 Task: Find connections with filter location Glostrup with filter topic #blockchainwith filter profile language English with filter current company Apna with filter school The Don Bosco School with filter industry Packaging and Containers Manufacturing with filter service category Negotiation with filter keywords title HVAC Technician
Action: Mouse moved to (643, 85)
Screenshot: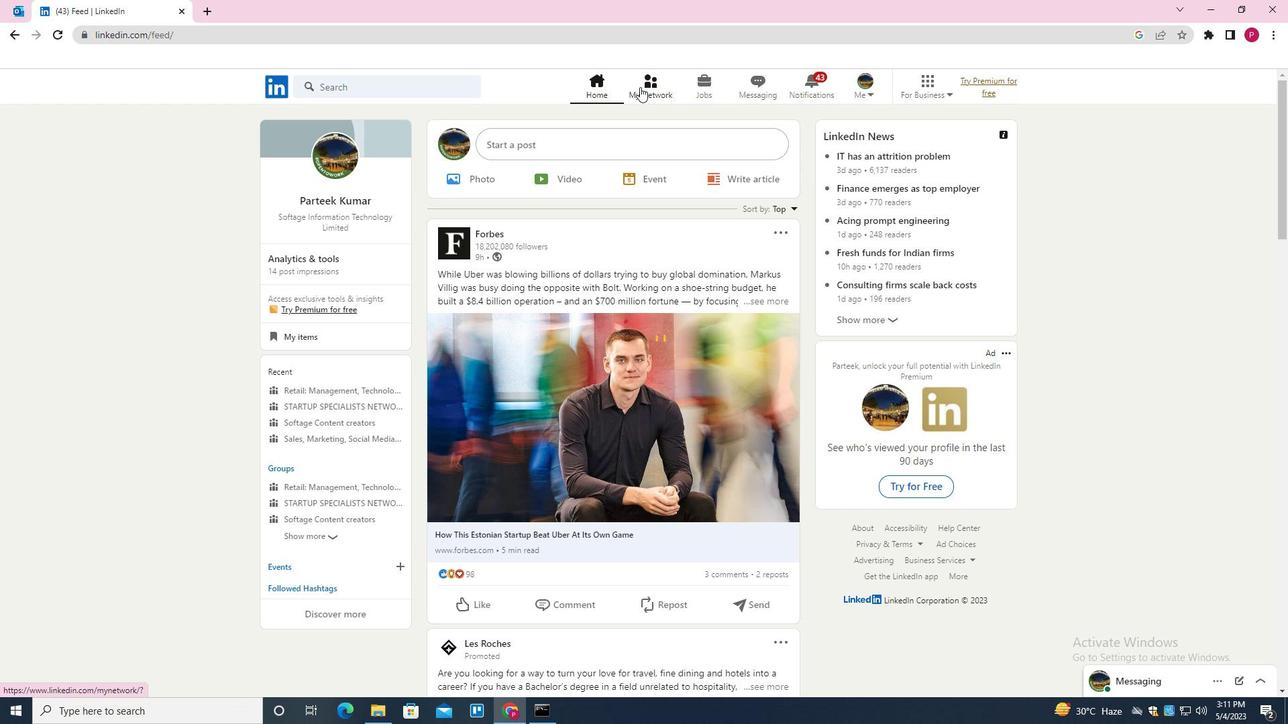 
Action: Mouse pressed left at (643, 85)
Screenshot: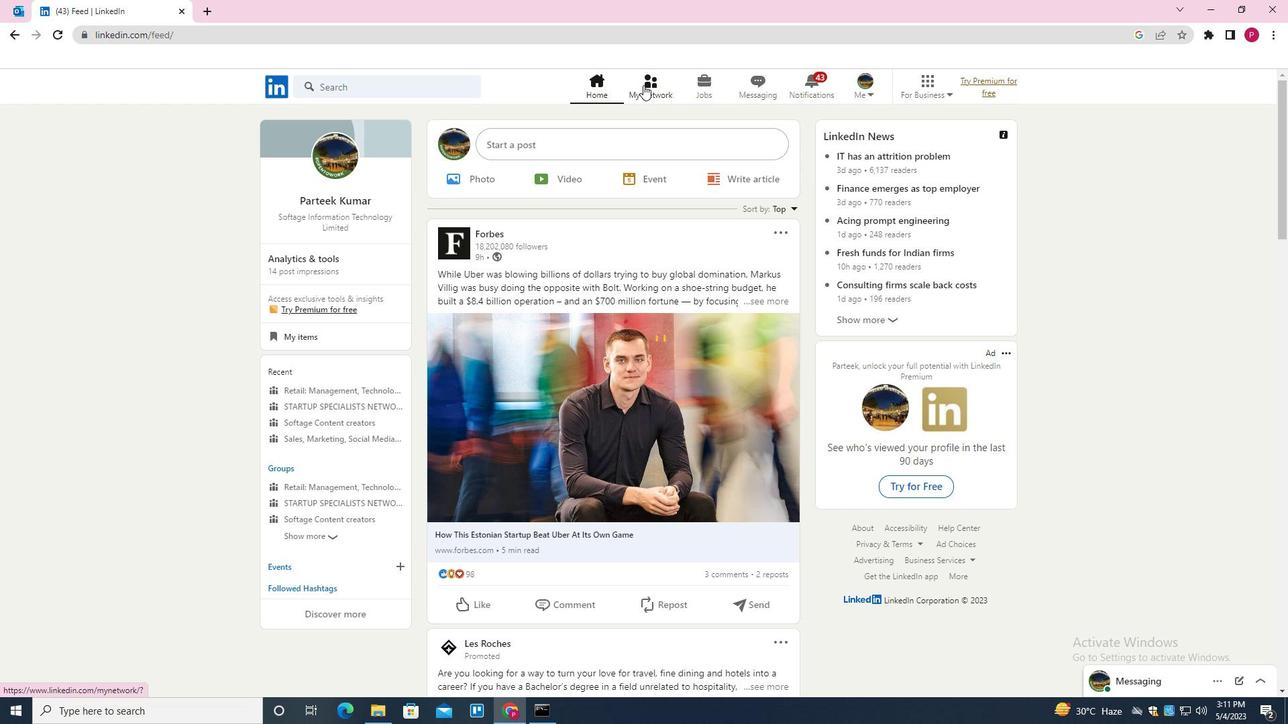 
Action: Mouse moved to (409, 155)
Screenshot: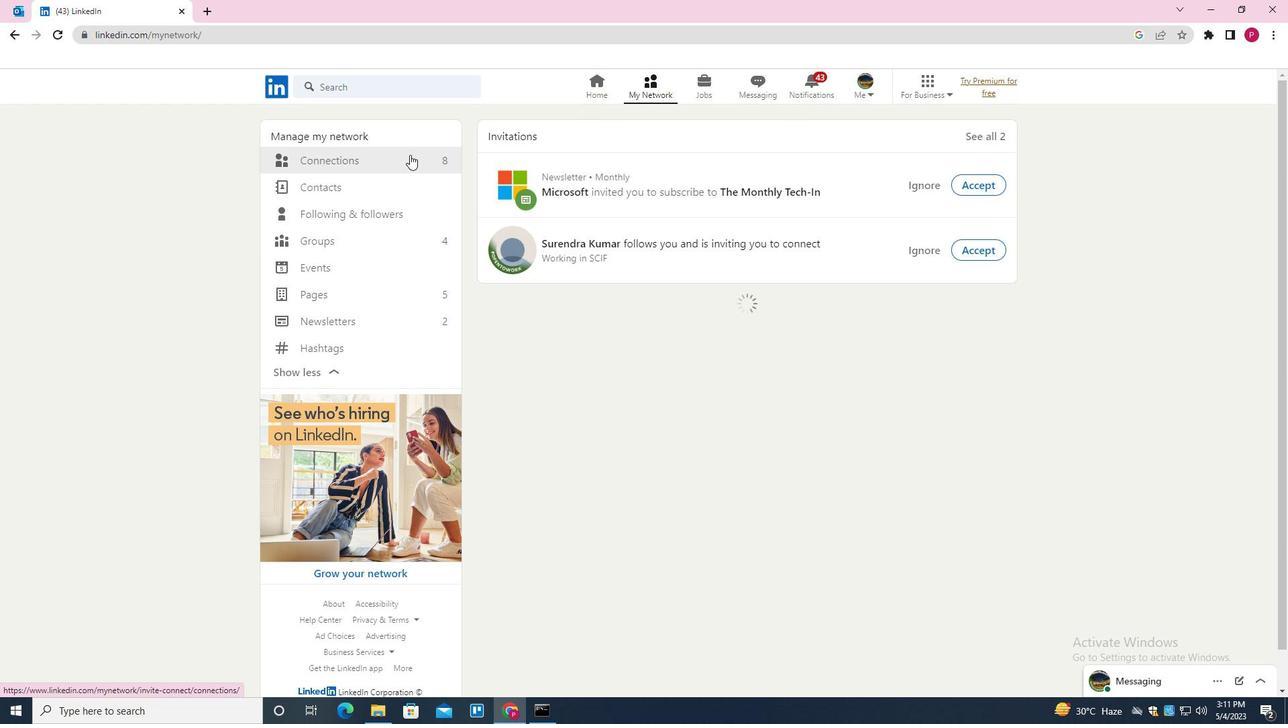
Action: Mouse pressed left at (409, 155)
Screenshot: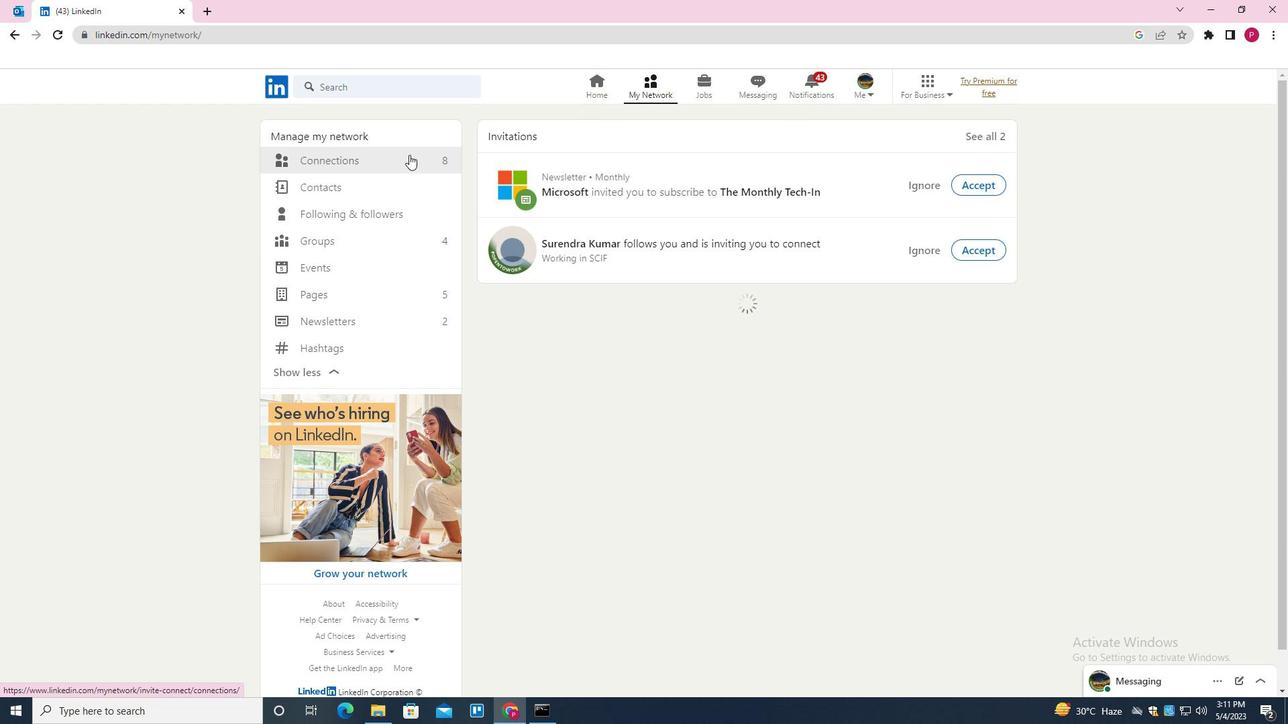 
Action: Mouse moved to (733, 163)
Screenshot: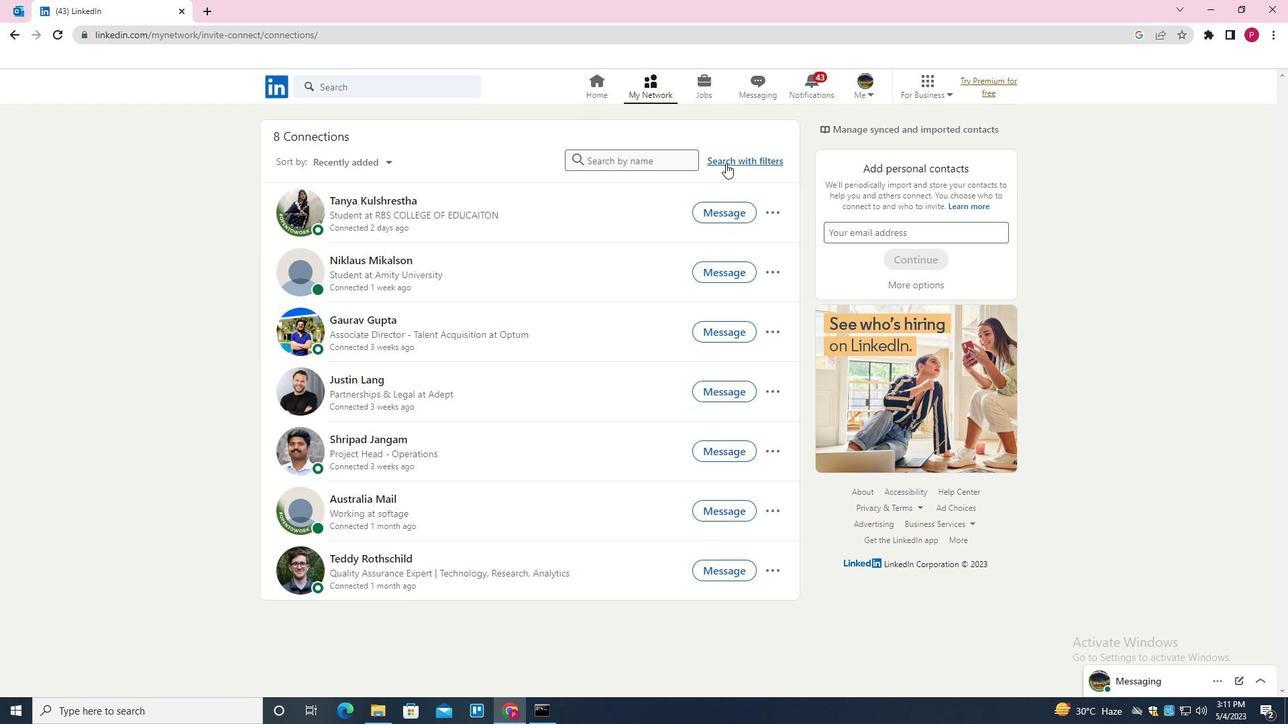 
Action: Mouse pressed left at (733, 163)
Screenshot: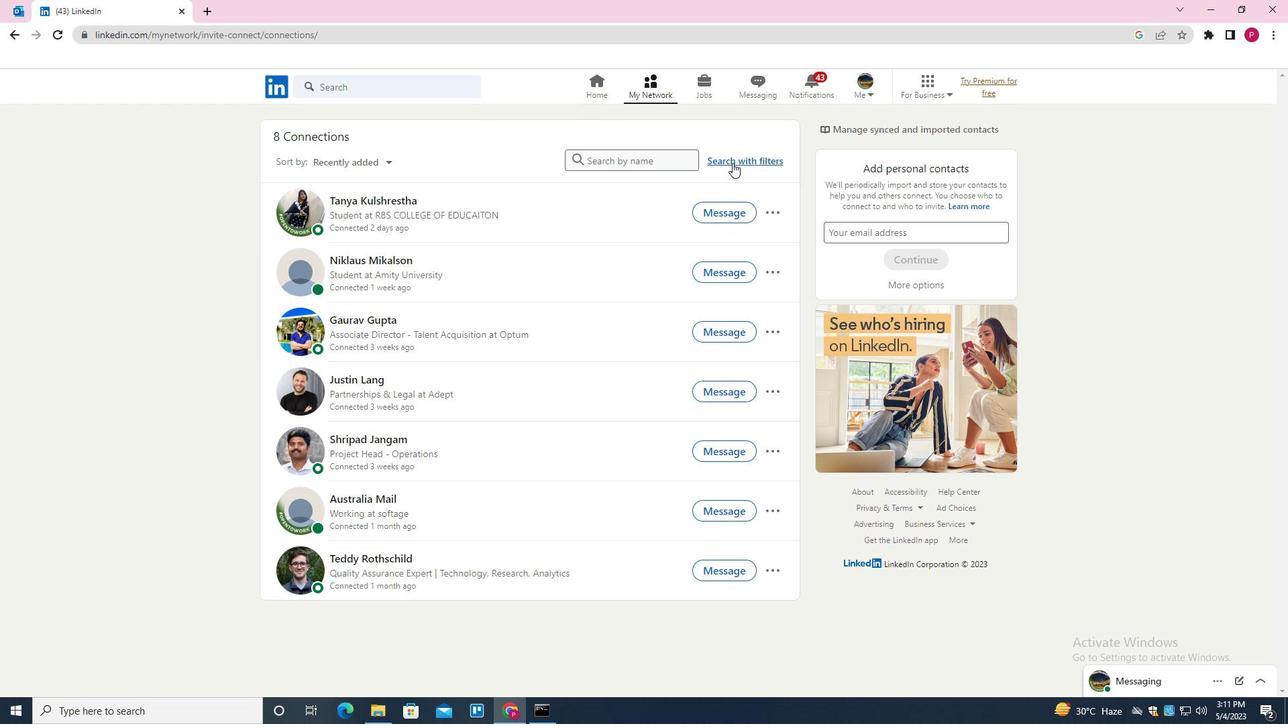 
Action: Mouse moved to (690, 123)
Screenshot: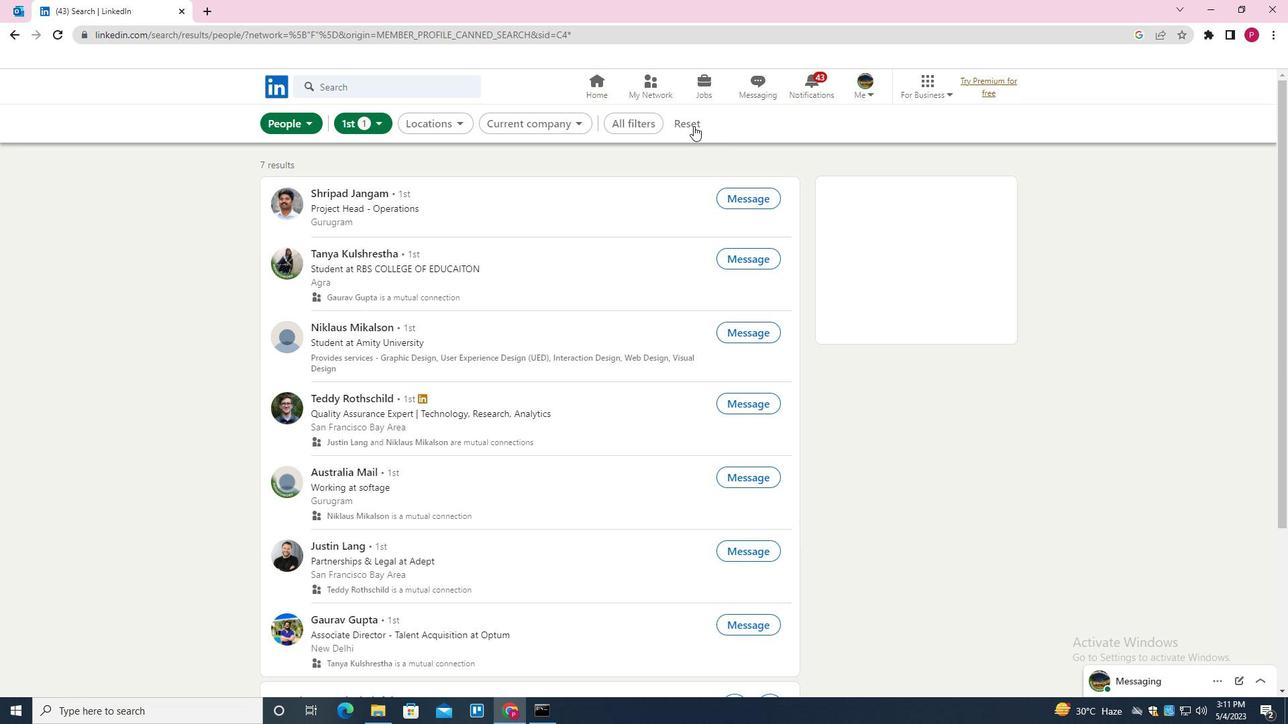 
Action: Mouse pressed left at (690, 123)
Screenshot: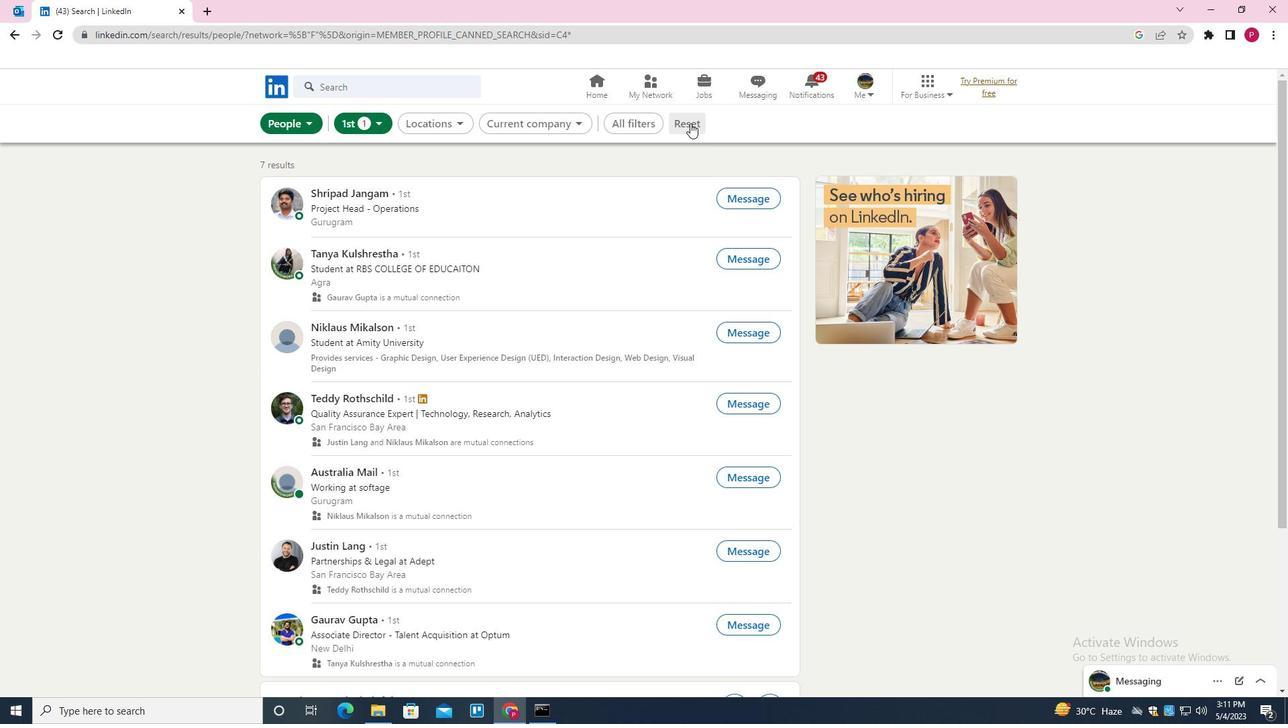 
Action: Mouse moved to (670, 123)
Screenshot: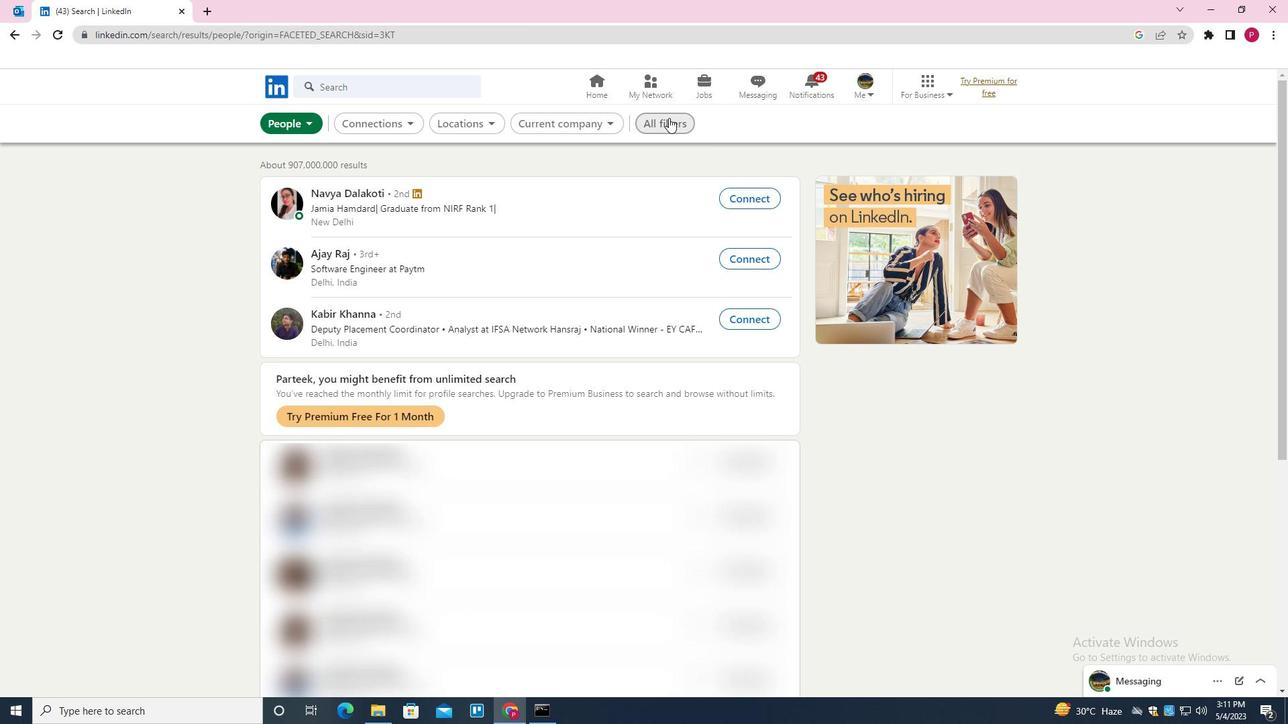 
Action: Mouse pressed left at (670, 123)
Screenshot: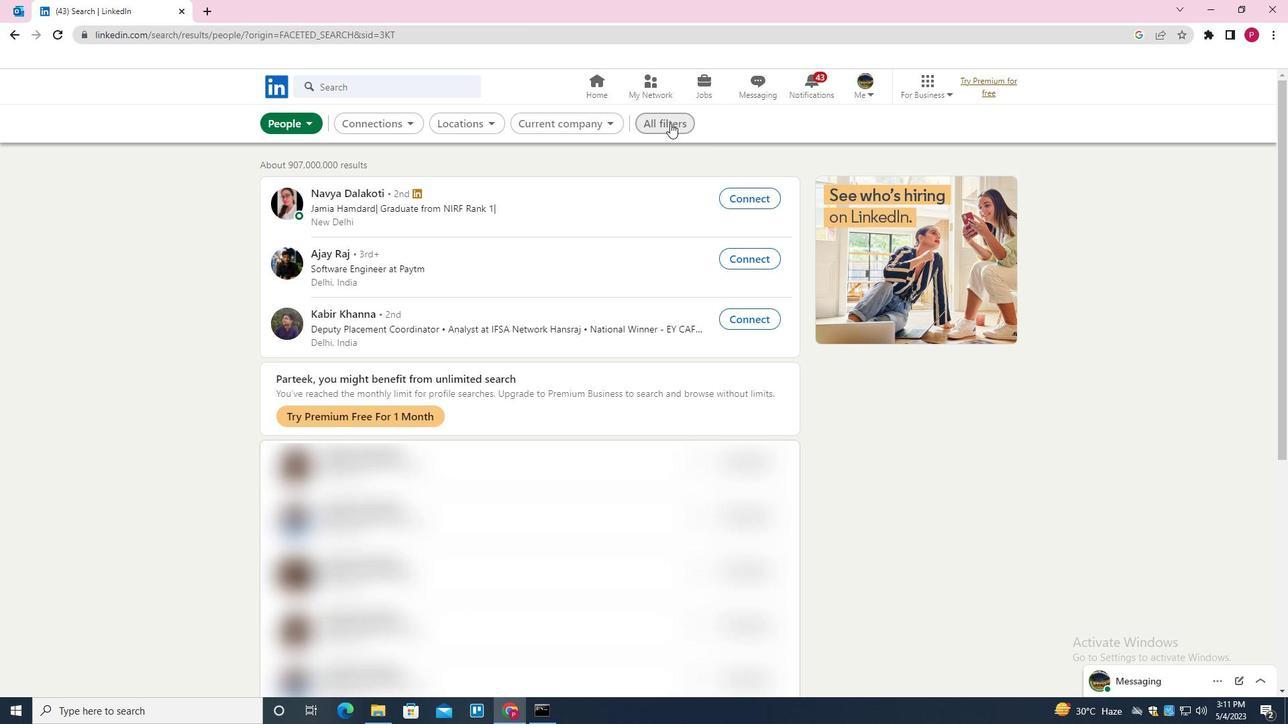 
Action: Mouse moved to (1027, 320)
Screenshot: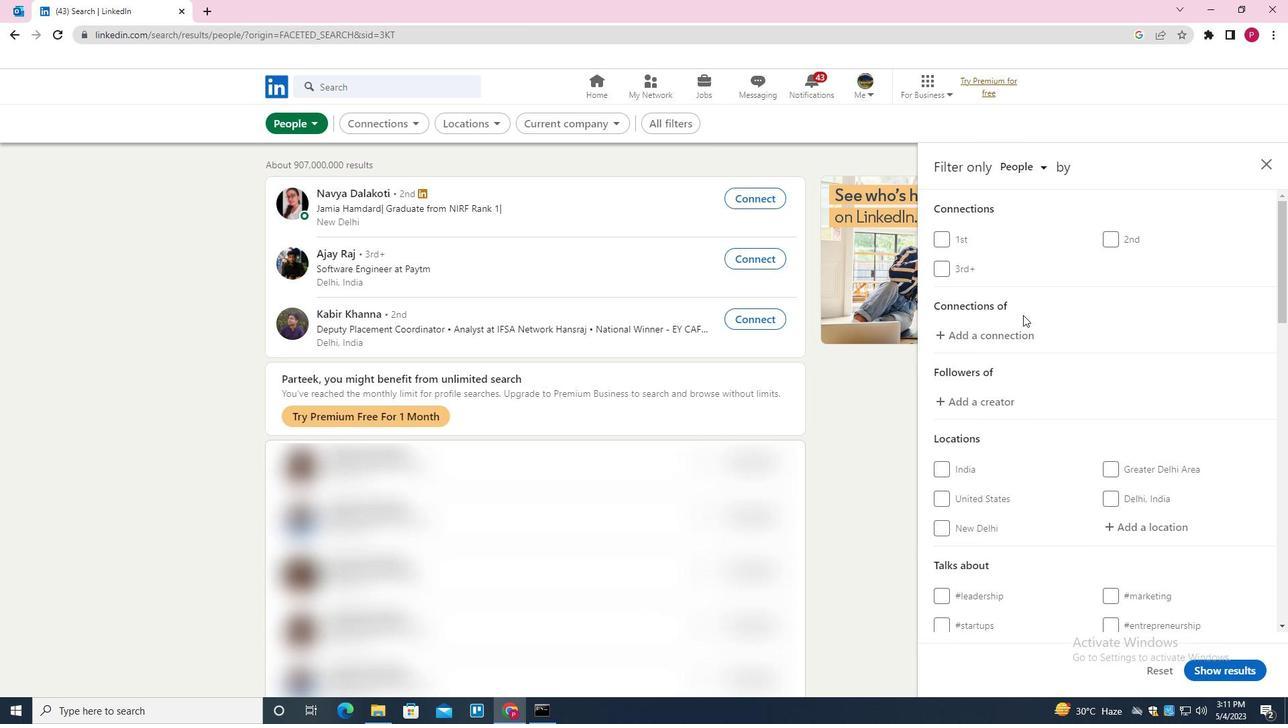 
Action: Mouse scrolled (1027, 320) with delta (0, 0)
Screenshot: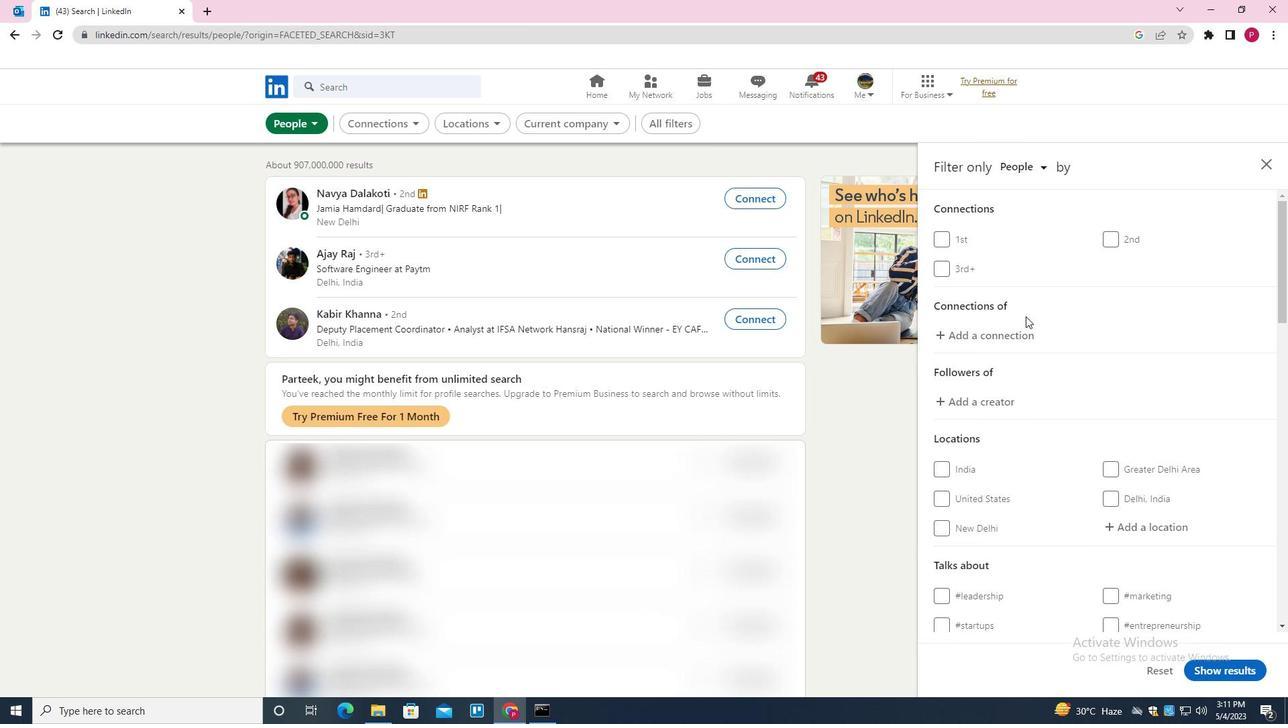 
Action: Mouse moved to (1028, 321)
Screenshot: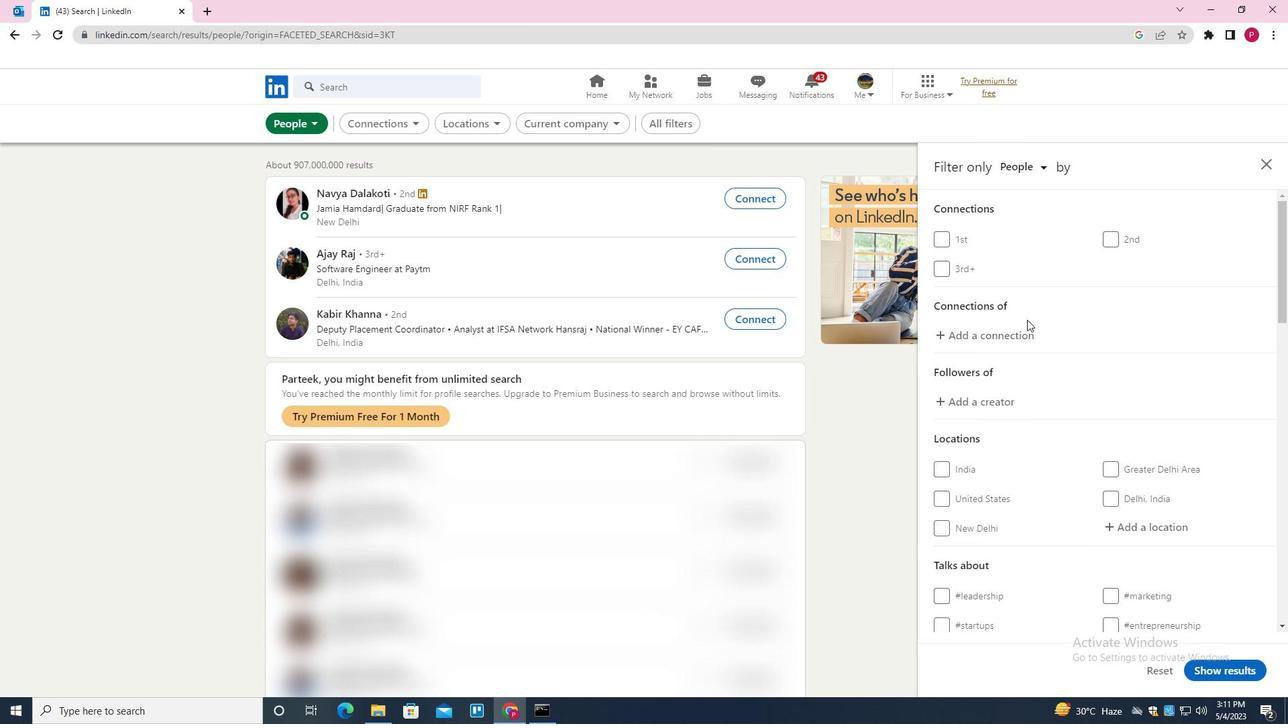 
Action: Mouse scrolled (1028, 320) with delta (0, 0)
Screenshot: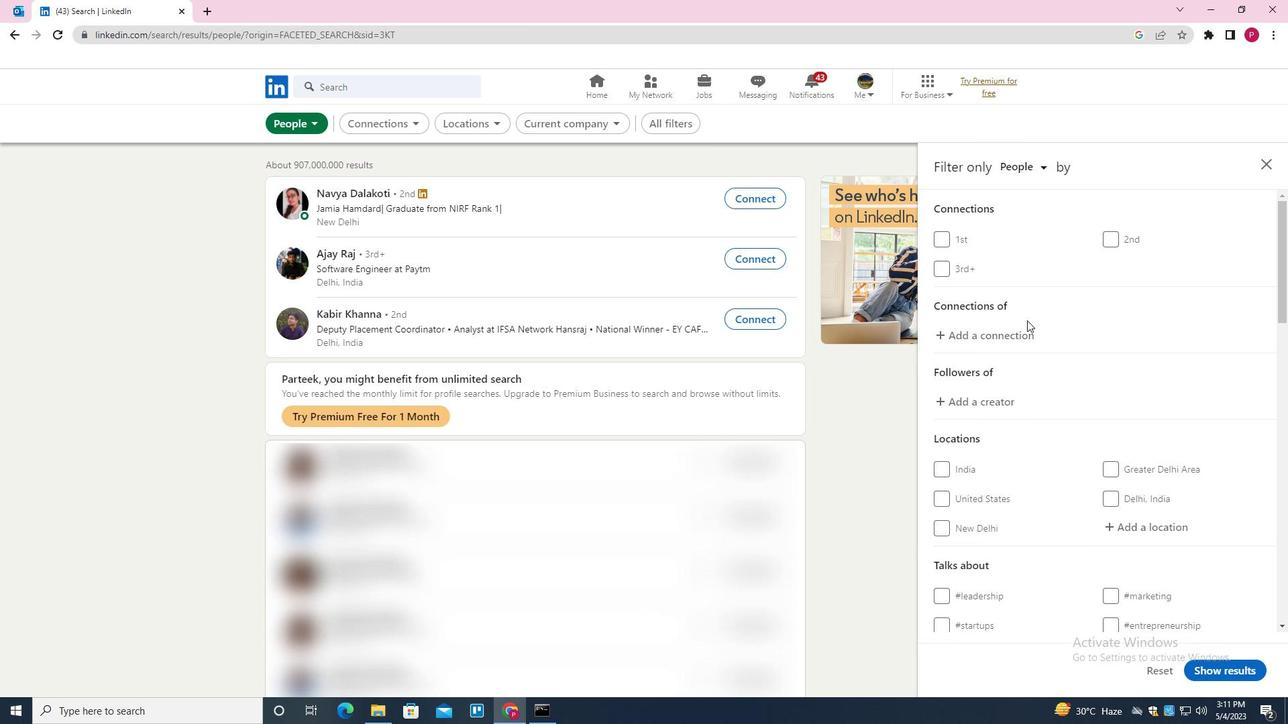 
Action: Mouse moved to (1139, 387)
Screenshot: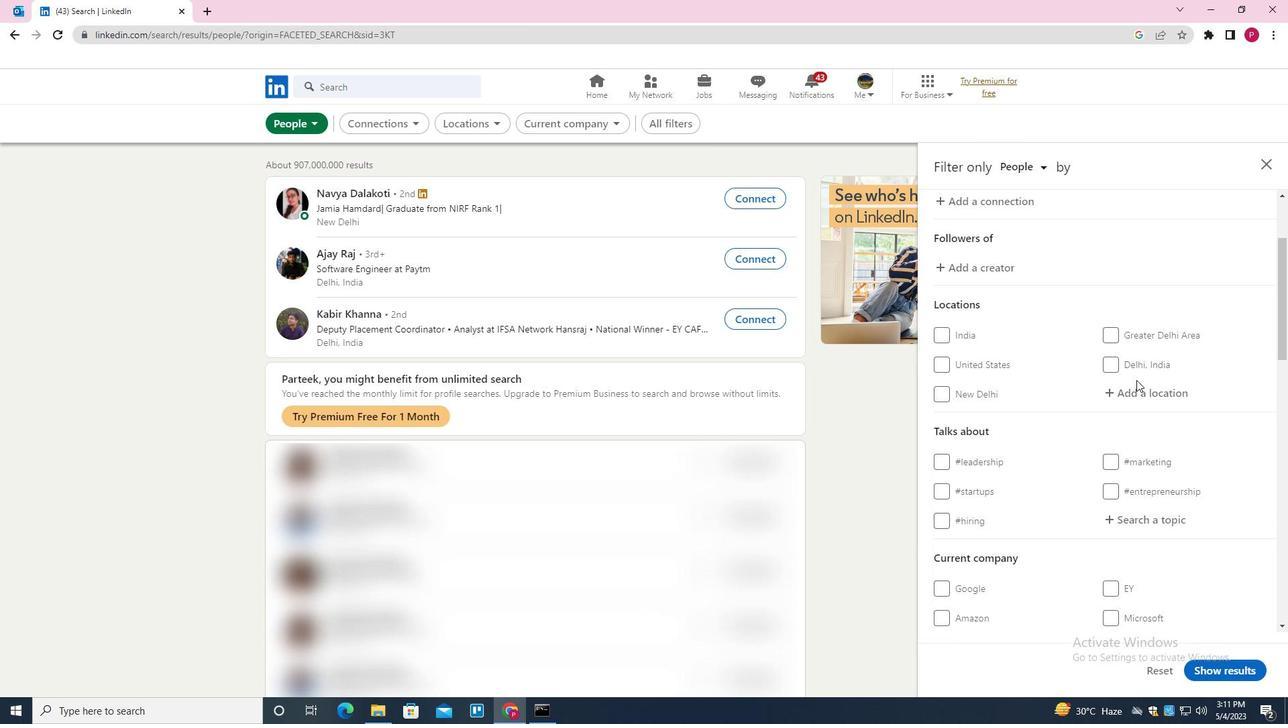 
Action: Mouse pressed left at (1139, 387)
Screenshot: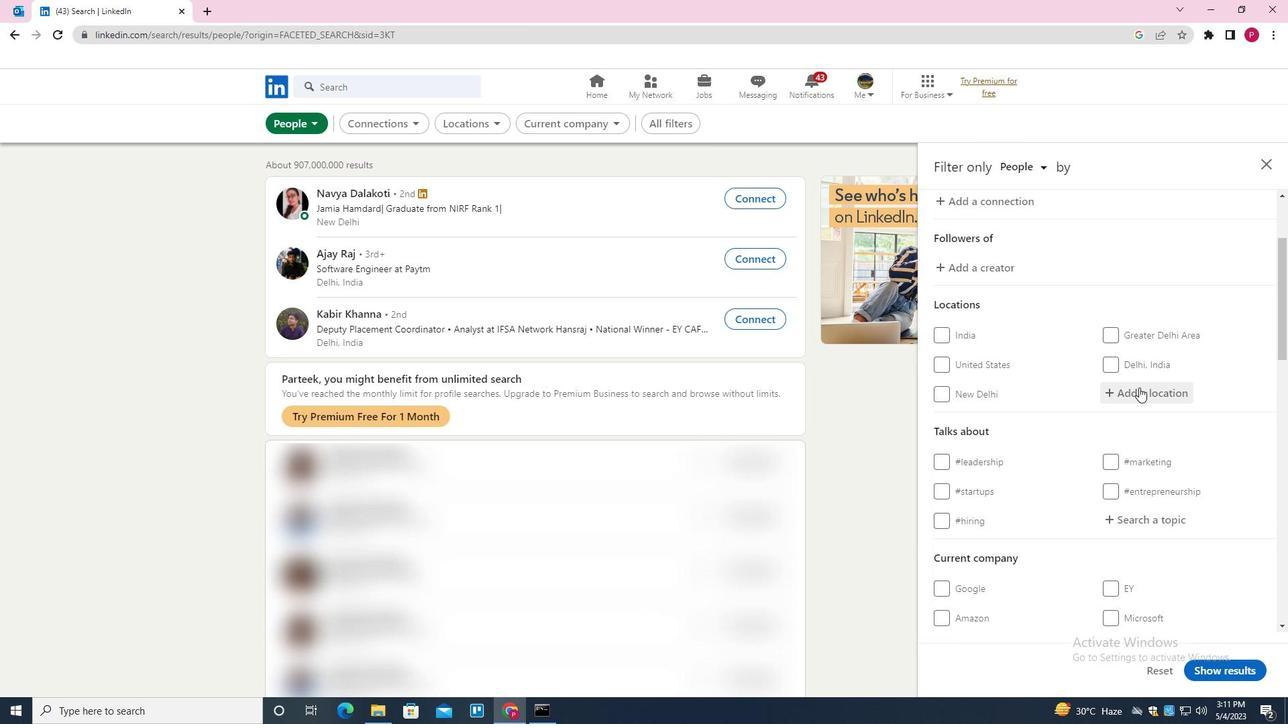 
Action: Key pressed <Key.shift><Key.shift><Key.shift><Key.shift><Key.shift><Key.shift><Key.shift>GLOSTRUP<Key.down><Key.enter>
Screenshot: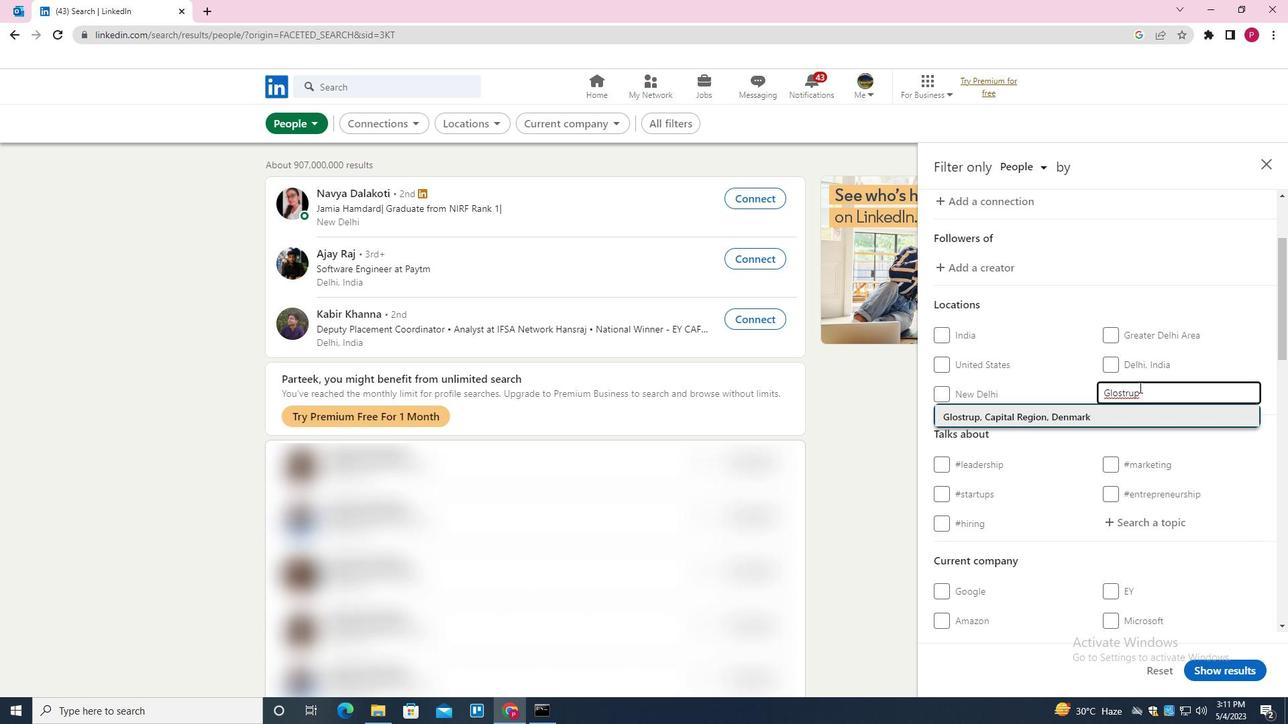 
Action: Mouse moved to (1112, 405)
Screenshot: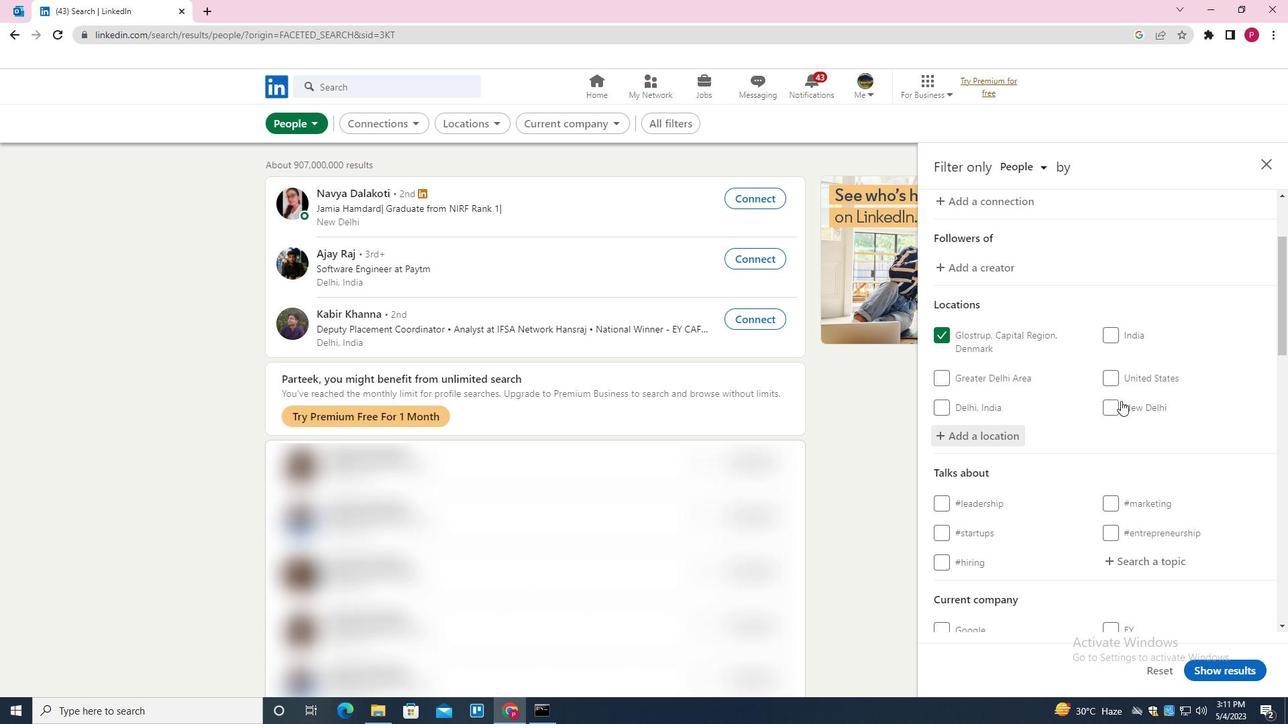 
Action: Mouse scrolled (1112, 404) with delta (0, 0)
Screenshot: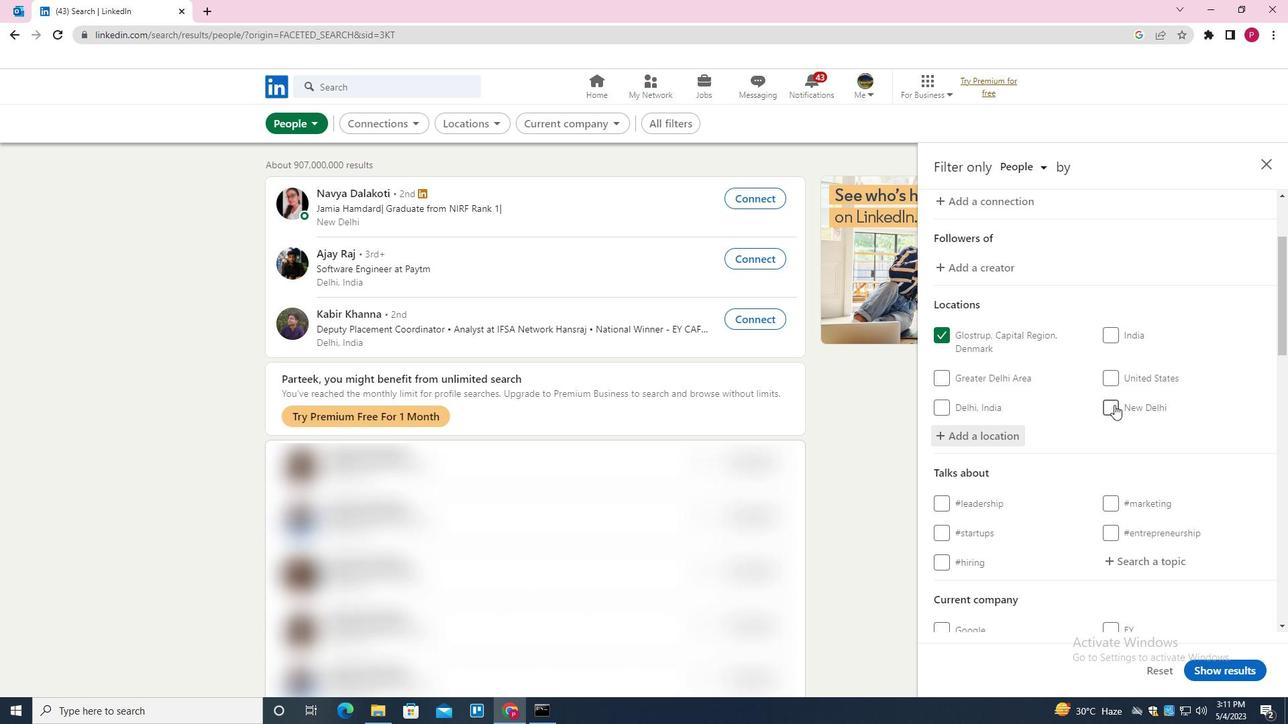 
Action: Mouse scrolled (1112, 404) with delta (0, 0)
Screenshot: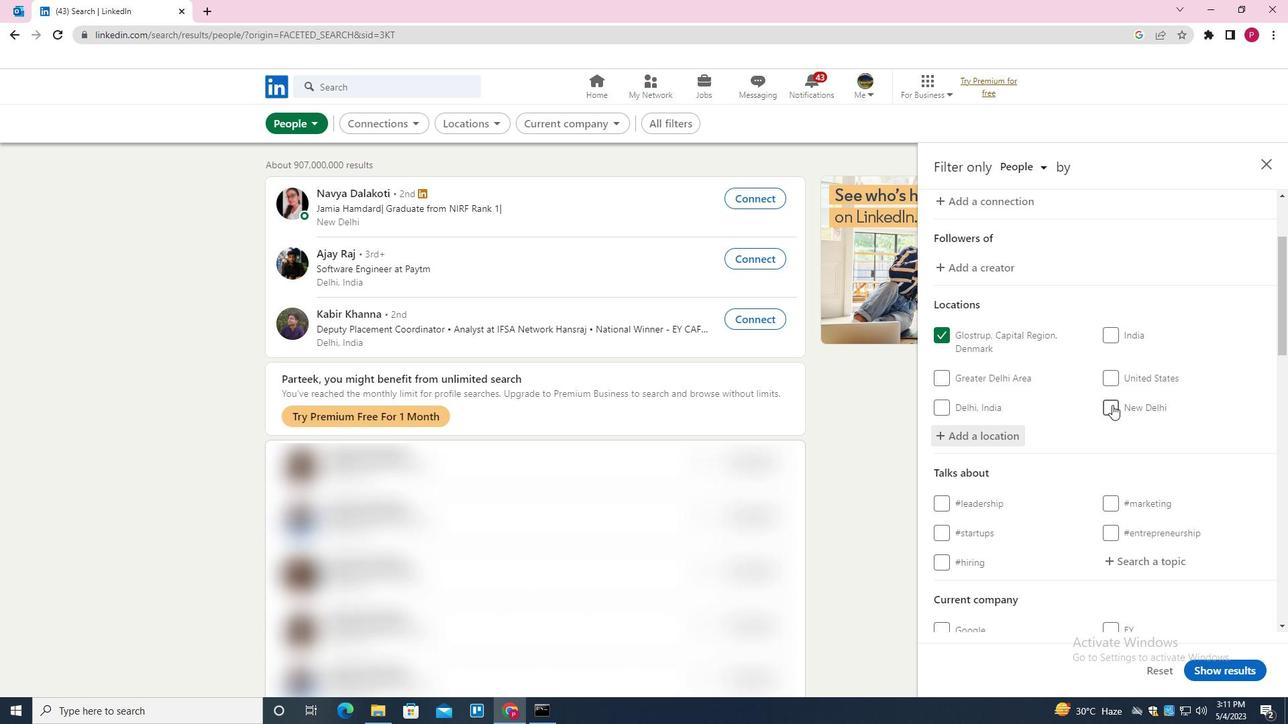 
Action: Mouse moved to (1144, 426)
Screenshot: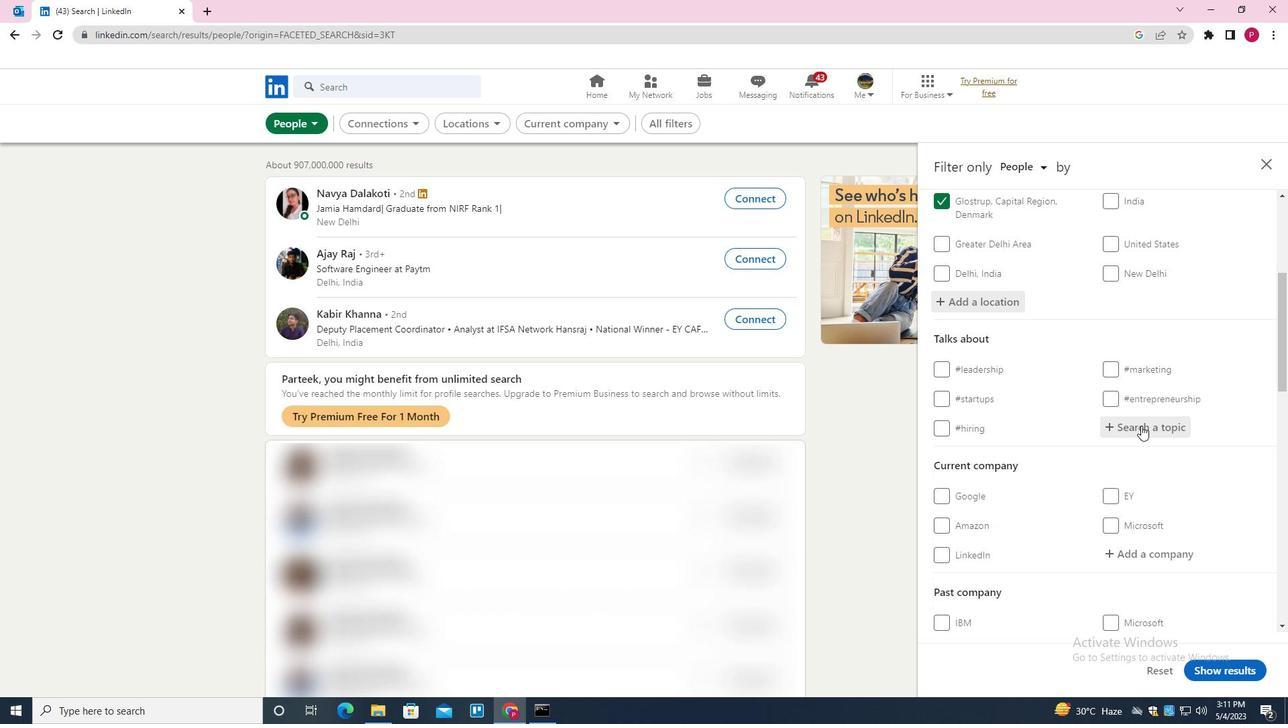 
Action: Mouse pressed left at (1144, 426)
Screenshot: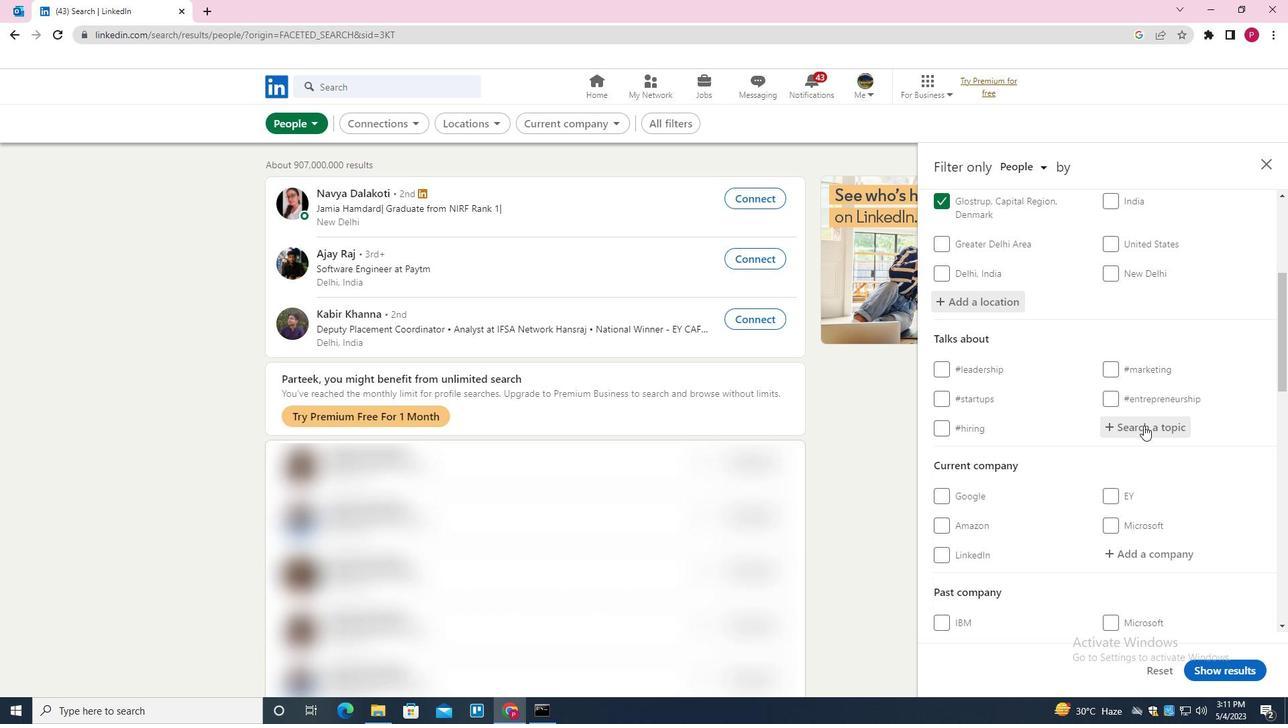 
Action: Mouse moved to (1154, 404)
Screenshot: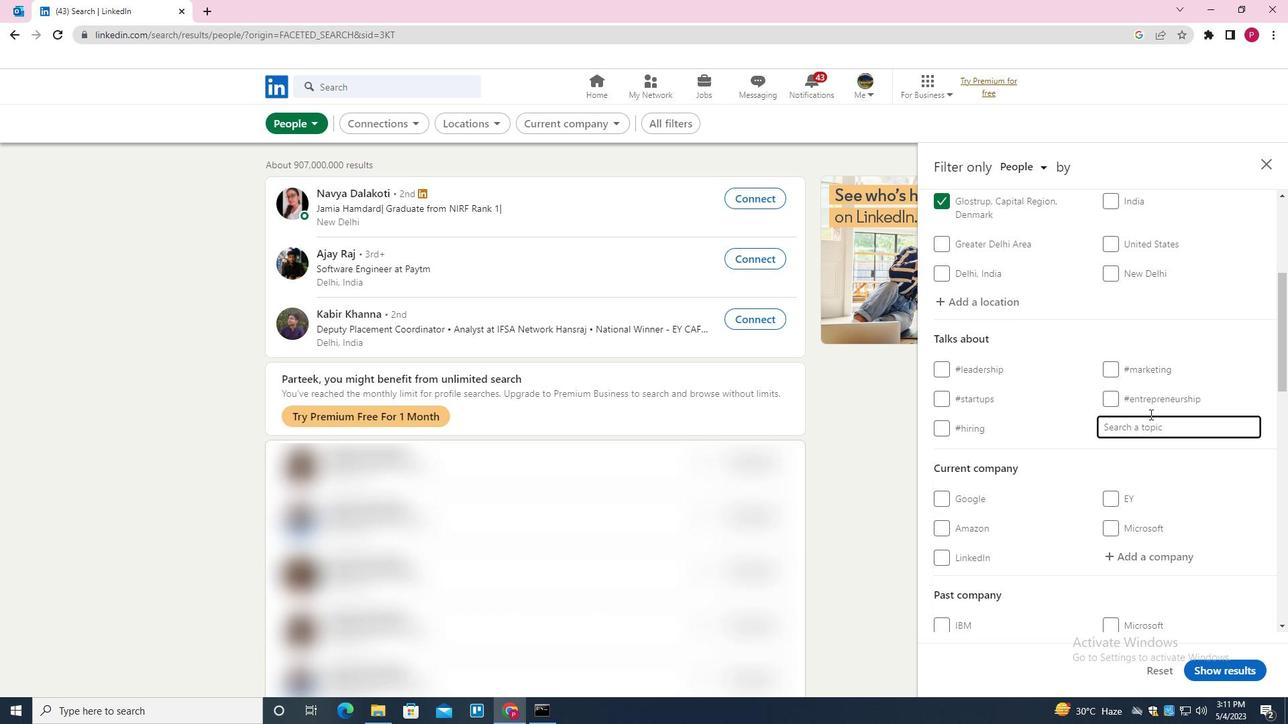 
Action: Key pressed <Key.shift>BLOCKCHSIN<Key.backspace><Key.backspace><Key.backspace>AIN<Key.down><Key.enter>
Screenshot: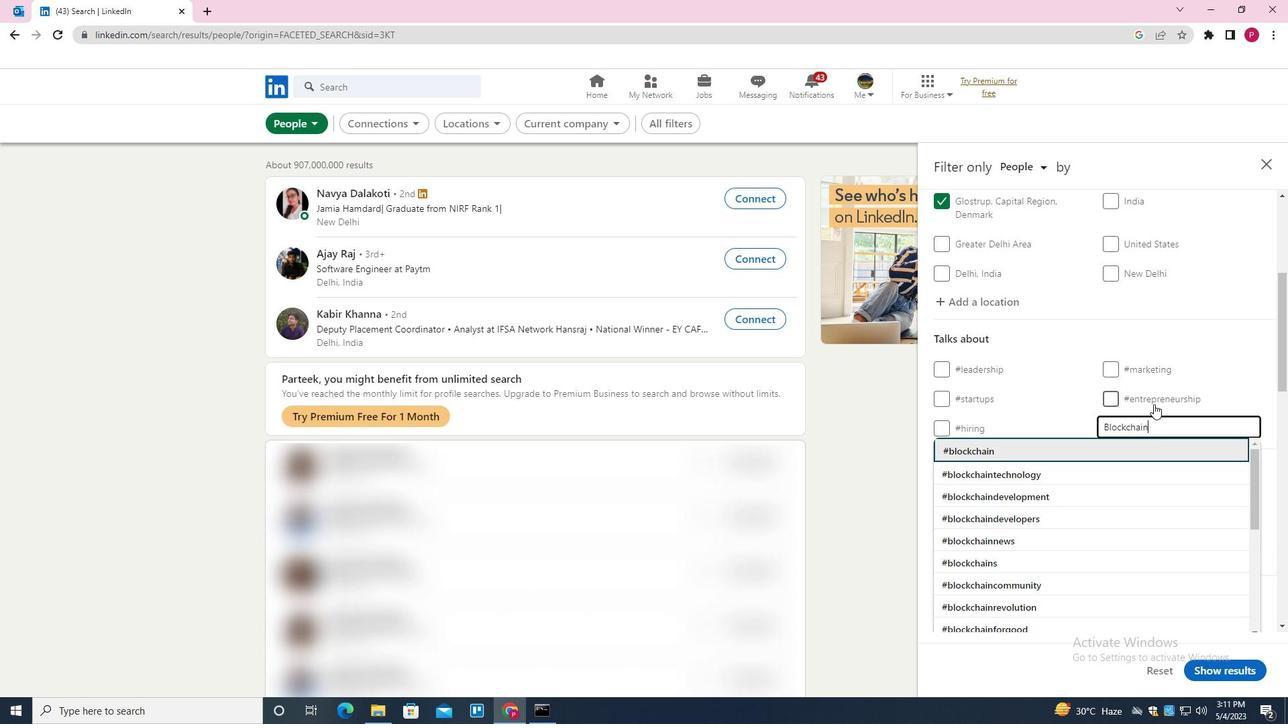 
Action: Mouse moved to (1088, 355)
Screenshot: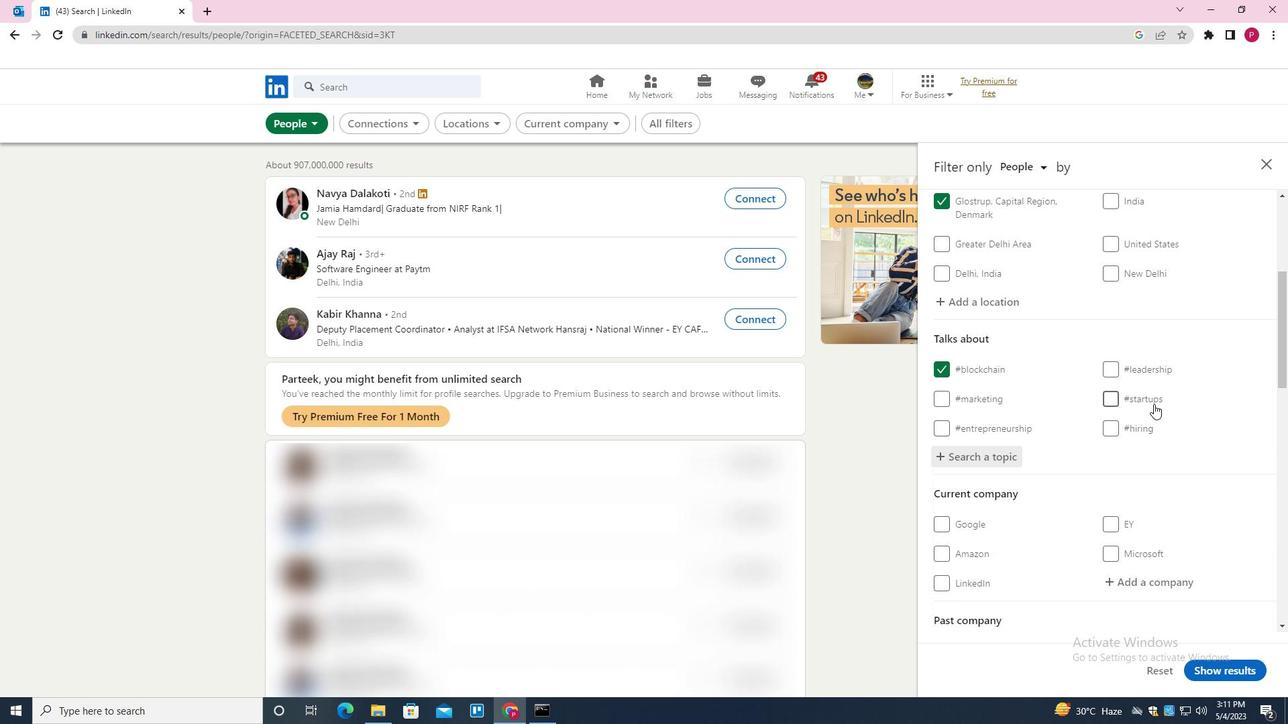 
Action: Mouse scrolled (1088, 354) with delta (0, 0)
Screenshot: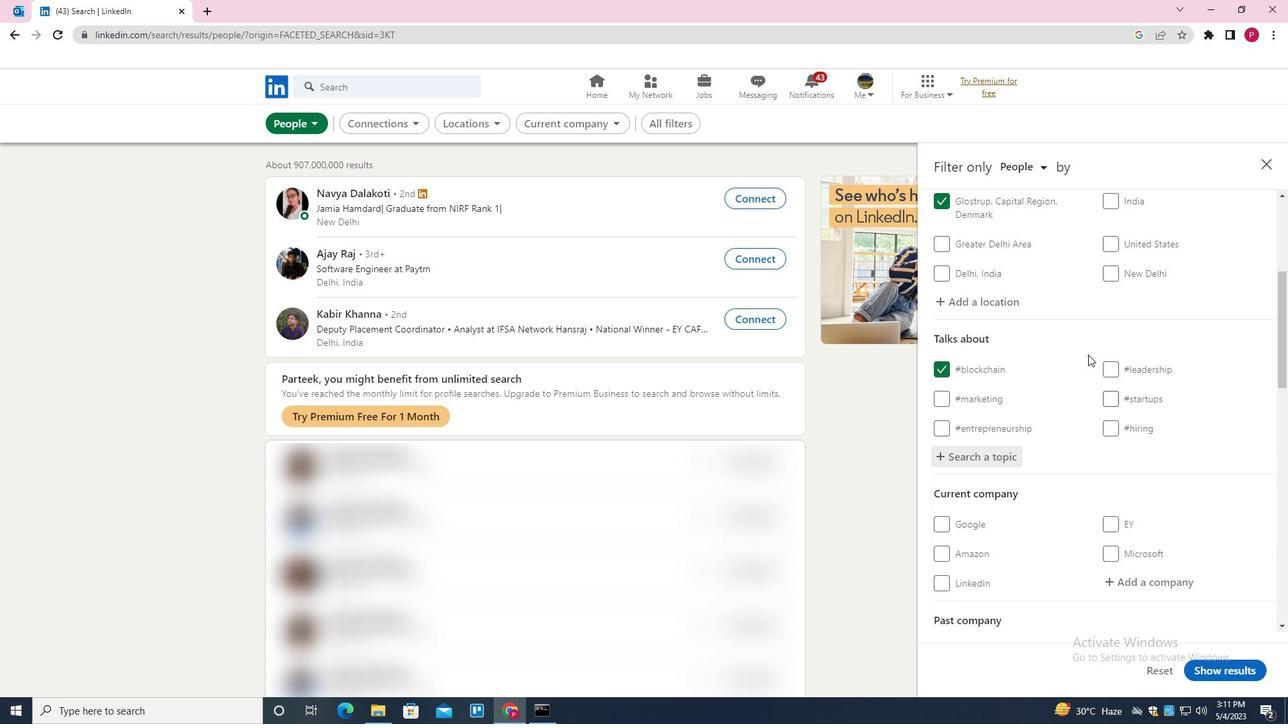 
Action: Mouse moved to (1087, 355)
Screenshot: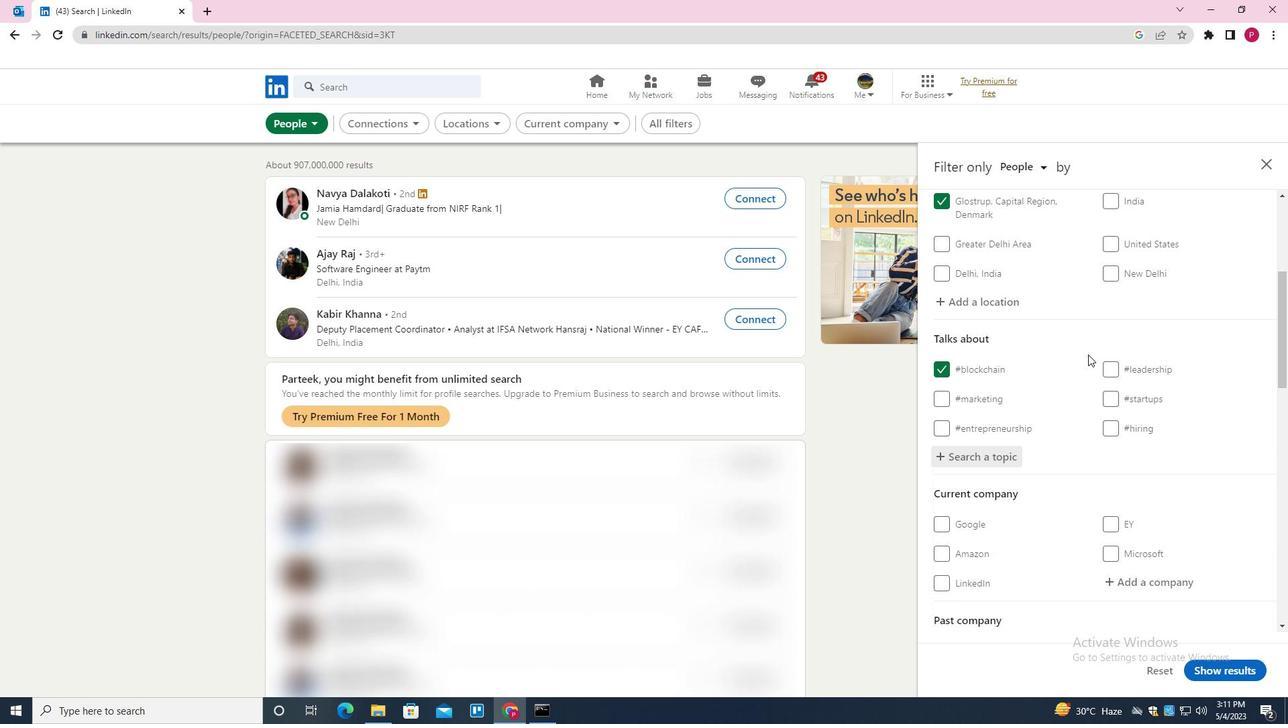 
Action: Mouse scrolled (1087, 354) with delta (0, 0)
Screenshot: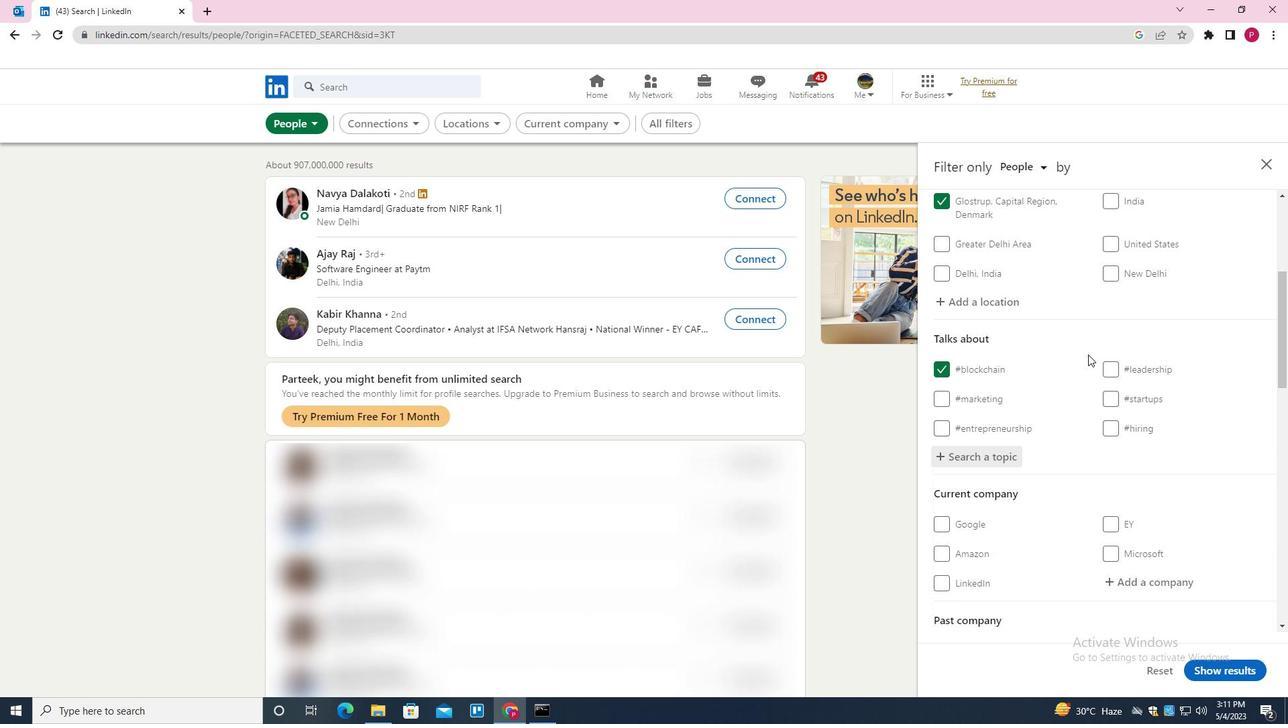 
Action: Mouse moved to (1087, 355)
Screenshot: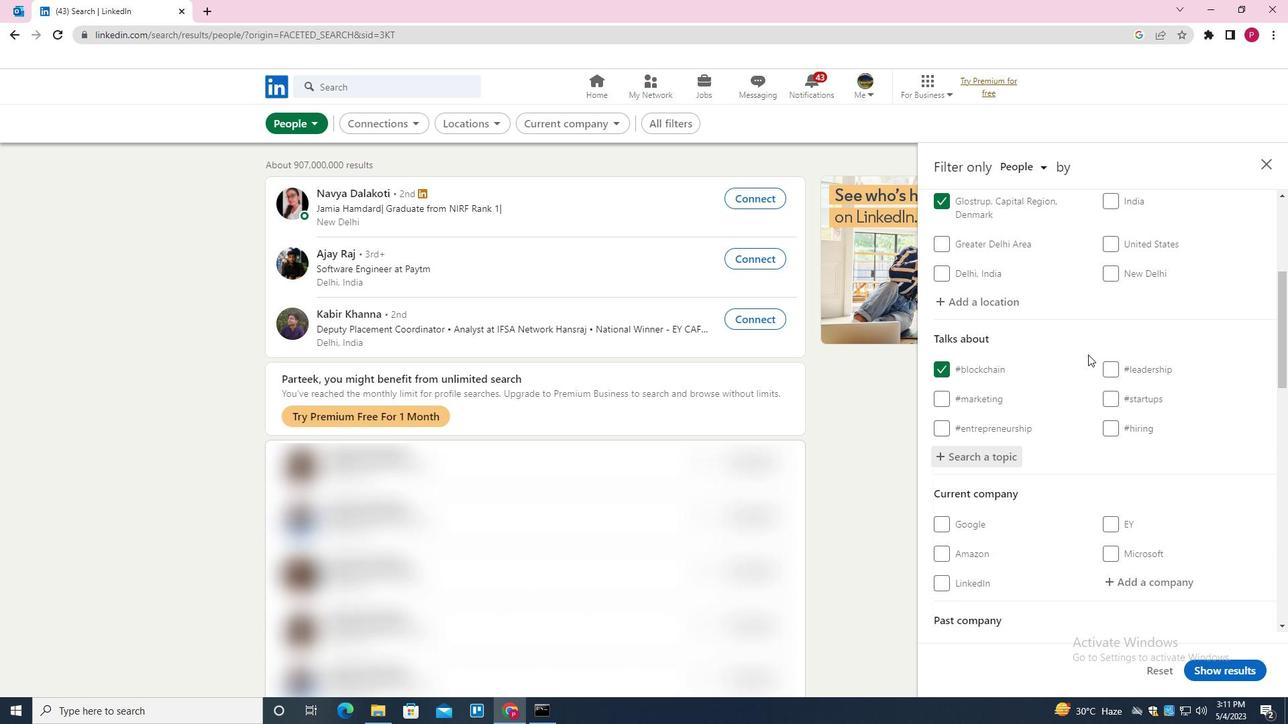 
Action: Mouse scrolled (1087, 354) with delta (0, 0)
Screenshot: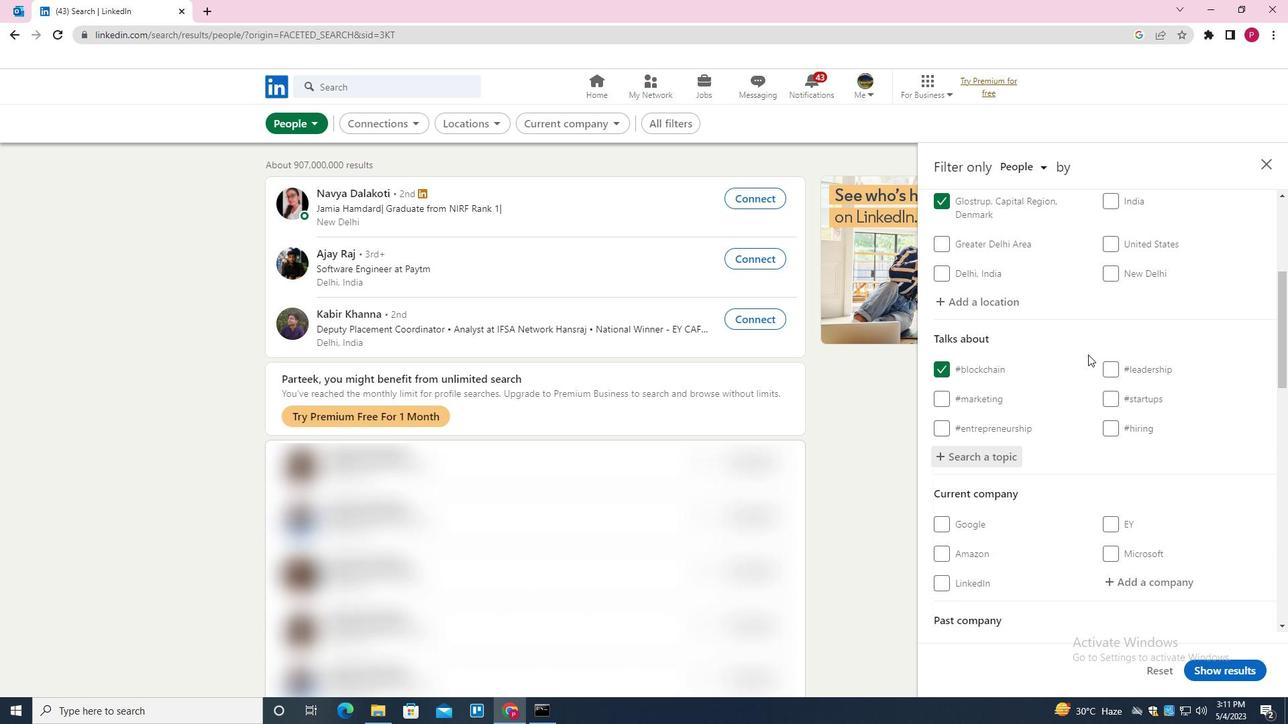 
Action: Mouse moved to (1086, 356)
Screenshot: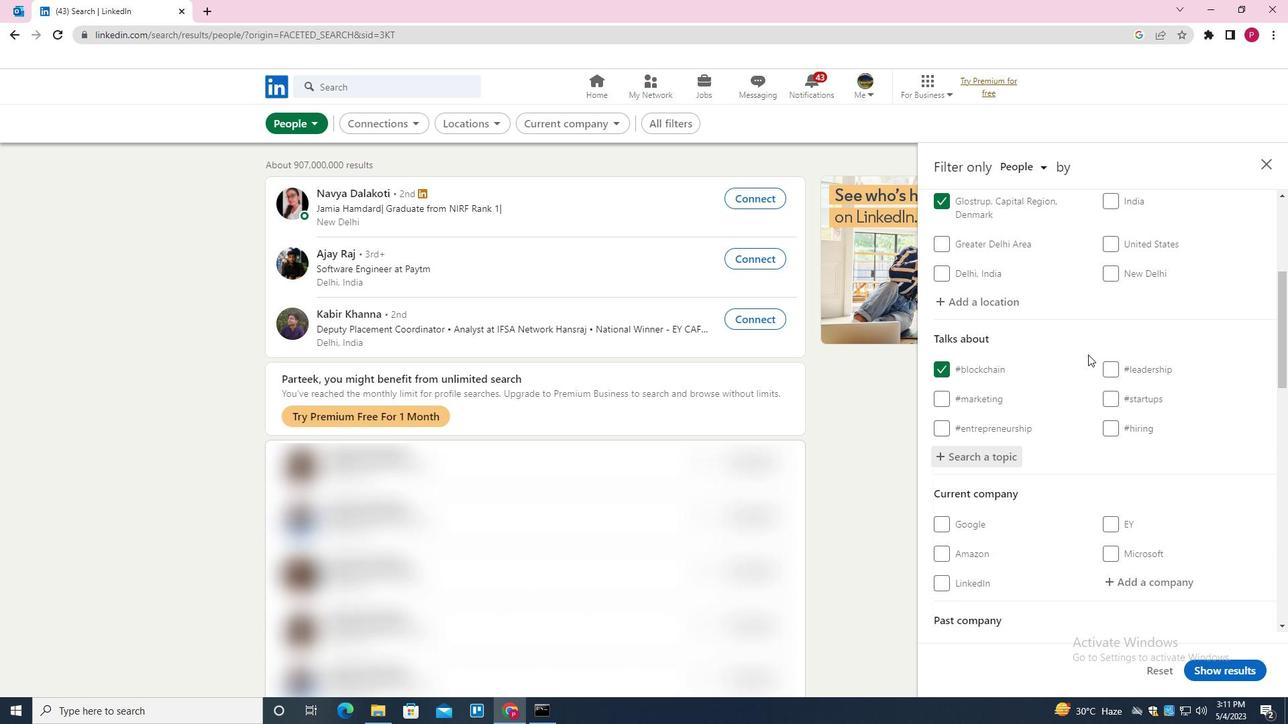 
Action: Mouse scrolled (1086, 355) with delta (0, 0)
Screenshot: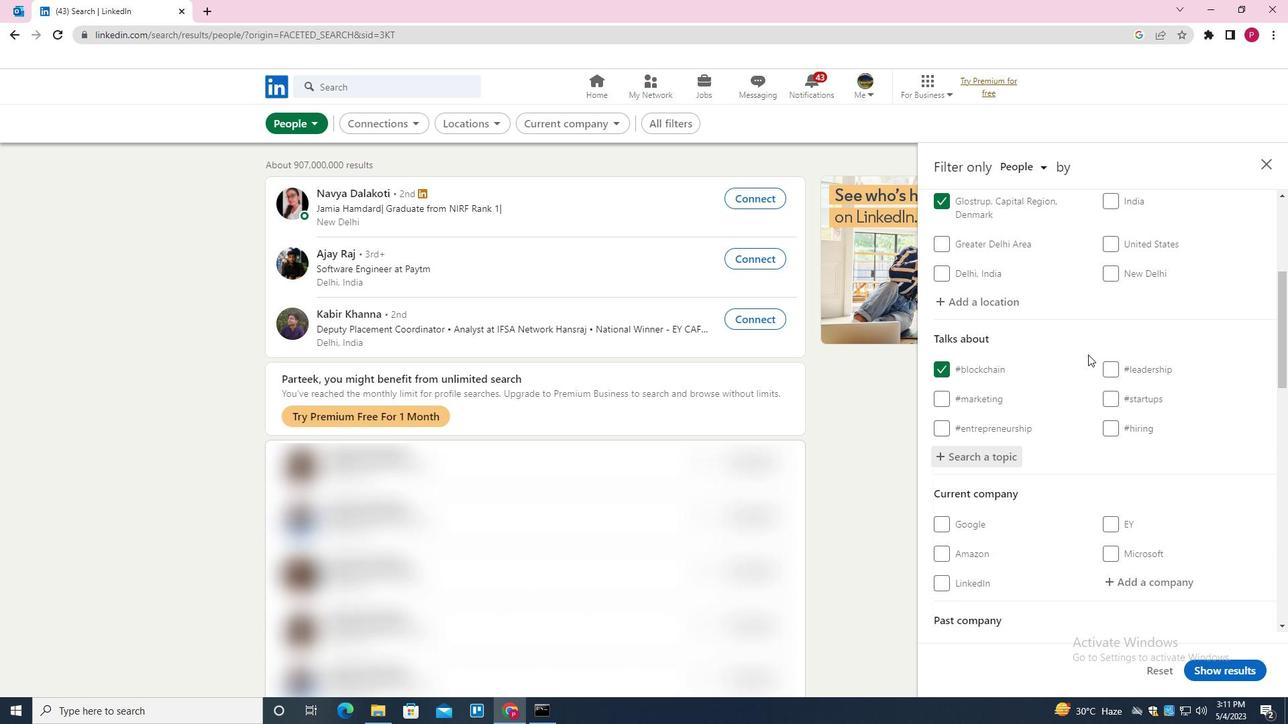 
Action: Mouse moved to (1085, 357)
Screenshot: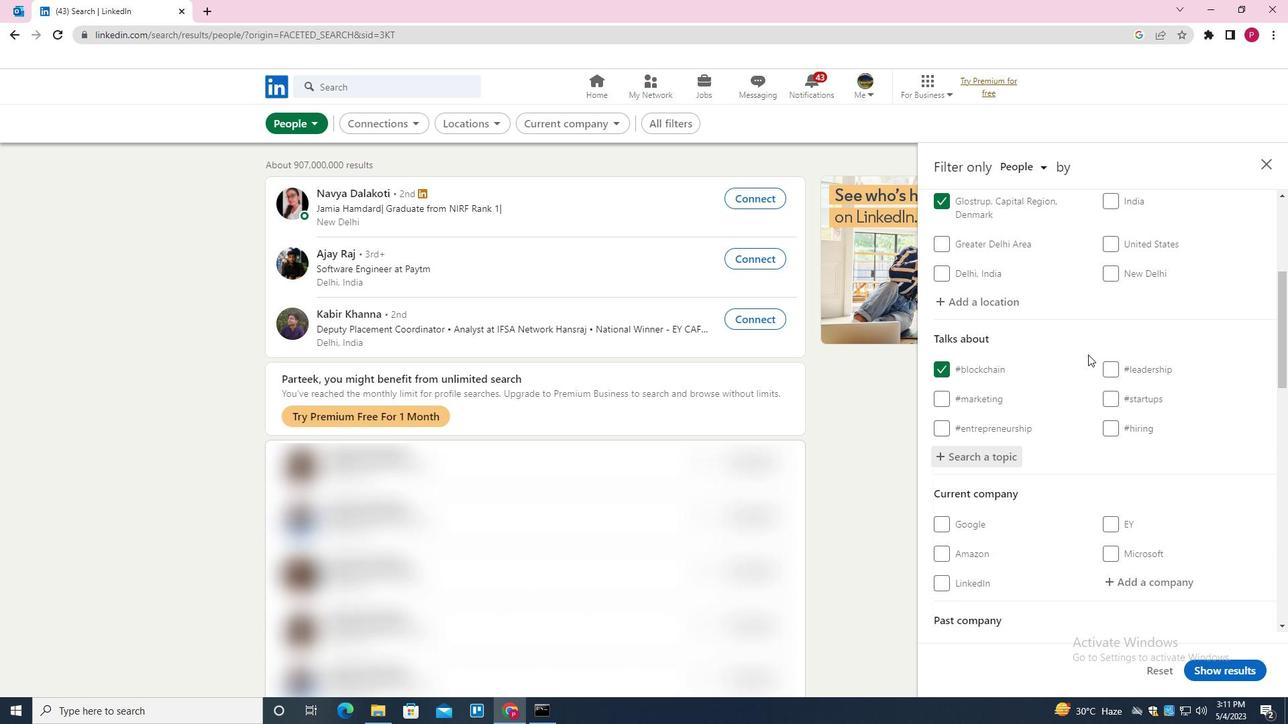 
Action: Mouse scrolled (1085, 357) with delta (0, 0)
Screenshot: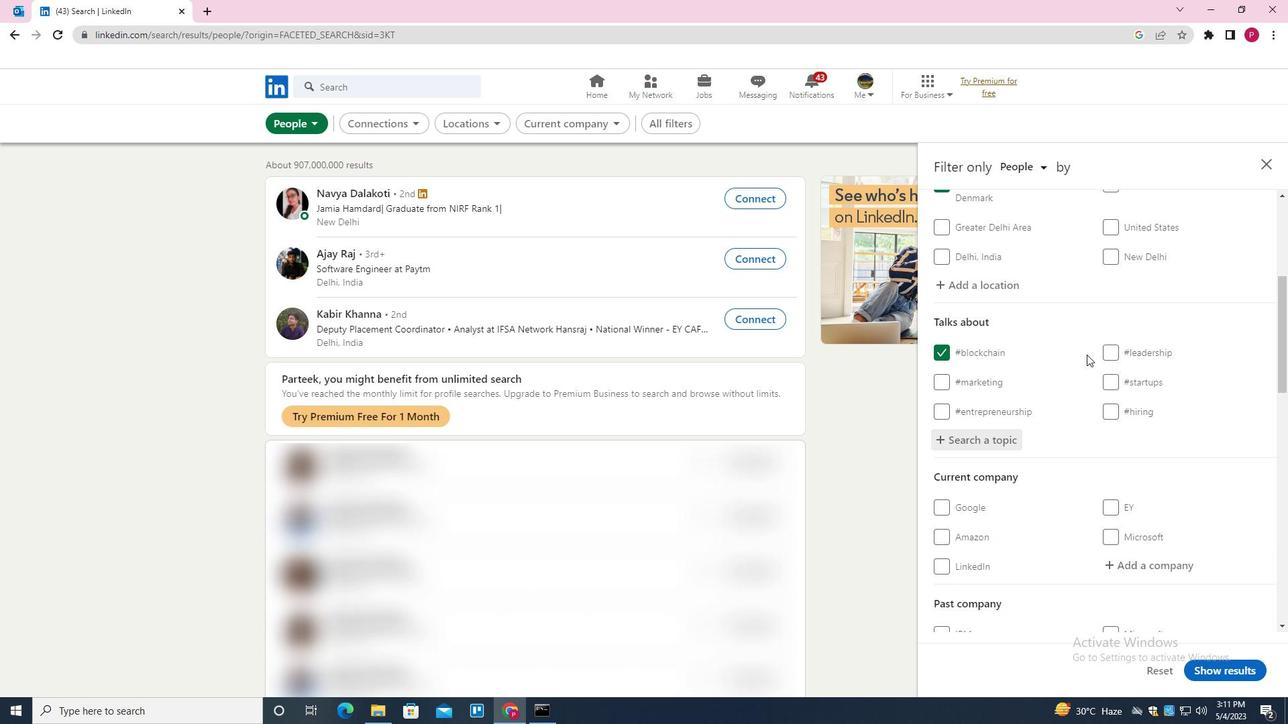 
Action: Mouse scrolled (1085, 357) with delta (0, 0)
Screenshot: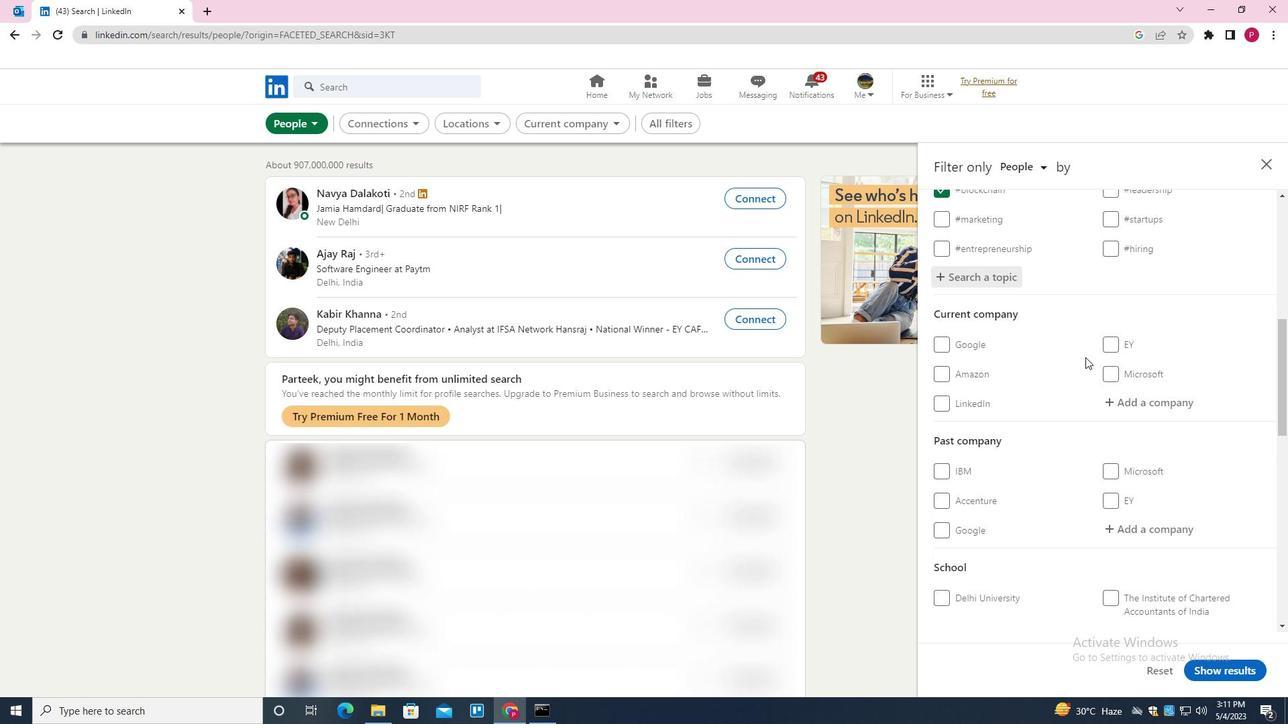 
Action: Mouse moved to (1064, 365)
Screenshot: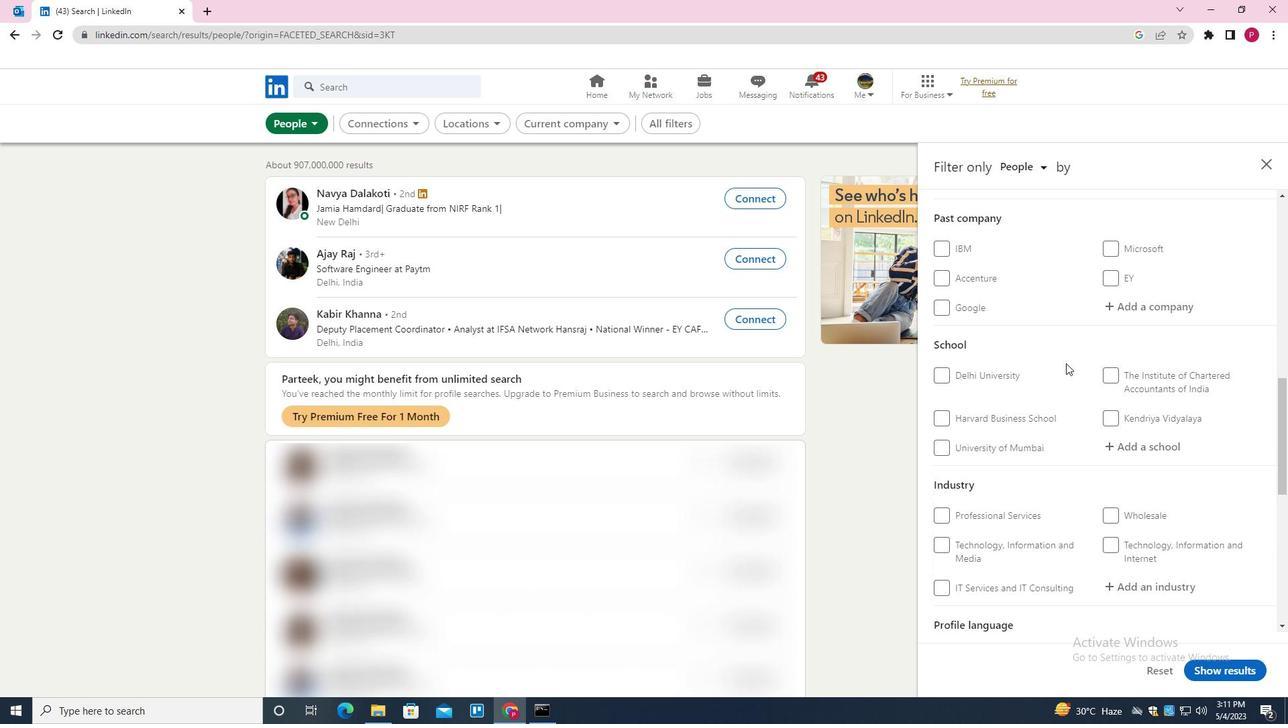 
Action: Mouse scrolled (1064, 364) with delta (0, 0)
Screenshot: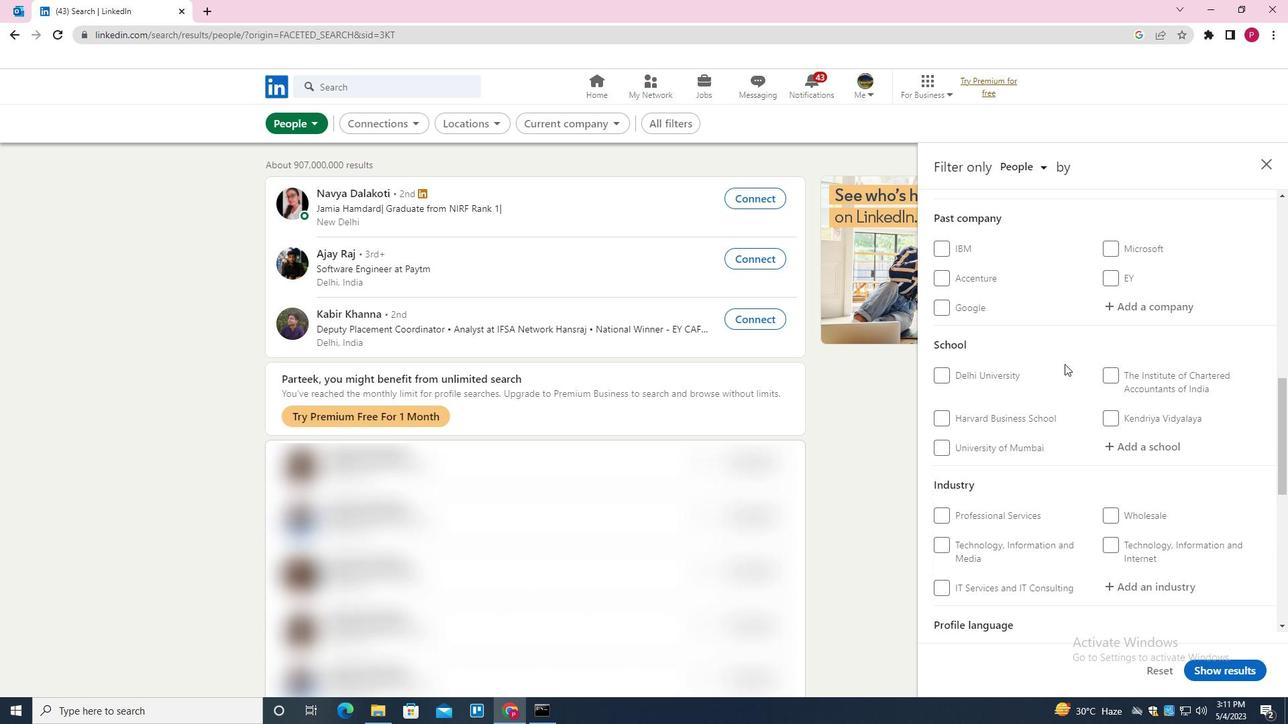 
Action: Mouse moved to (1064, 365)
Screenshot: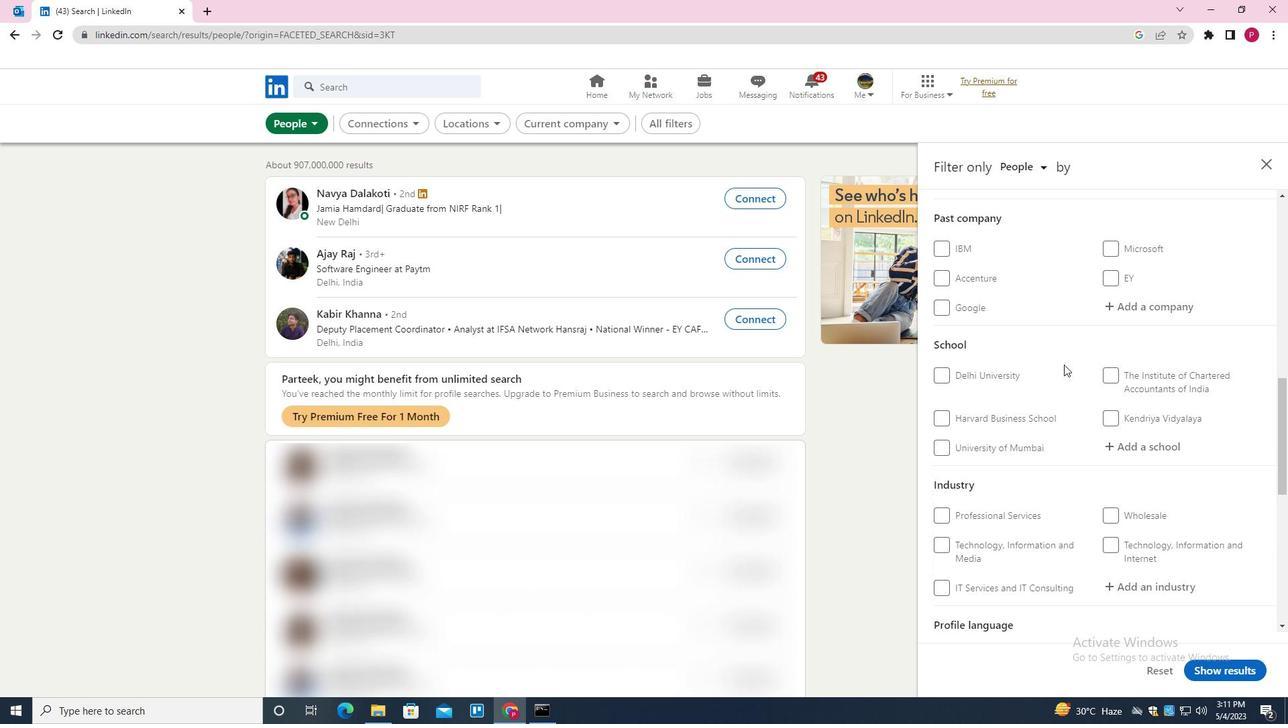 
Action: Mouse scrolled (1064, 365) with delta (0, 0)
Screenshot: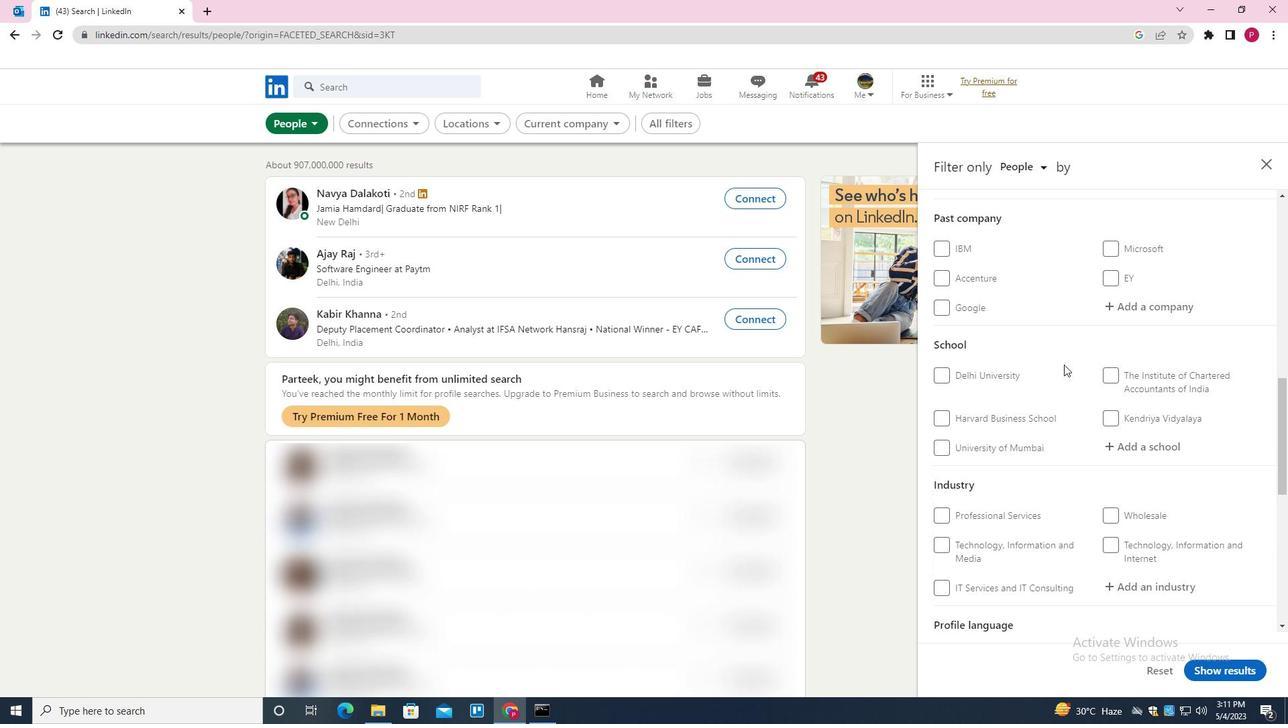
Action: Mouse moved to (1063, 367)
Screenshot: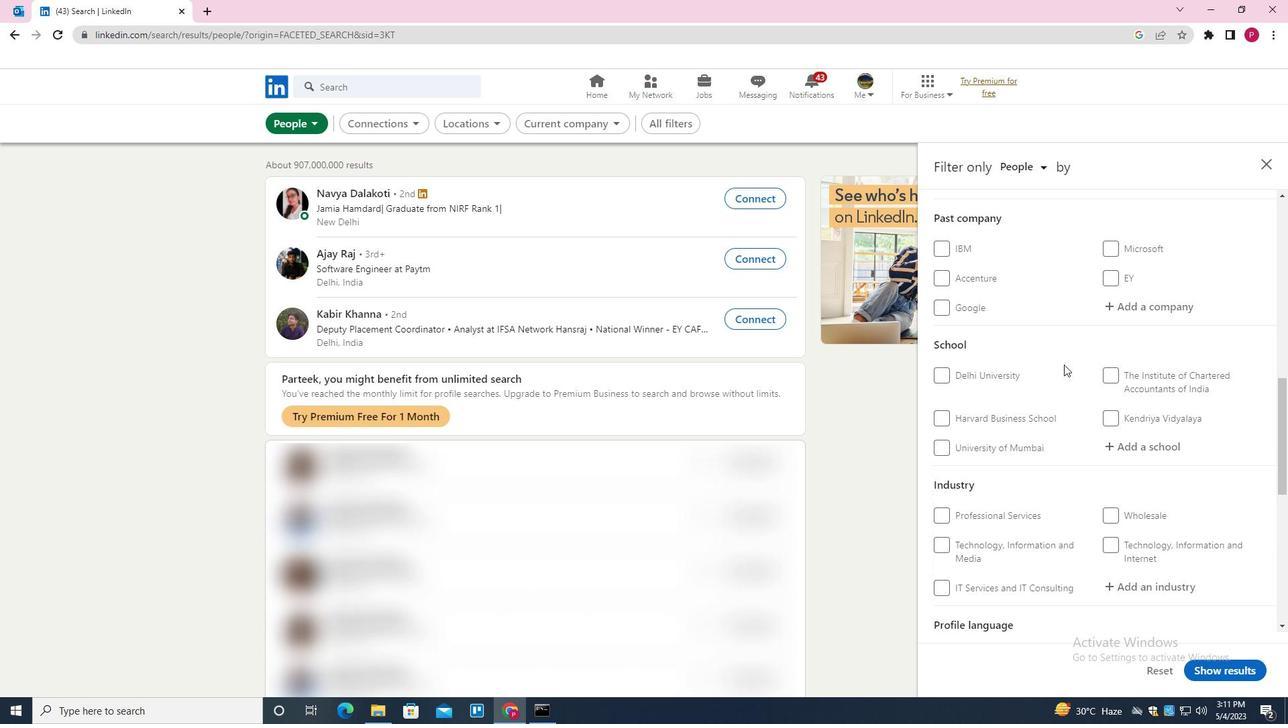 
Action: Mouse scrolled (1063, 366) with delta (0, 0)
Screenshot: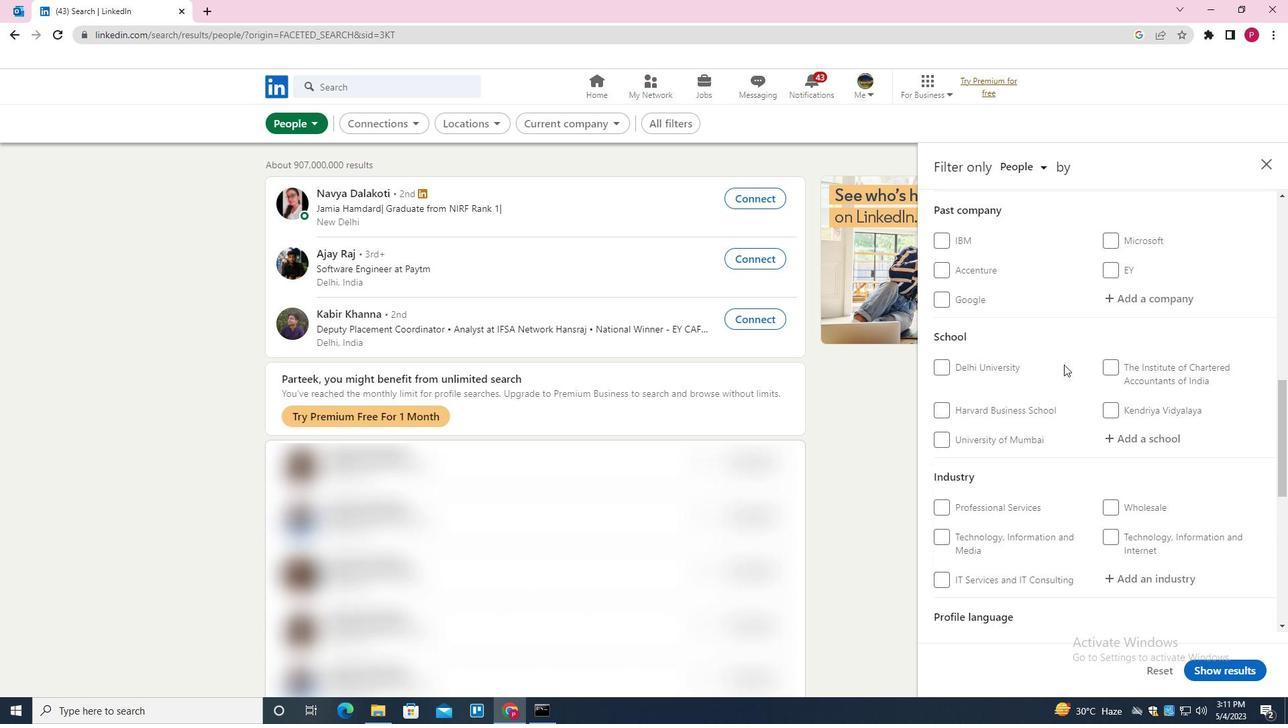 
Action: Mouse moved to (1062, 369)
Screenshot: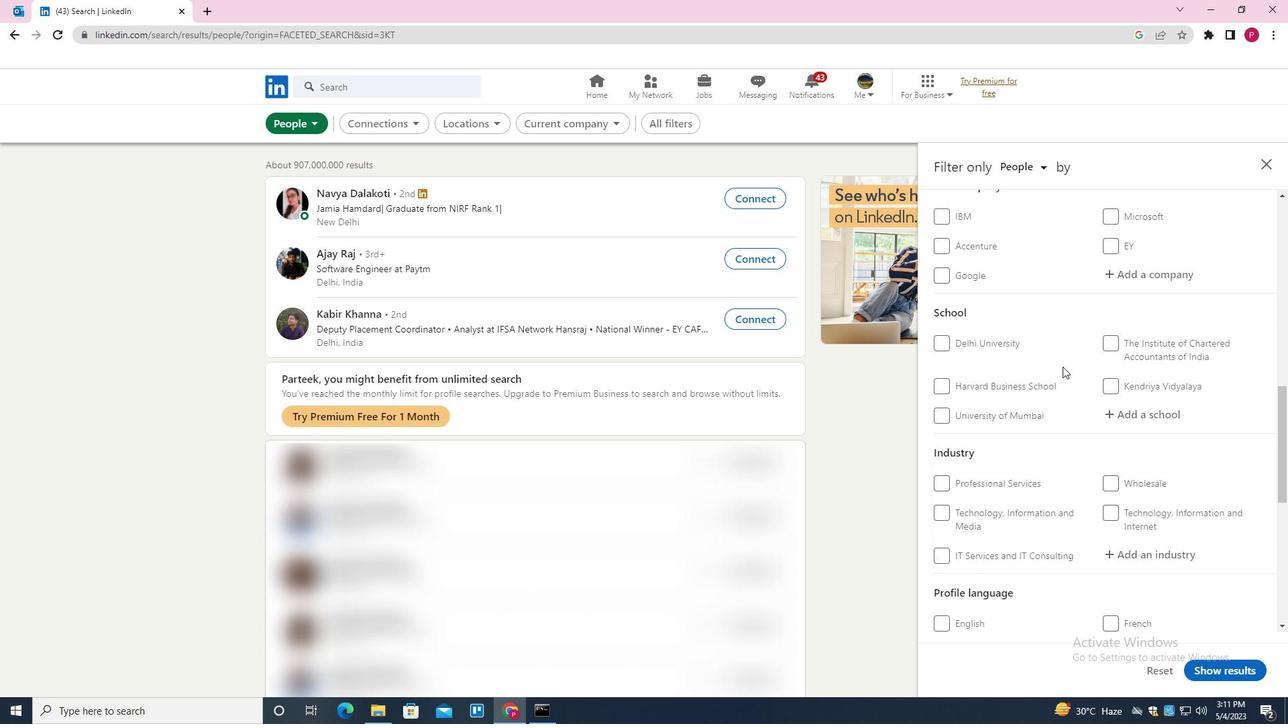 
Action: Mouse scrolled (1062, 368) with delta (0, 0)
Screenshot: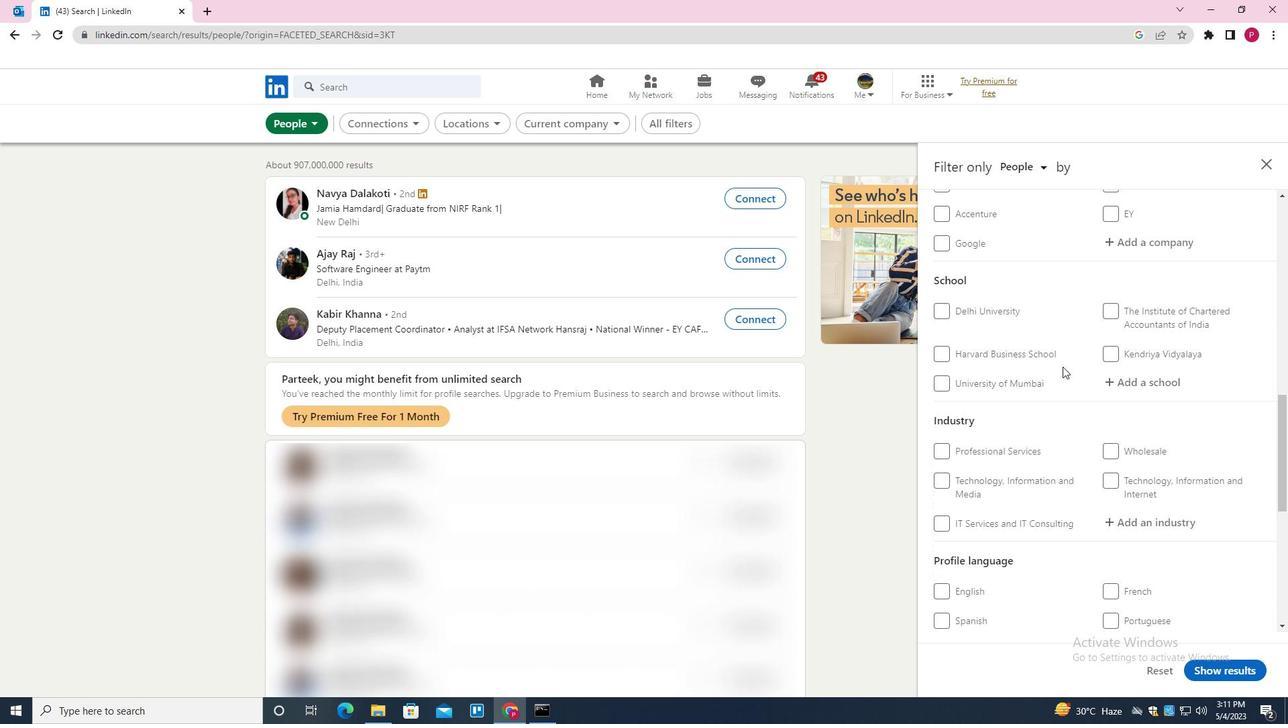 
Action: Mouse scrolled (1062, 368) with delta (0, 0)
Screenshot: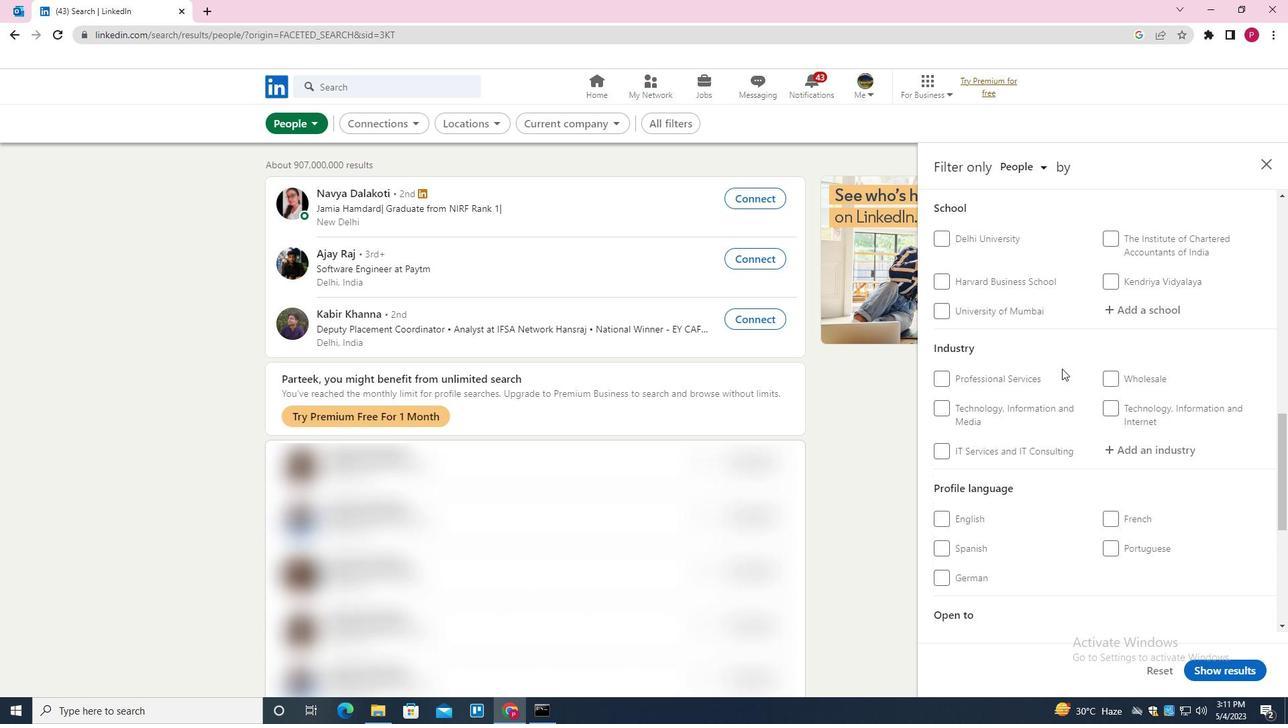 
Action: Mouse moved to (1062, 369)
Screenshot: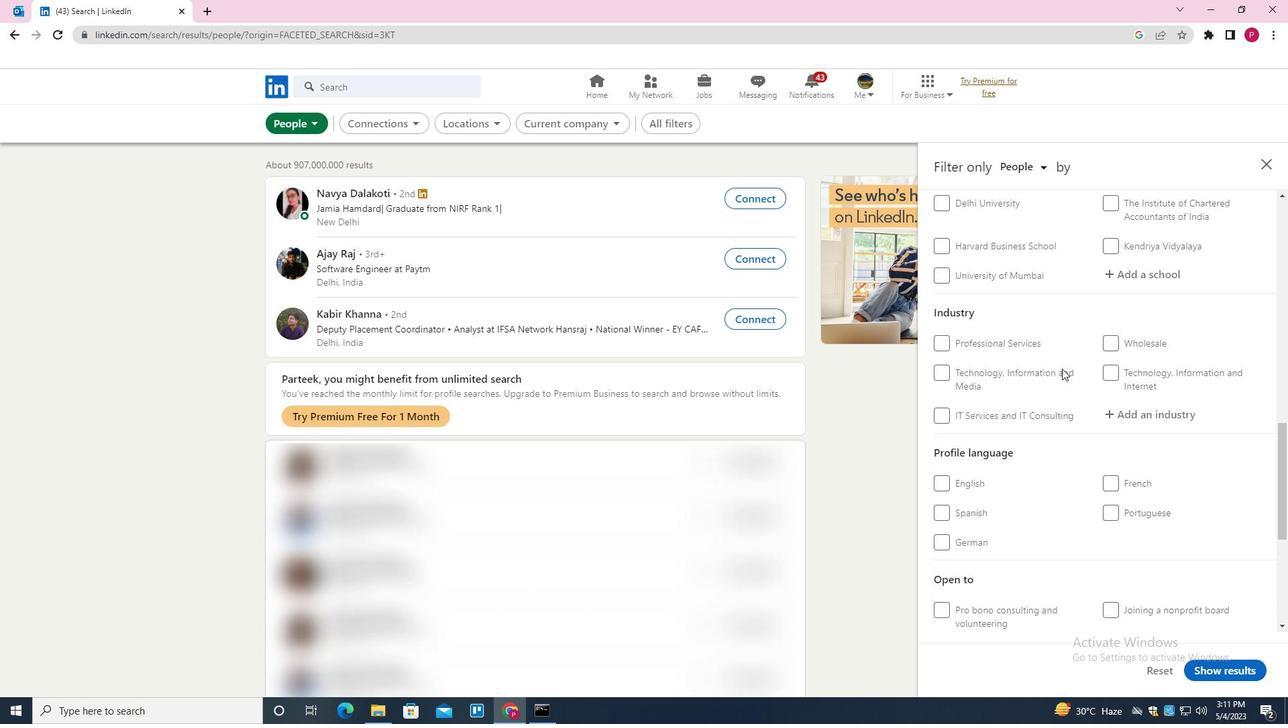 
Action: Mouse scrolled (1062, 368) with delta (0, 0)
Screenshot: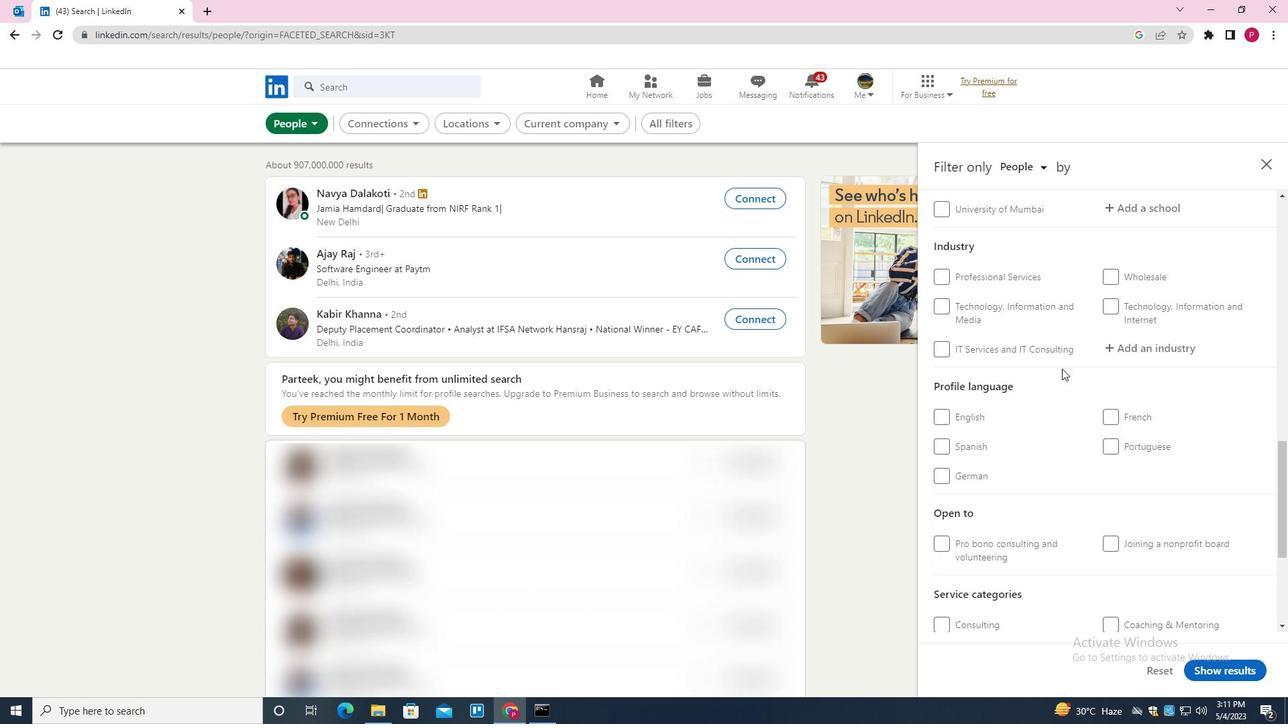 
Action: Mouse moved to (948, 246)
Screenshot: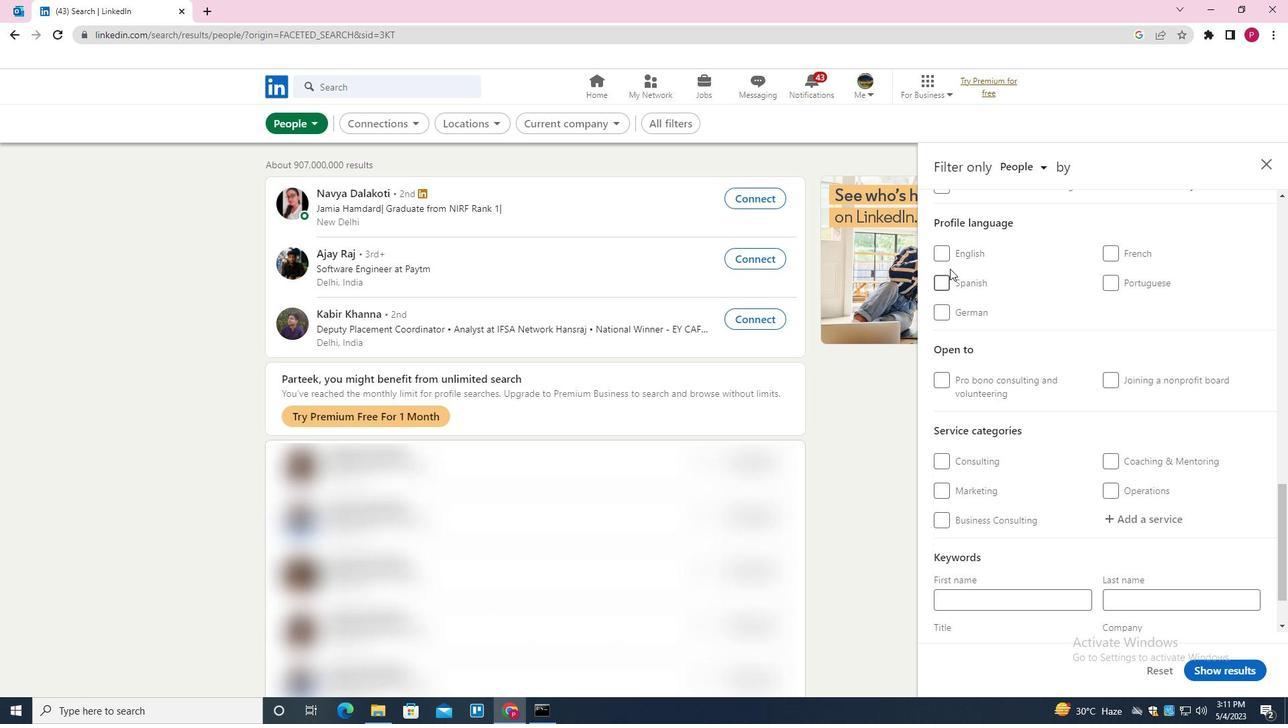 
Action: Mouse pressed left at (948, 246)
Screenshot: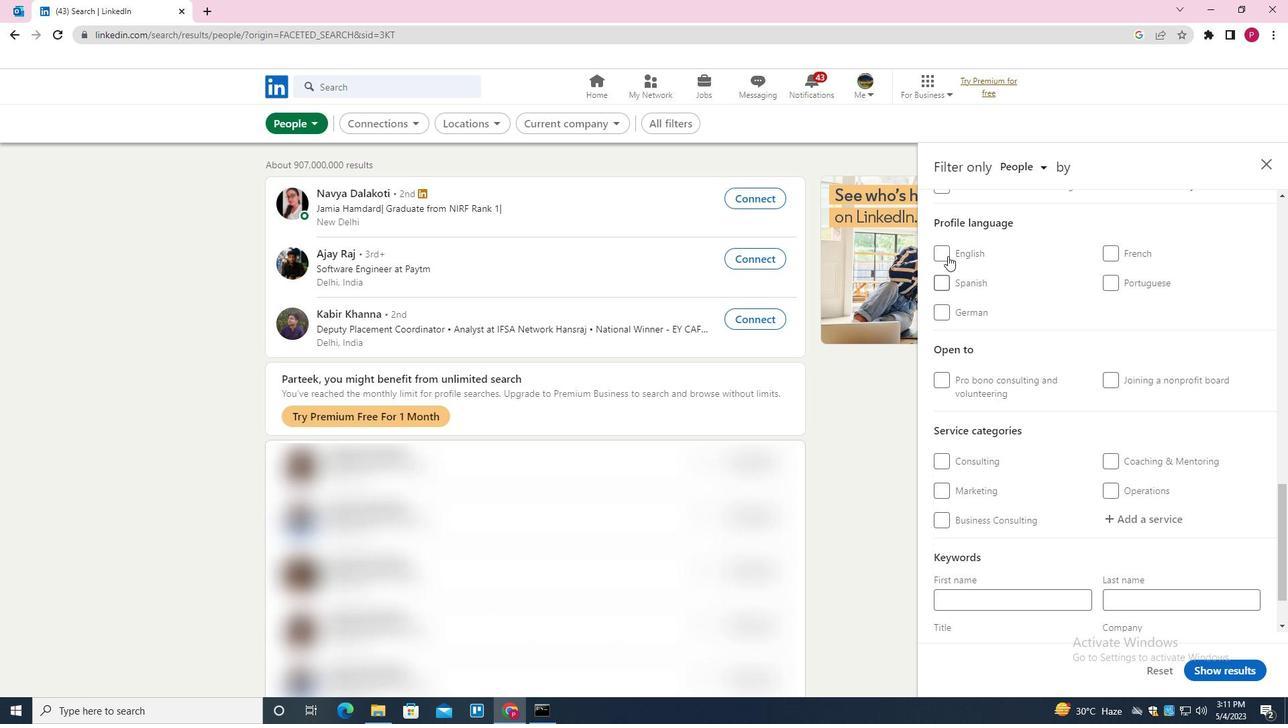 
Action: Mouse moved to (1008, 312)
Screenshot: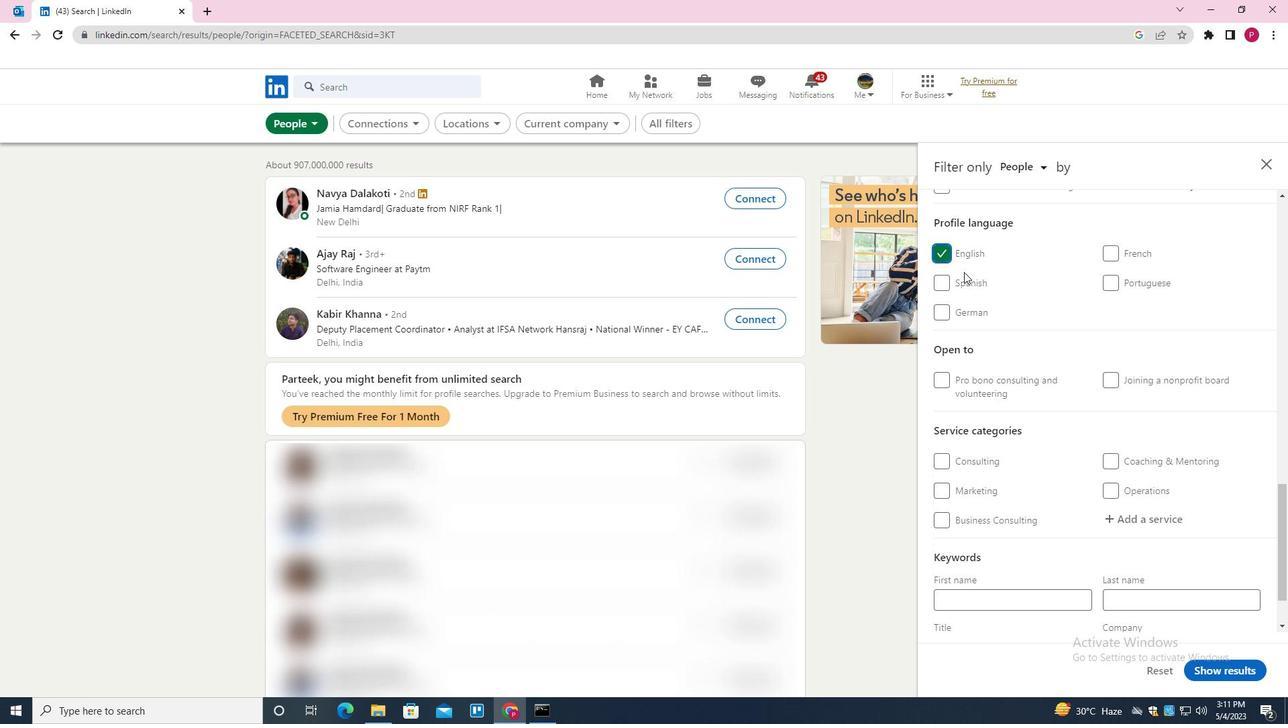 
Action: Mouse scrolled (1008, 313) with delta (0, 0)
Screenshot: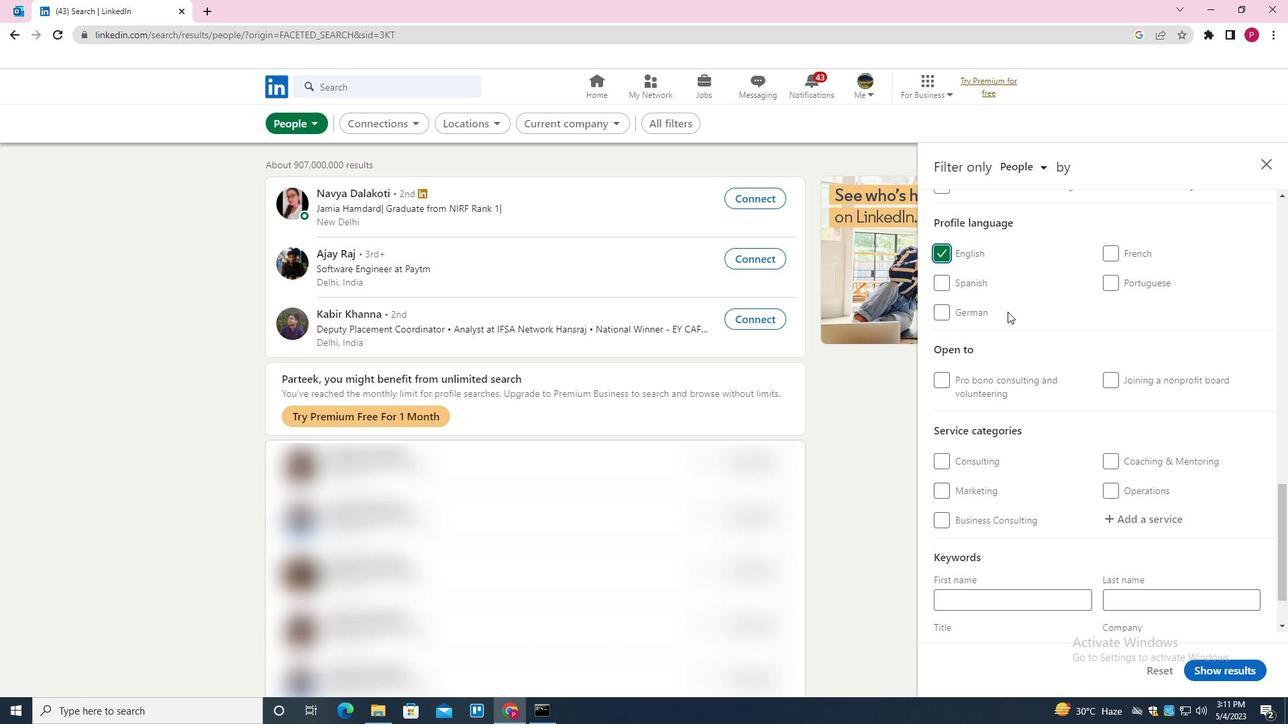 
Action: Mouse scrolled (1008, 313) with delta (0, 0)
Screenshot: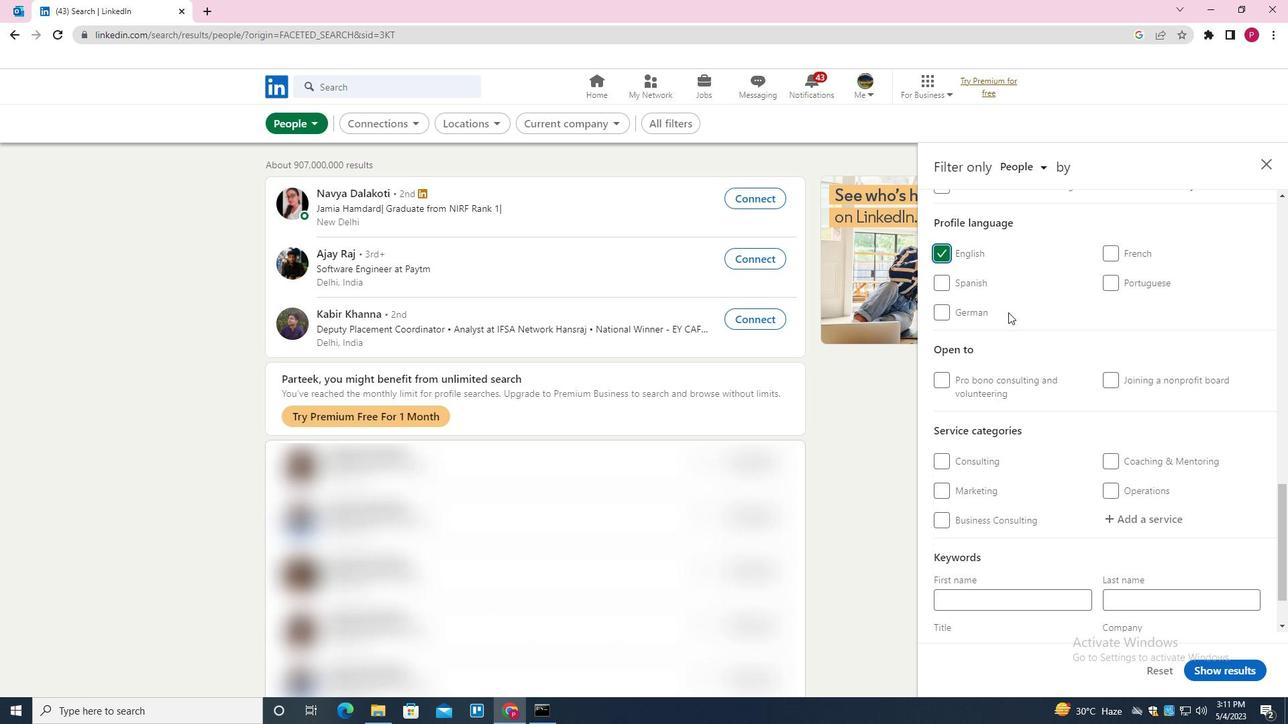 
Action: Mouse scrolled (1008, 313) with delta (0, 0)
Screenshot: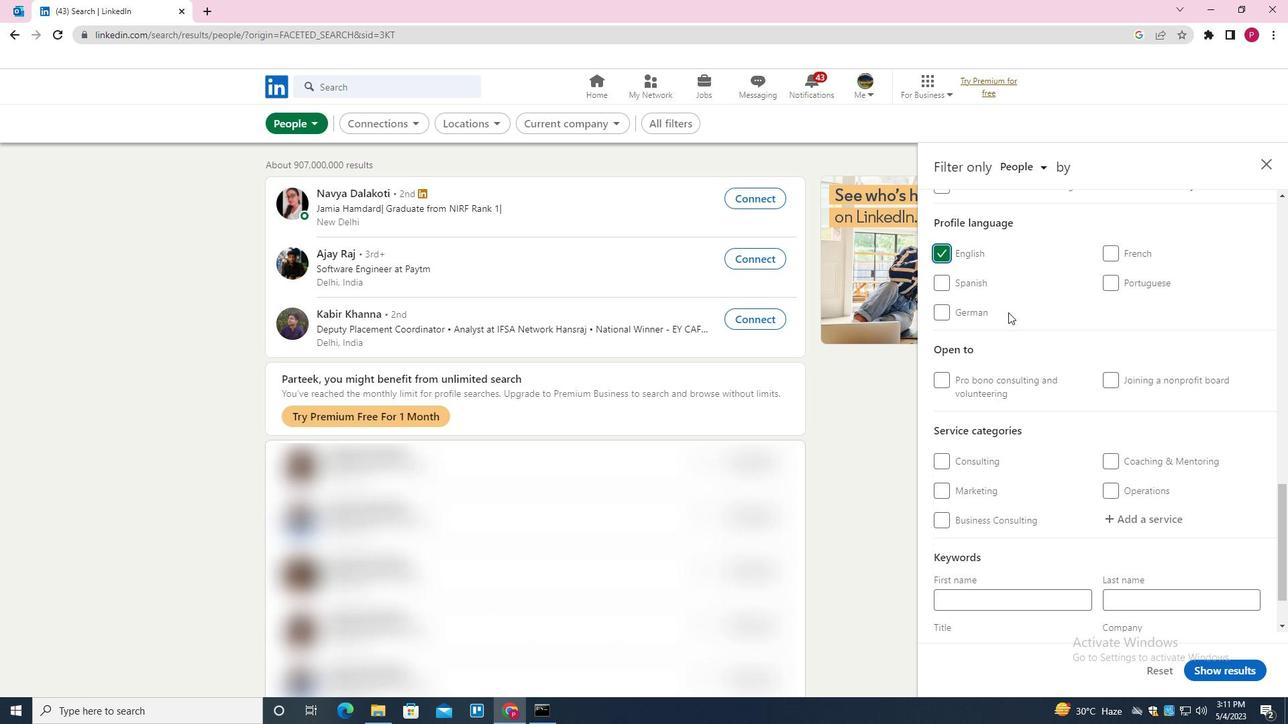 
Action: Mouse scrolled (1008, 313) with delta (0, 0)
Screenshot: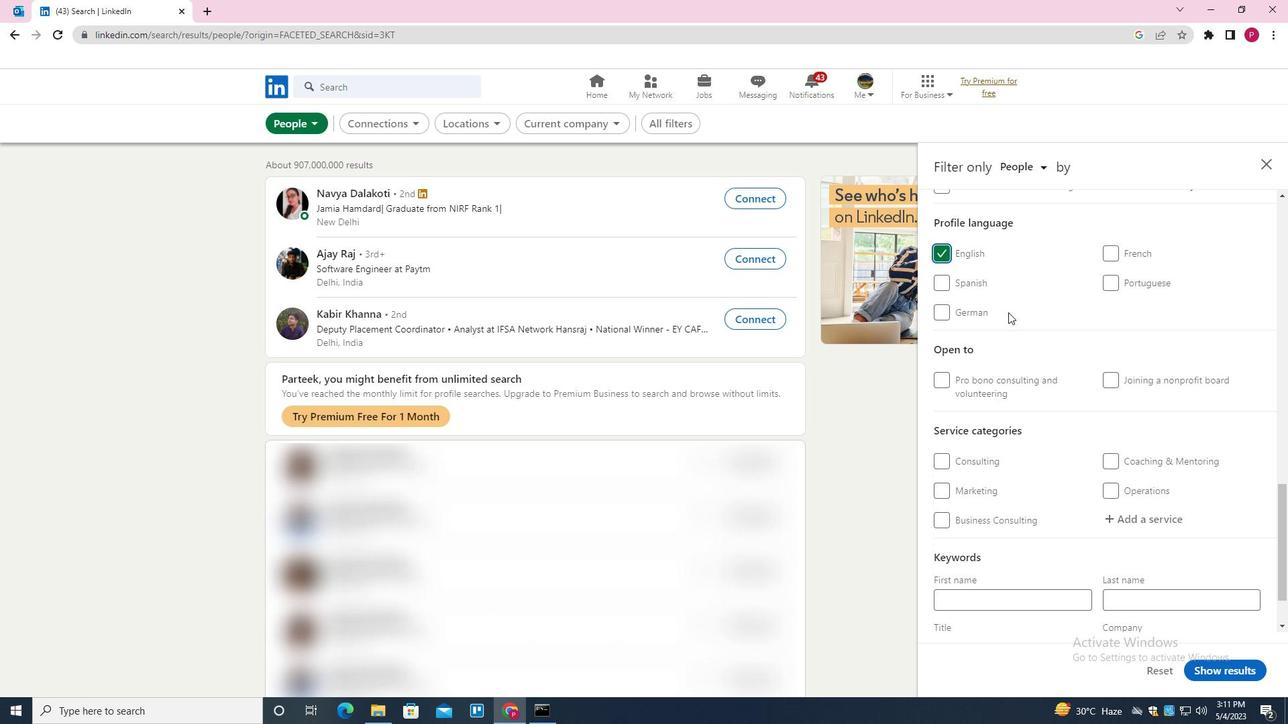 
Action: Mouse scrolled (1008, 313) with delta (0, 0)
Screenshot: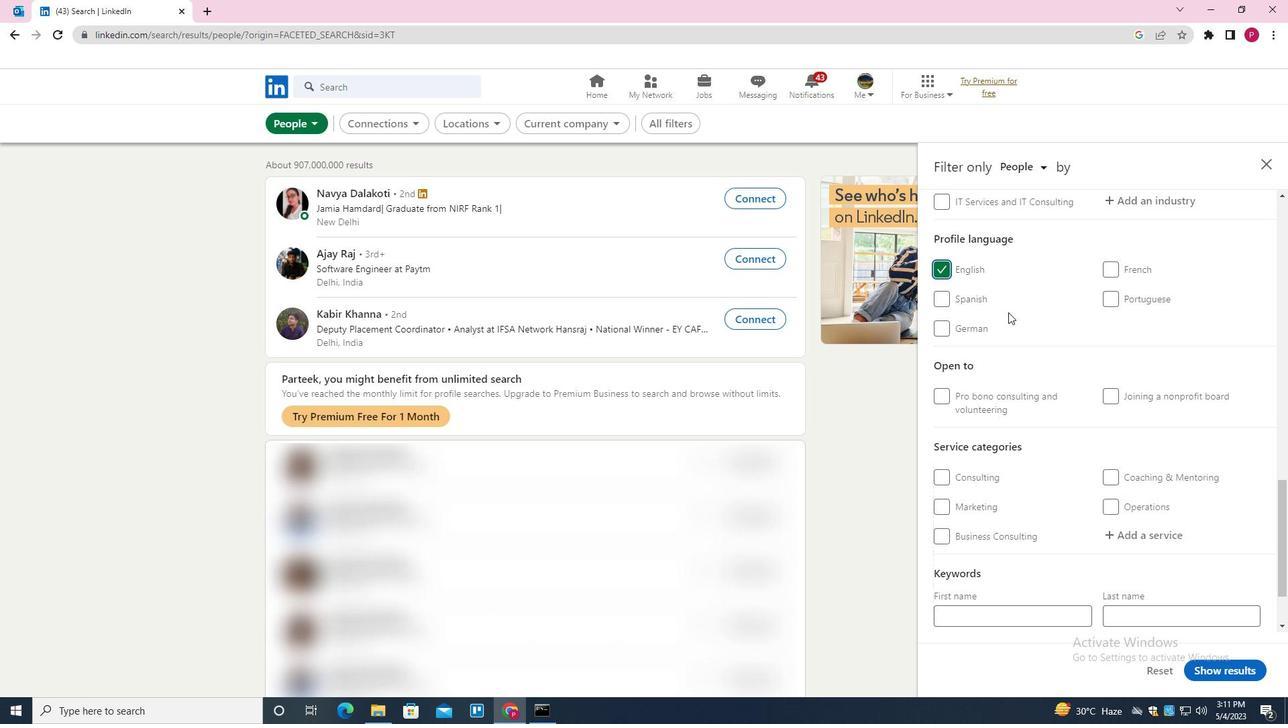 
Action: Mouse scrolled (1008, 313) with delta (0, 0)
Screenshot: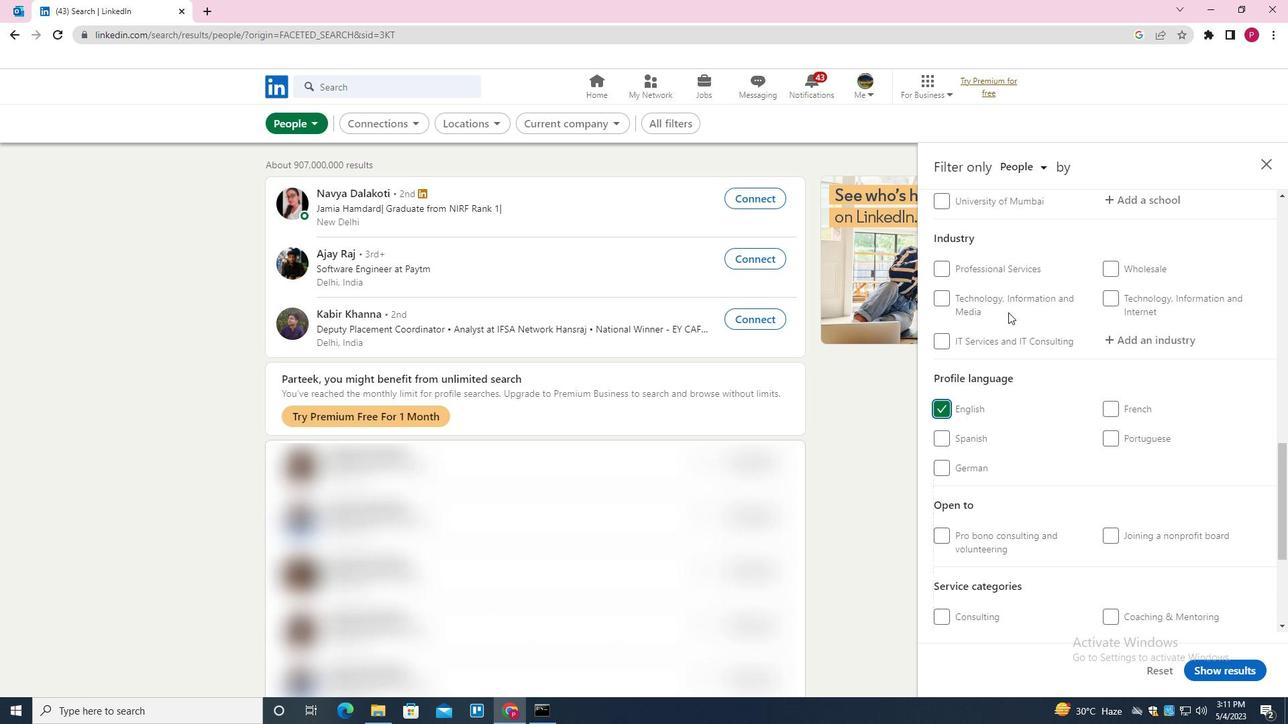 
Action: Mouse moved to (1007, 324)
Screenshot: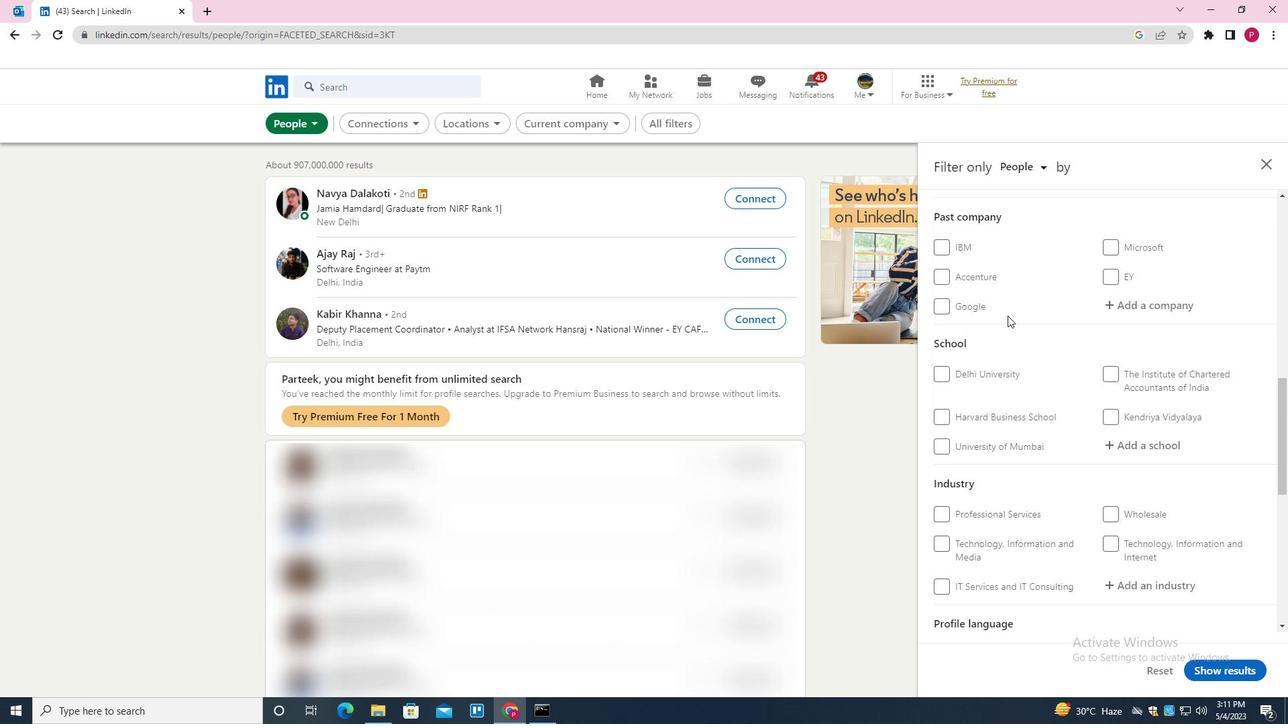 
Action: Mouse scrolled (1007, 325) with delta (0, 0)
Screenshot: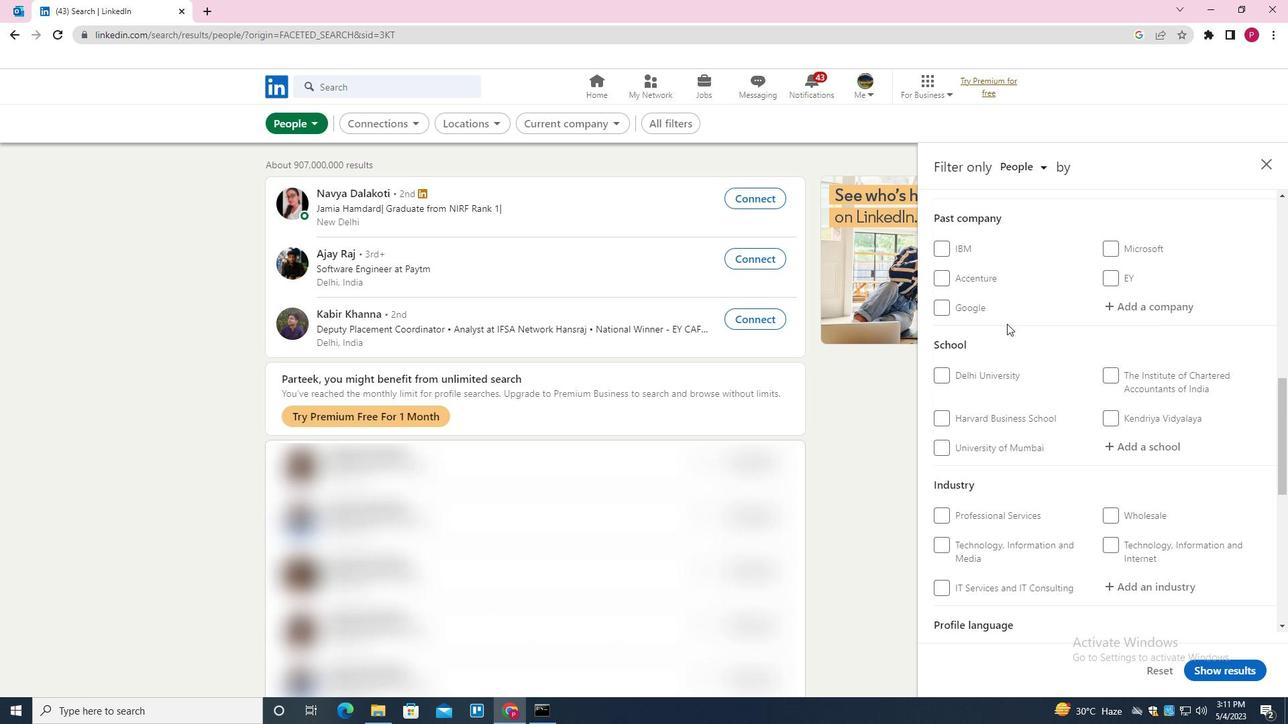 
Action: Mouse scrolled (1007, 325) with delta (0, 0)
Screenshot: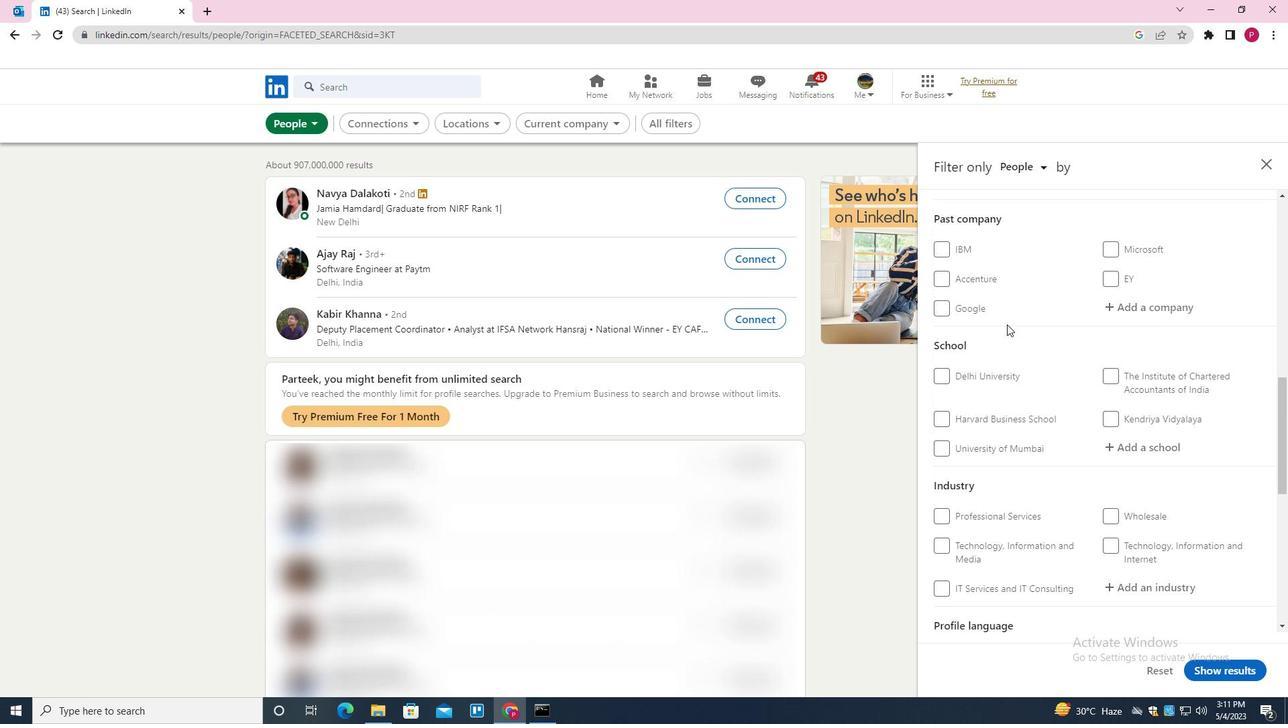 
Action: Mouse scrolled (1007, 325) with delta (0, 0)
Screenshot: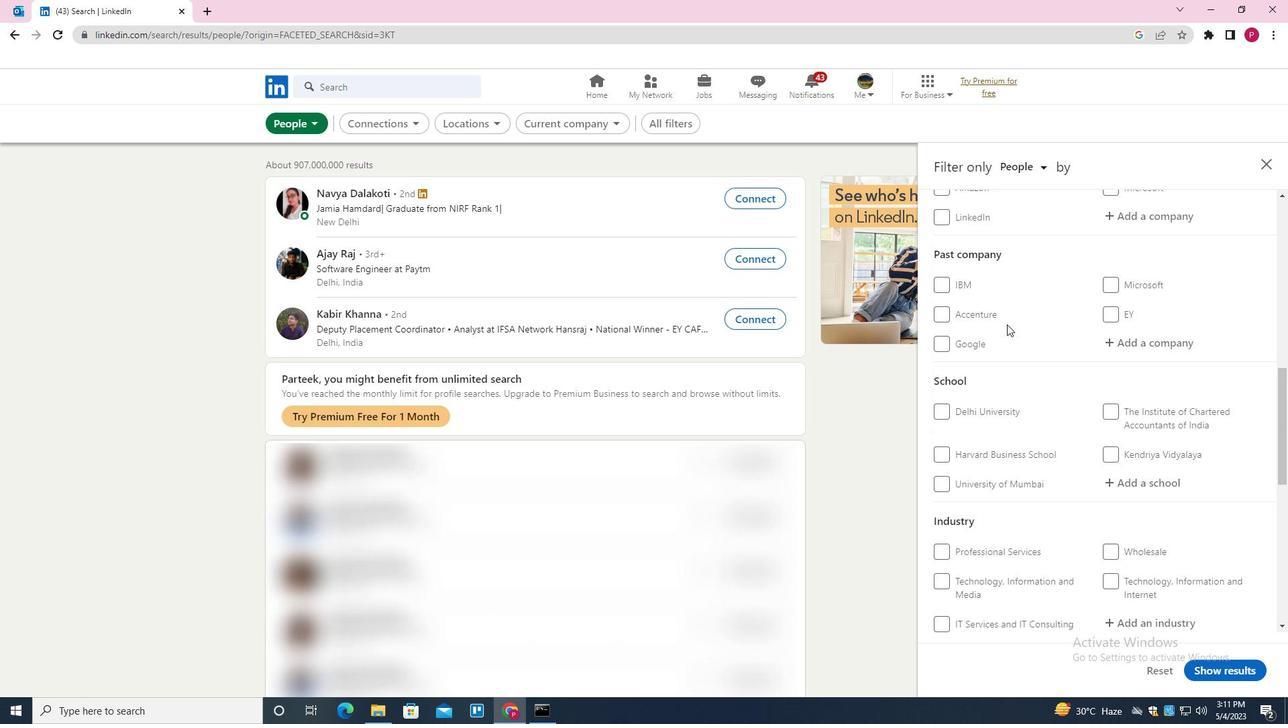 
Action: Mouse moved to (1145, 379)
Screenshot: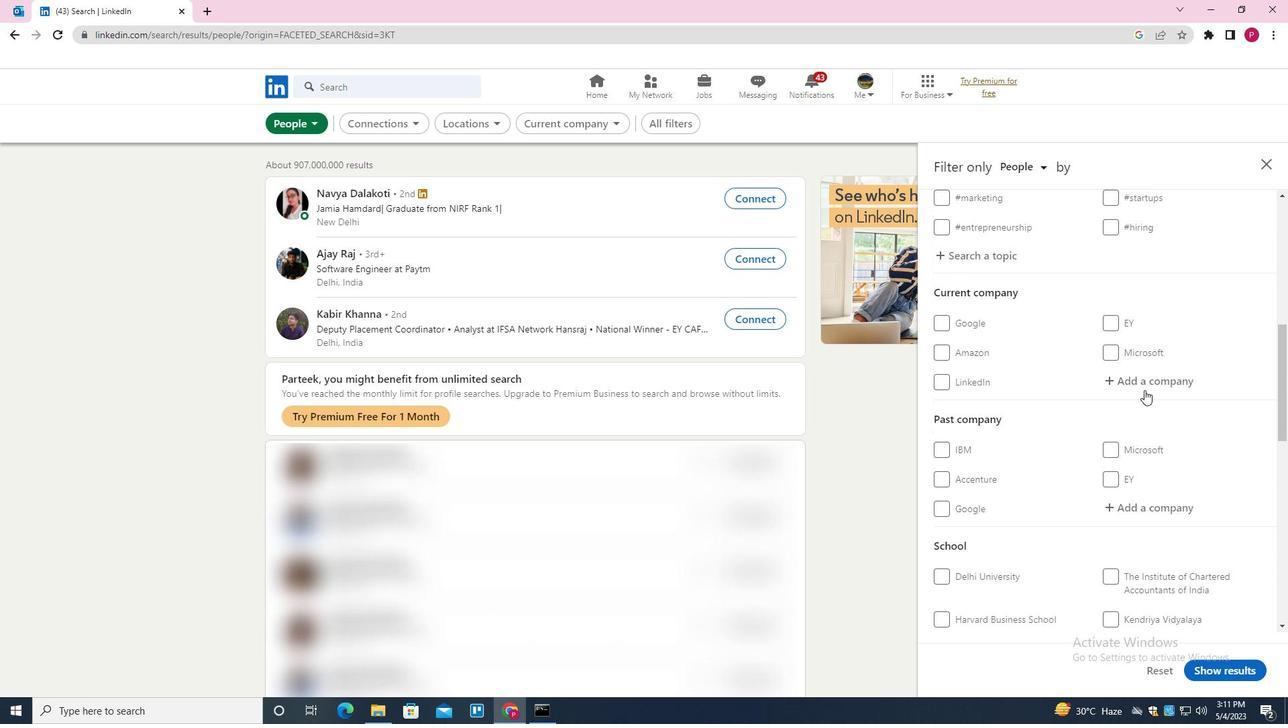 
Action: Mouse pressed left at (1145, 379)
Screenshot: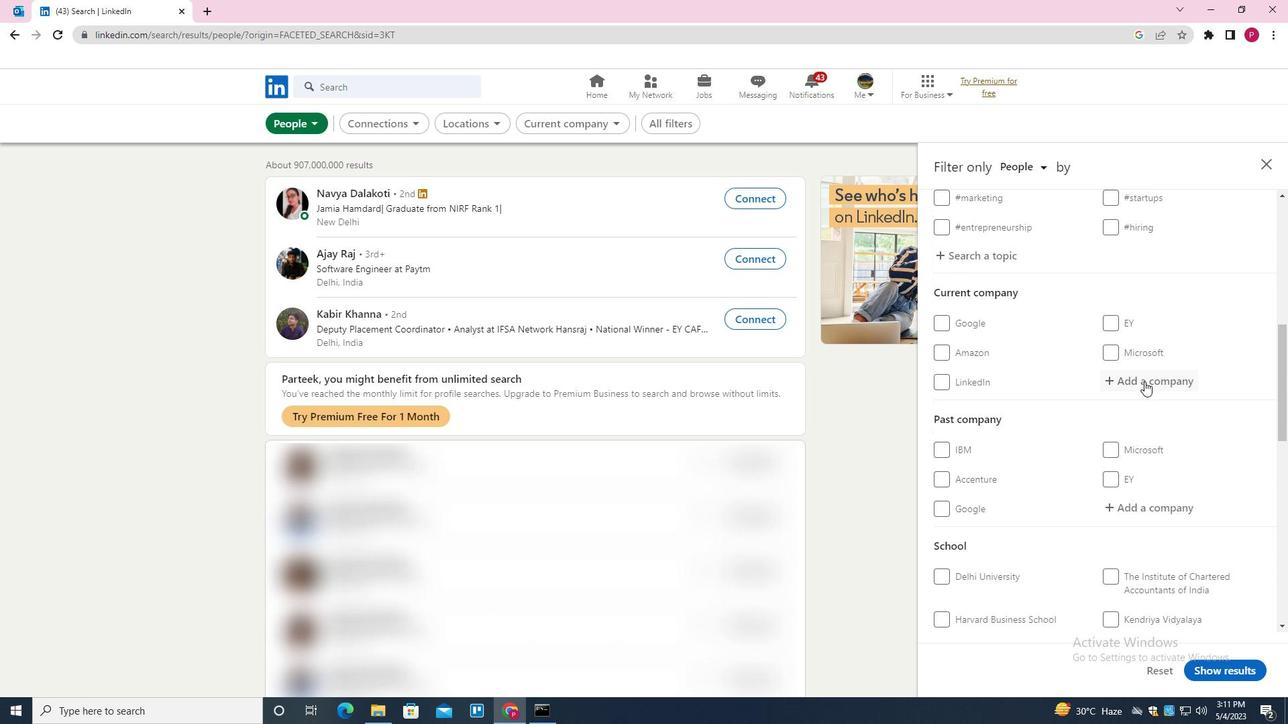 
Action: Key pressed <Key.shift>APNA<Key.space><Key.down><Key.enter>
Screenshot: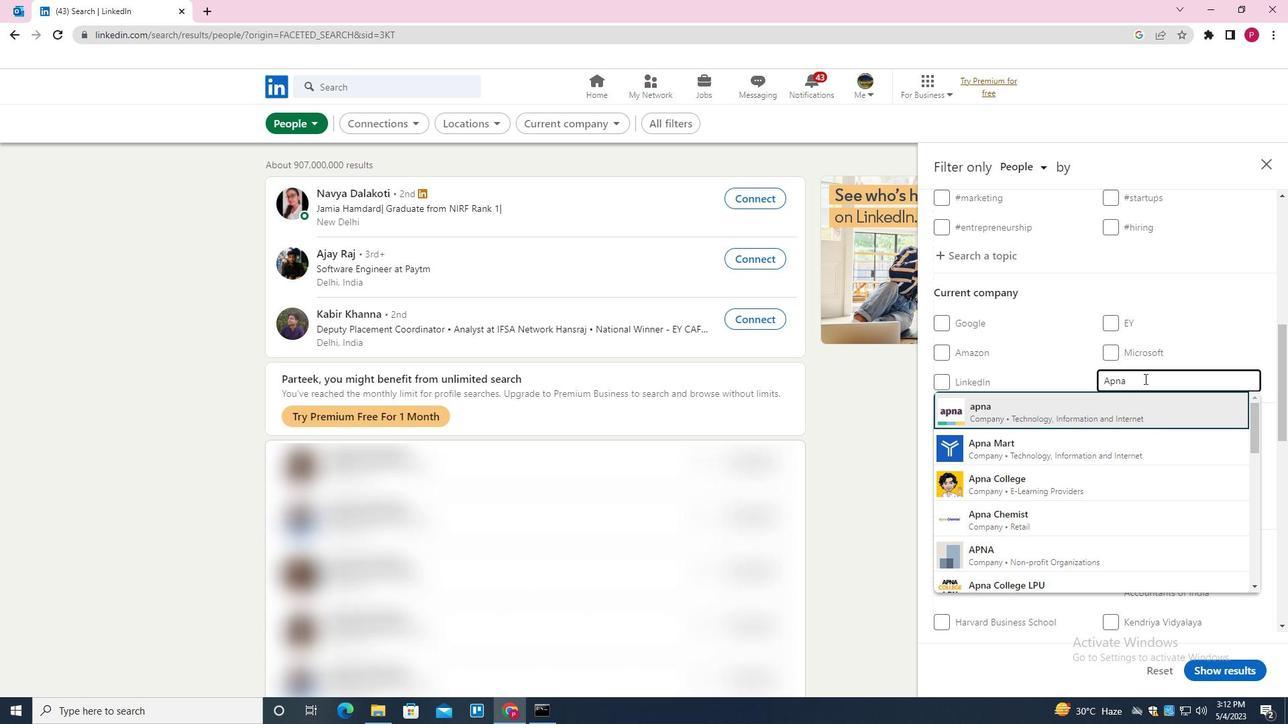 
Action: Mouse moved to (1121, 371)
Screenshot: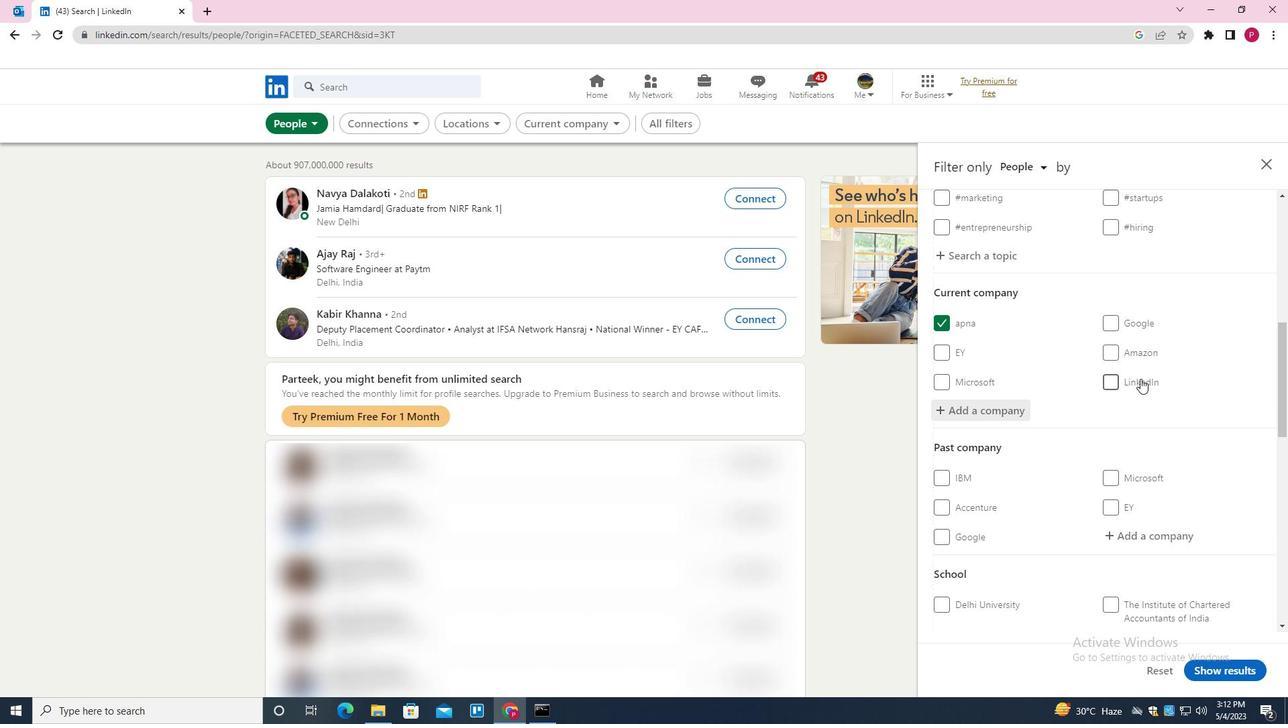 
Action: Mouse scrolled (1121, 370) with delta (0, 0)
Screenshot: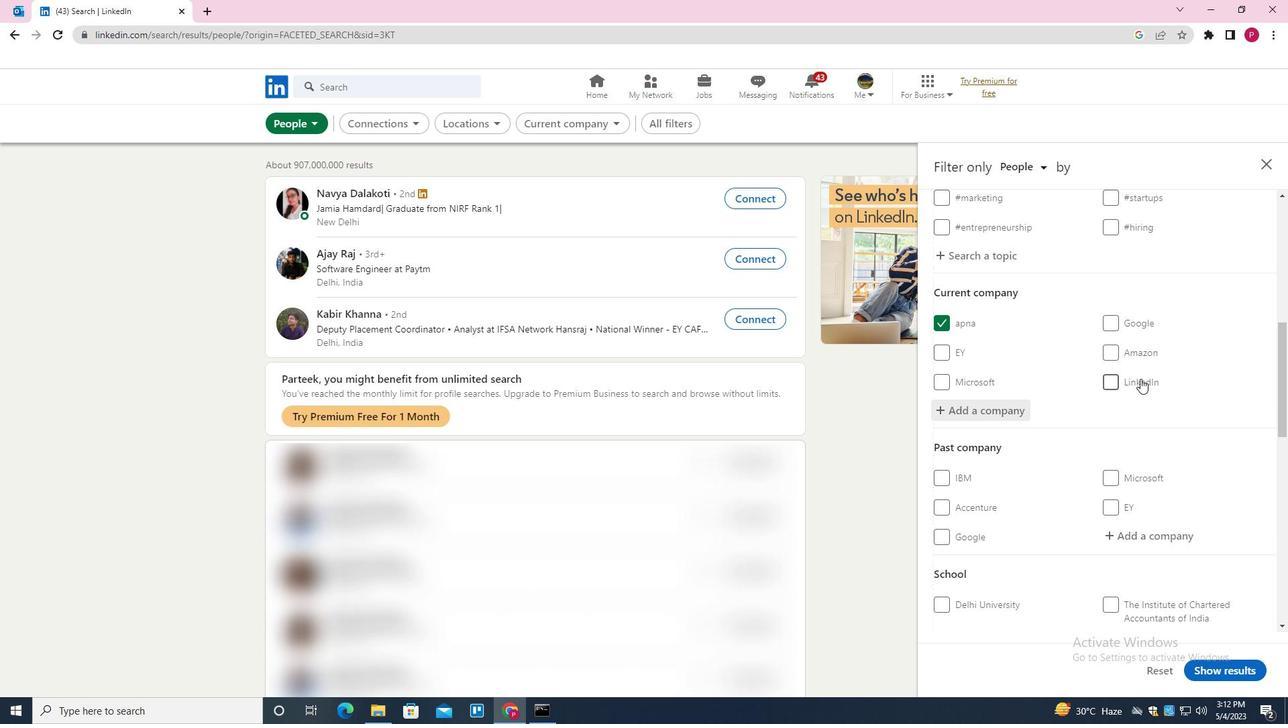 
Action: Mouse moved to (1120, 371)
Screenshot: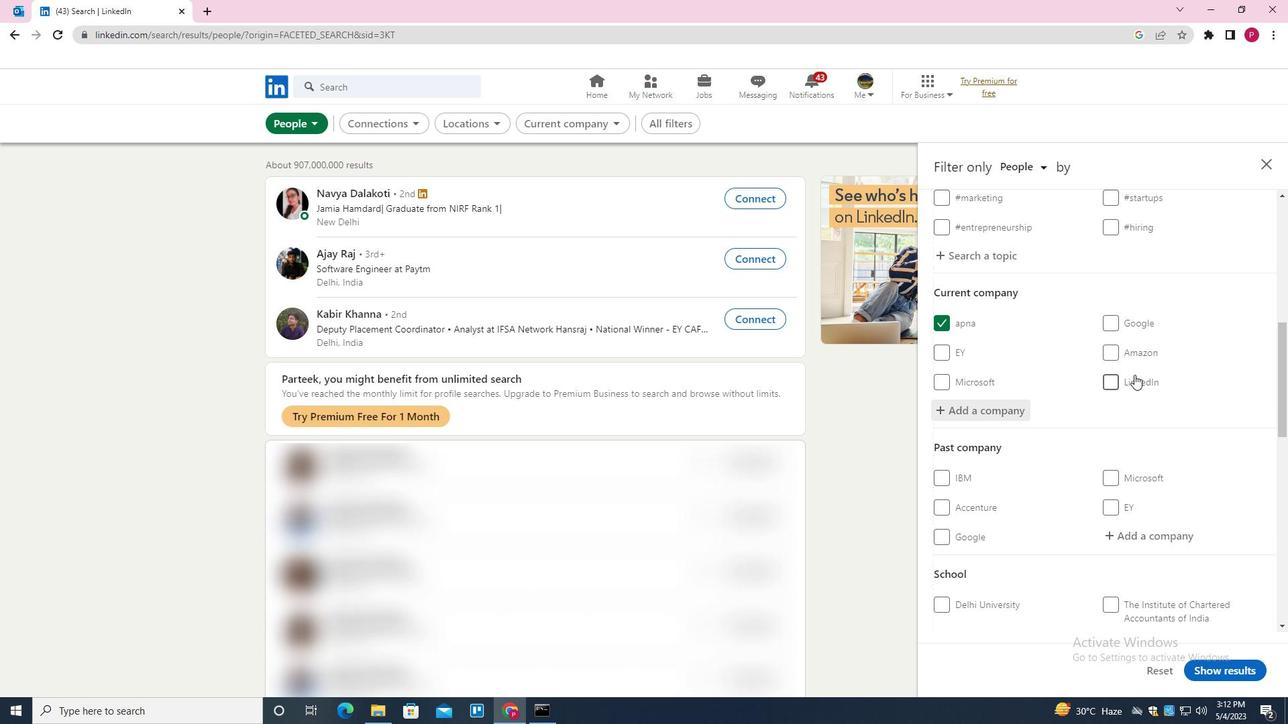 
Action: Mouse scrolled (1120, 370) with delta (0, 0)
Screenshot: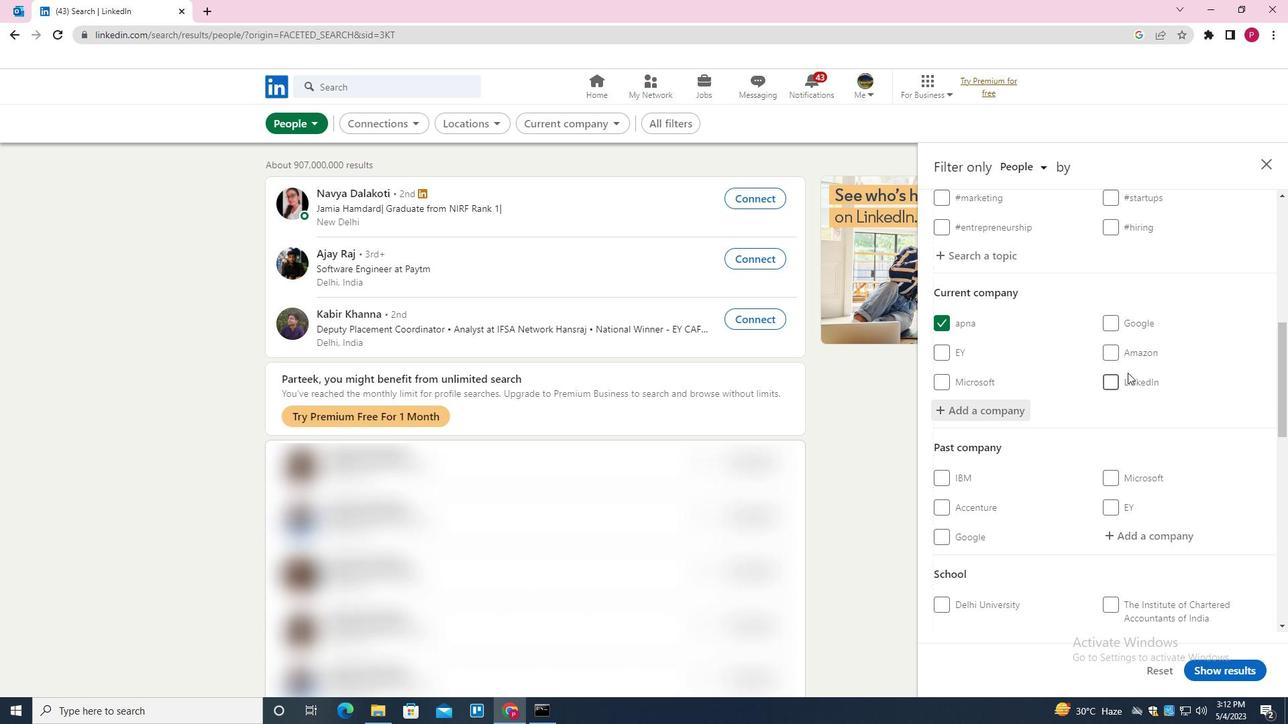 
Action: Mouse scrolled (1120, 370) with delta (0, 0)
Screenshot: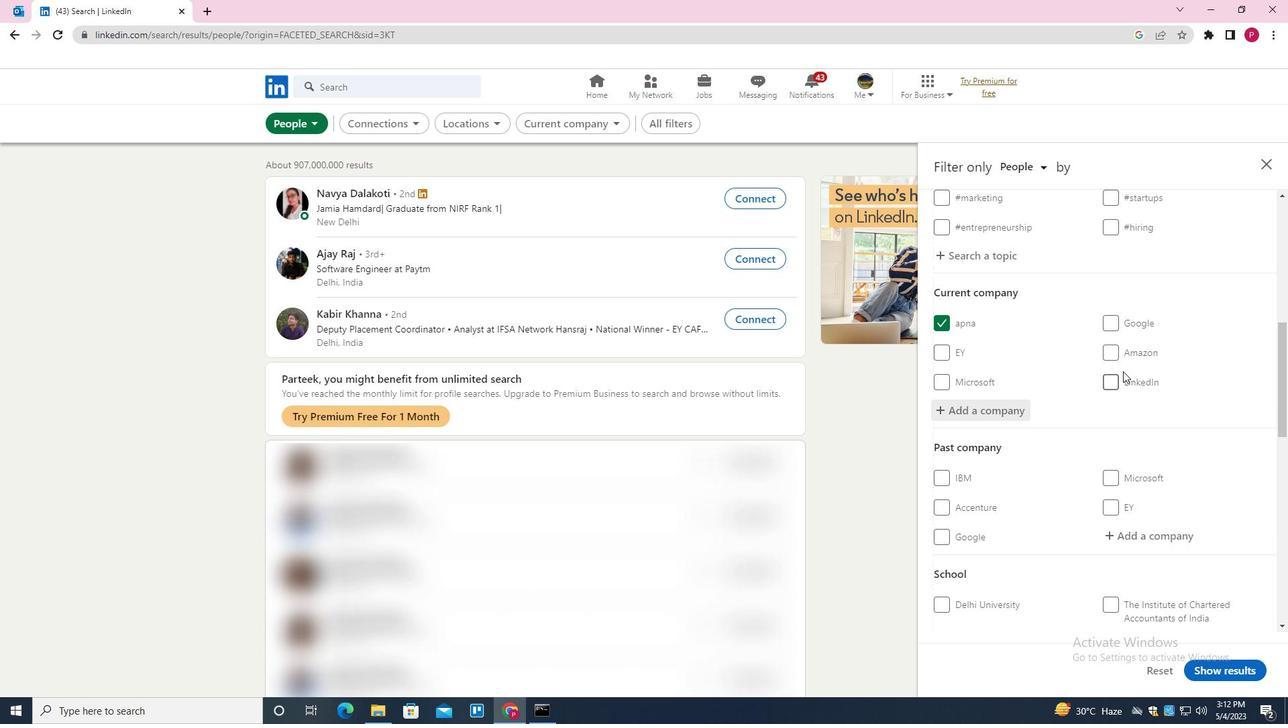 
Action: Mouse scrolled (1120, 370) with delta (0, 0)
Screenshot: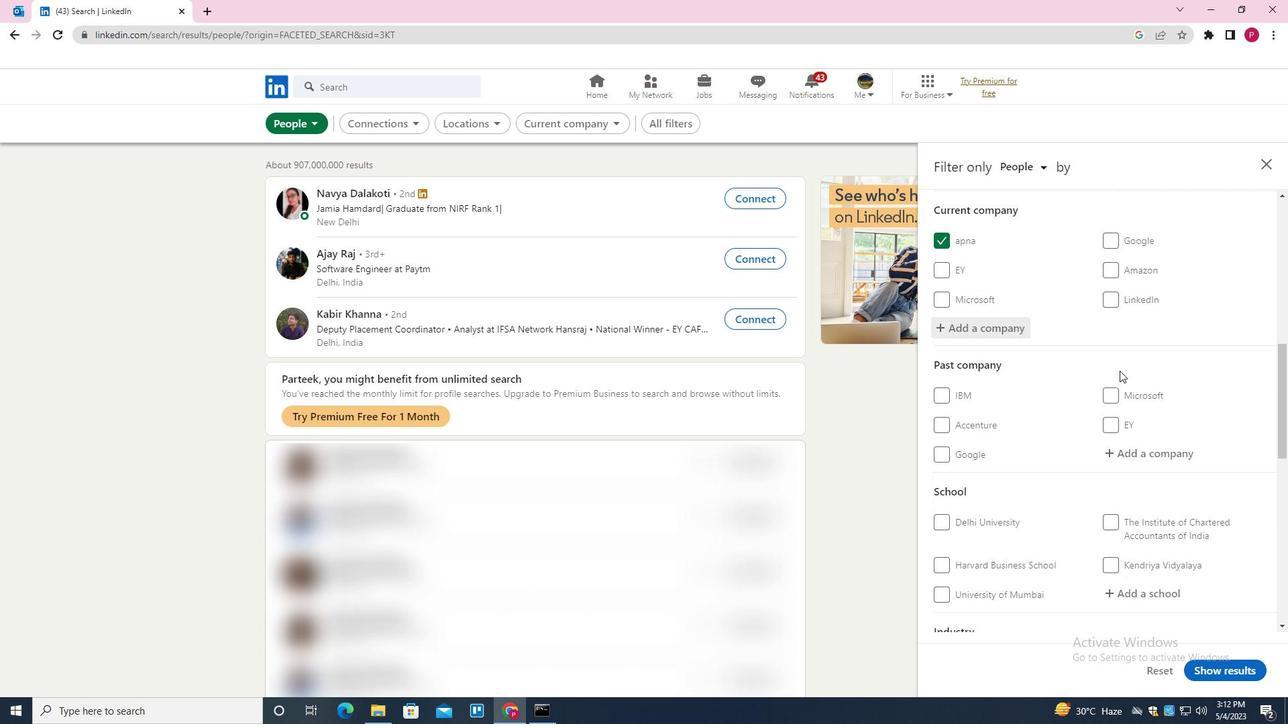 
Action: Mouse moved to (1132, 405)
Screenshot: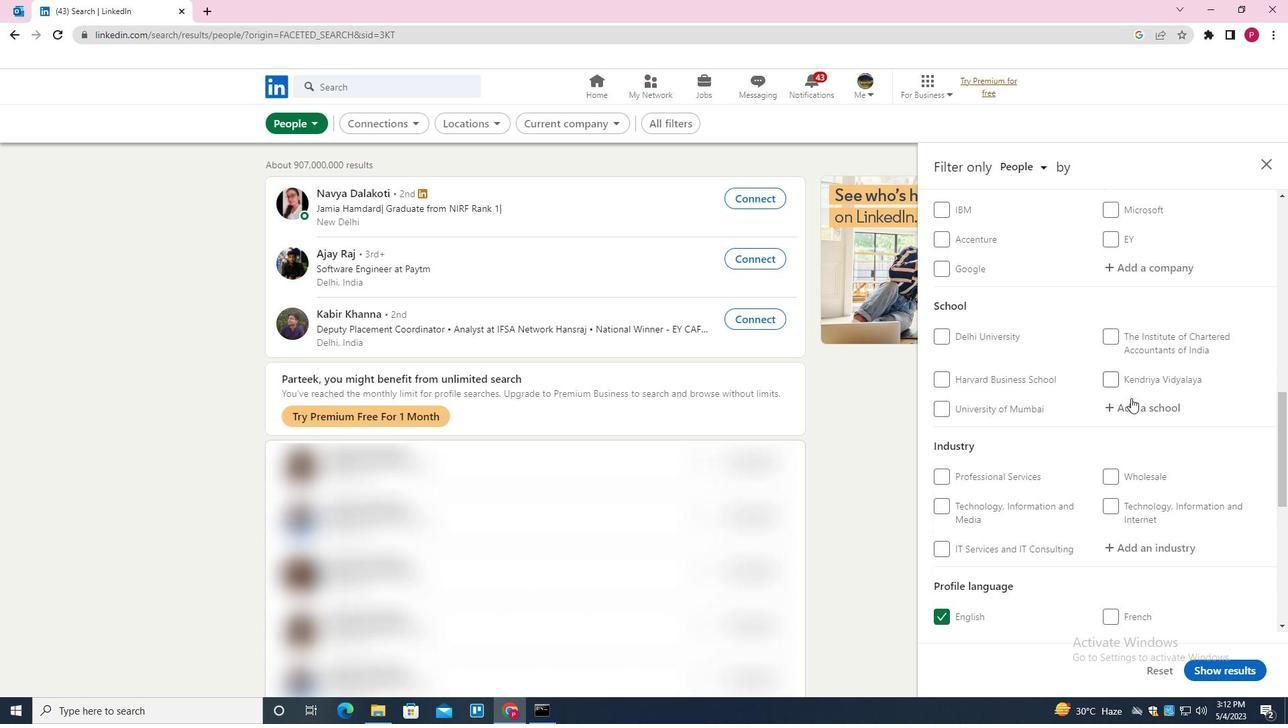 
Action: Mouse pressed left at (1132, 405)
Screenshot: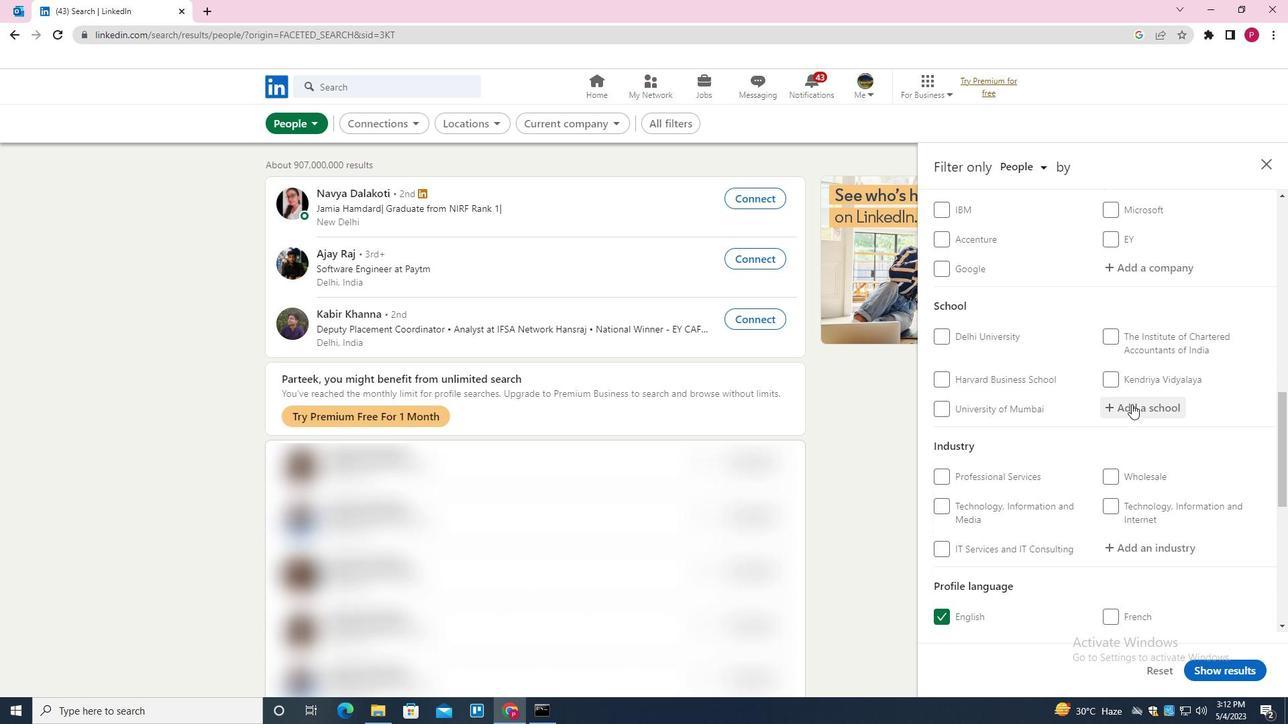 
Action: Mouse moved to (1133, 405)
Screenshot: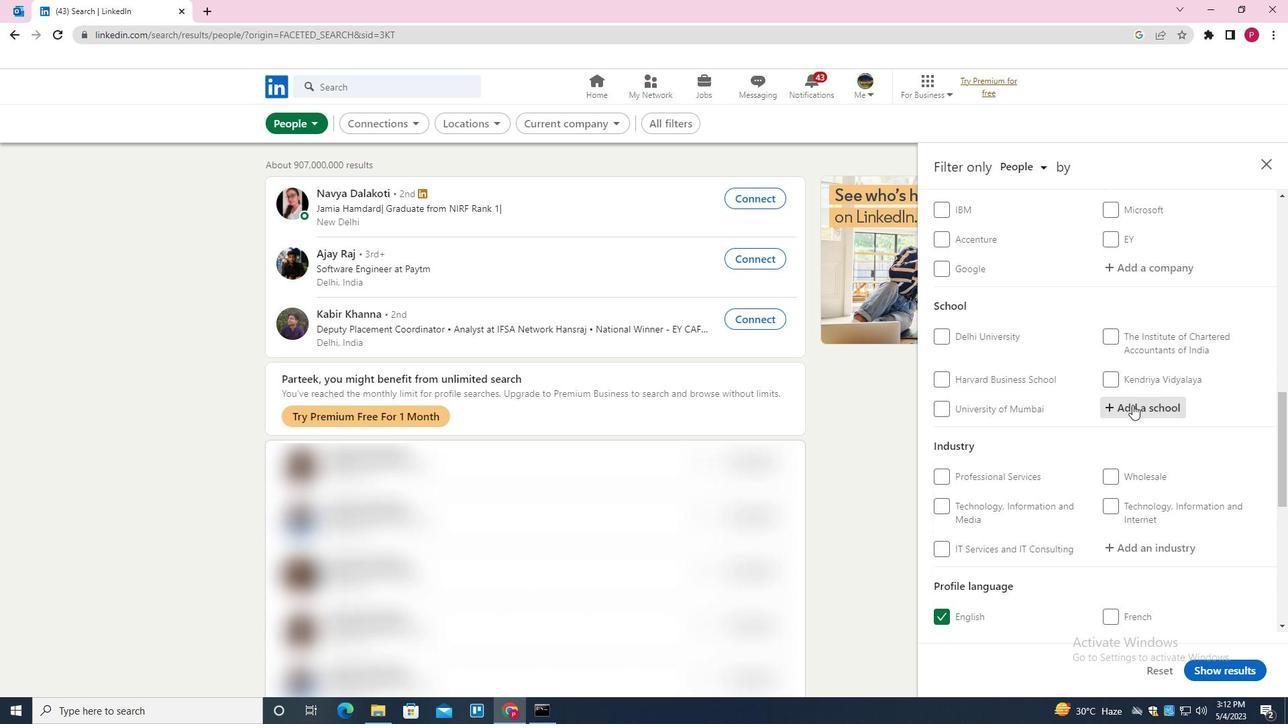
Action: Mouse scrolled (1133, 404) with delta (0, 0)
Screenshot: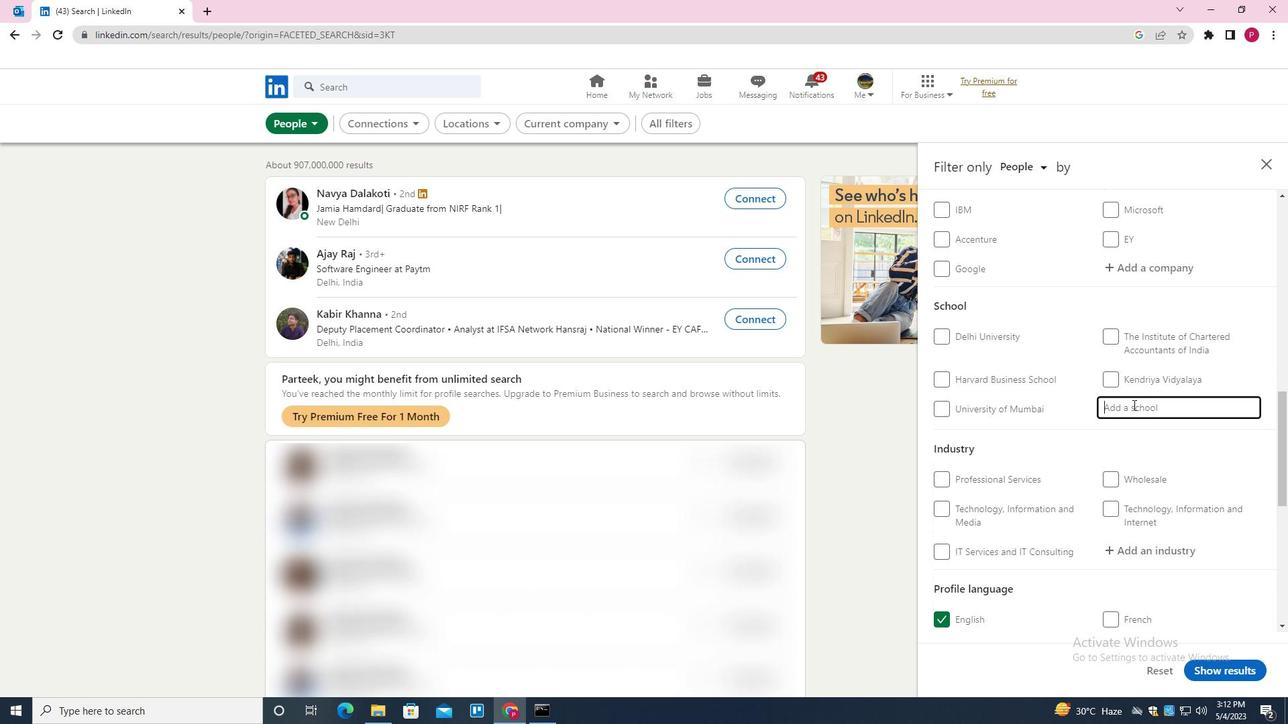 
Action: Mouse scrolled (1133, 404) with delta (0, 0)
Screenshot: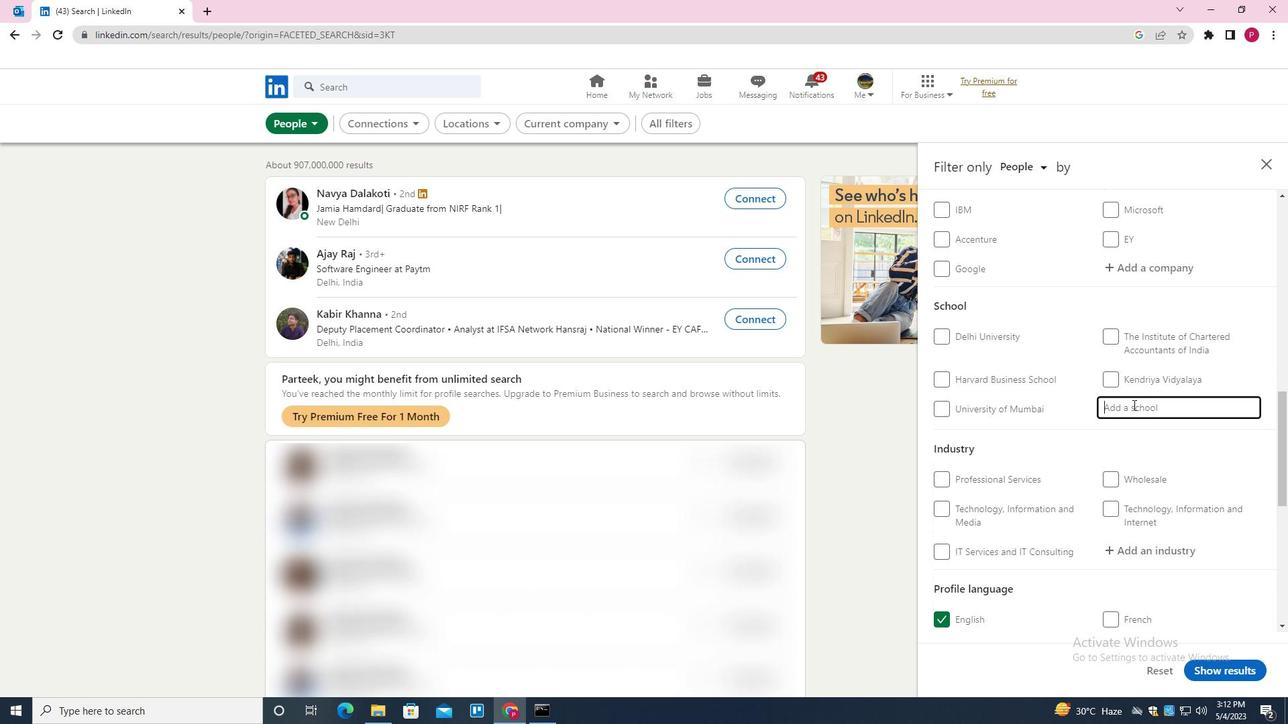 
Action: Key pressed <Key.shift><Key.shift>THE<Key.space><Key.shift><Key.shift><Key.shift><Key.shift>DON<Key.space><Key.shift>V<Key.backspace>BOSCO<Key.space><Key.shift>SCHOOL<Key.down><Key.enter>
Screenshot: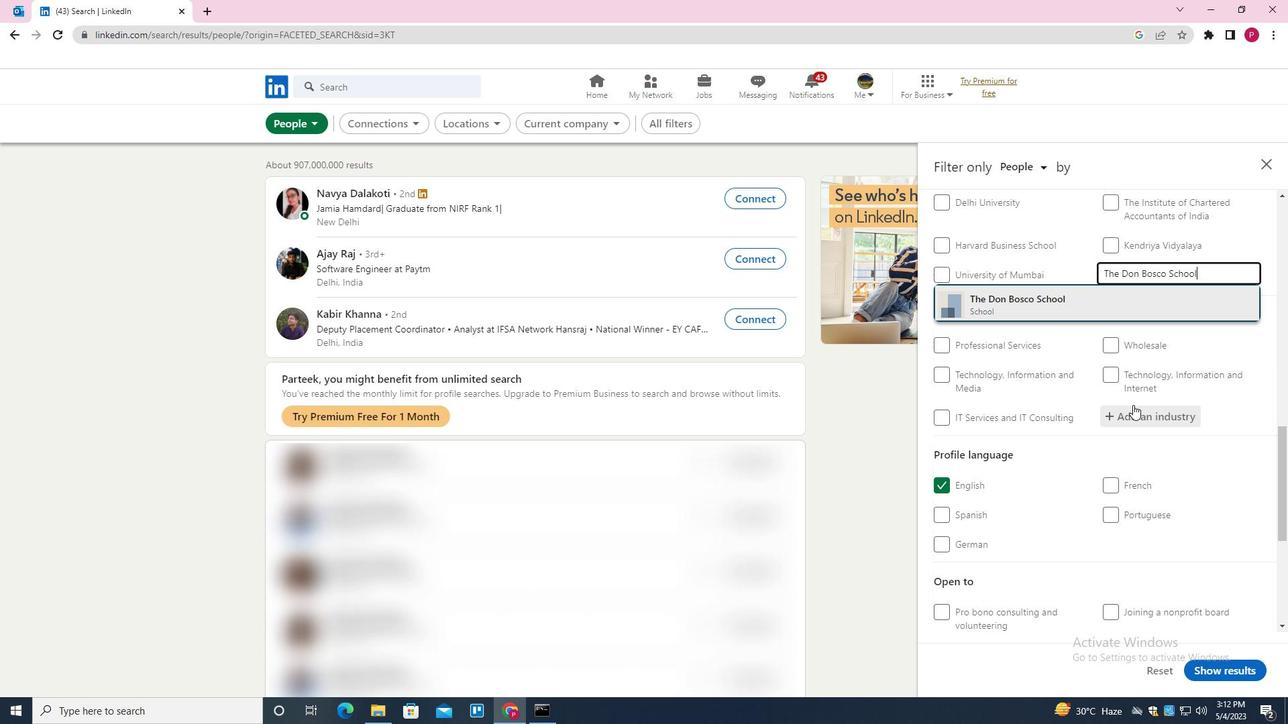 
Action: Mouse moved to (1094, 382)
Screenshot: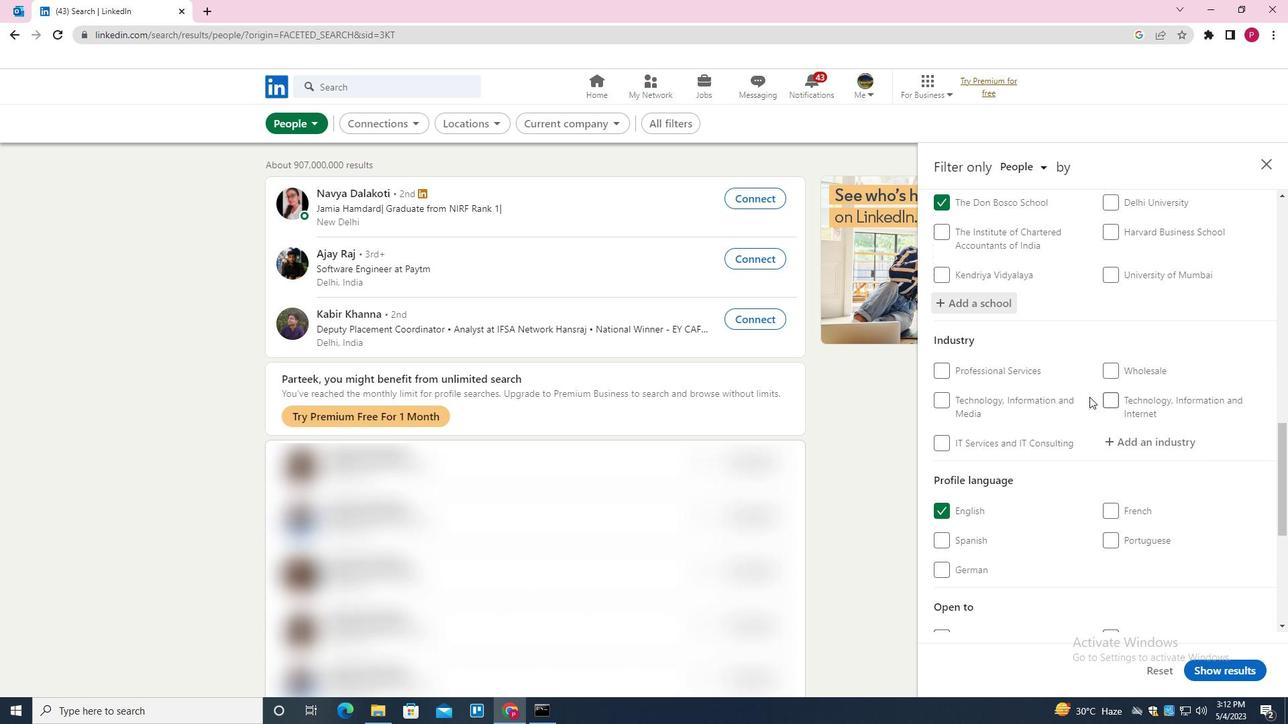 
Action: Mouse scrolled (1094, 381) with delta (0, 0)
Screenshot: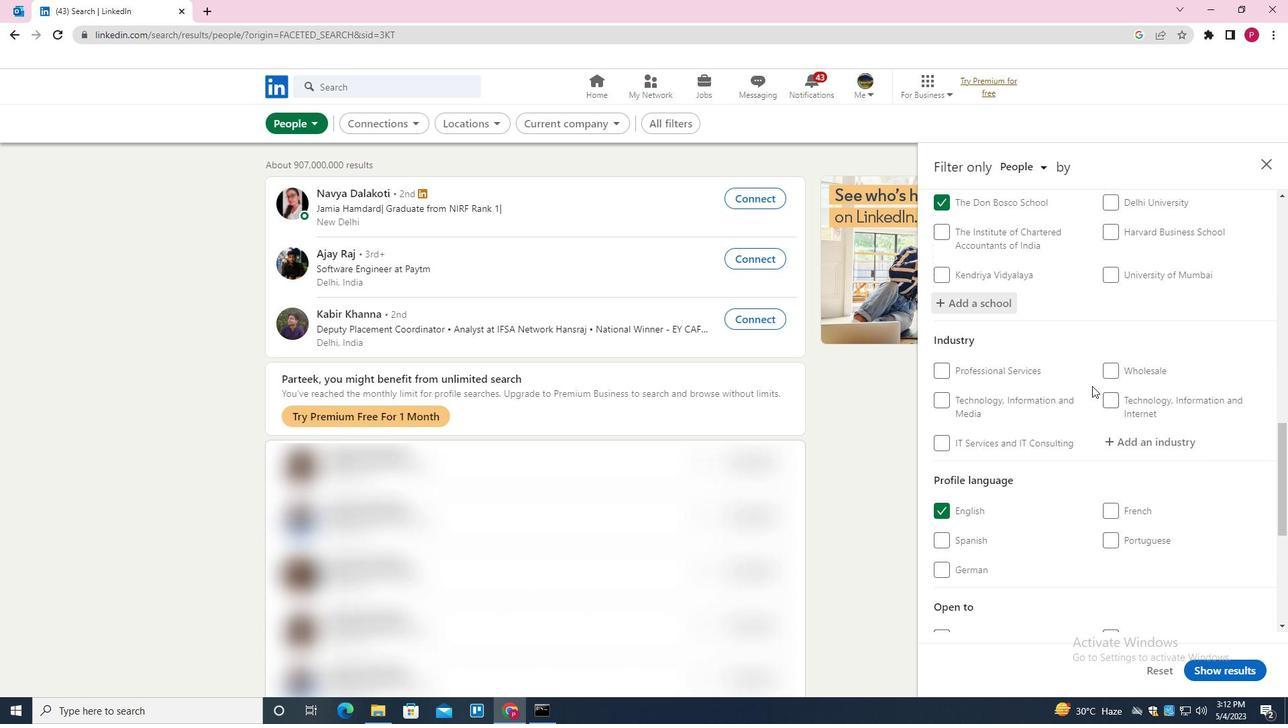 
Action: Mouse scrolled (1094, 381) with delta (0, 0)
Screenshot: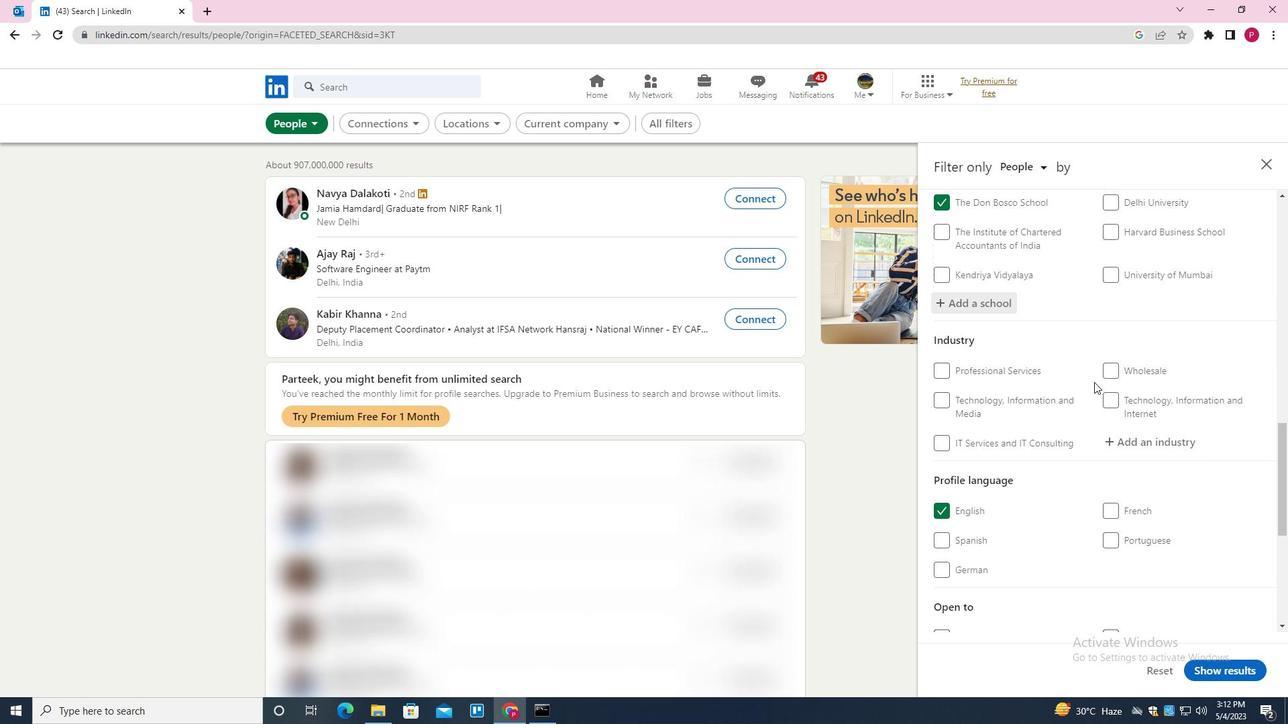 
Action: Mouse moved to (1154, 305)
Screenshot: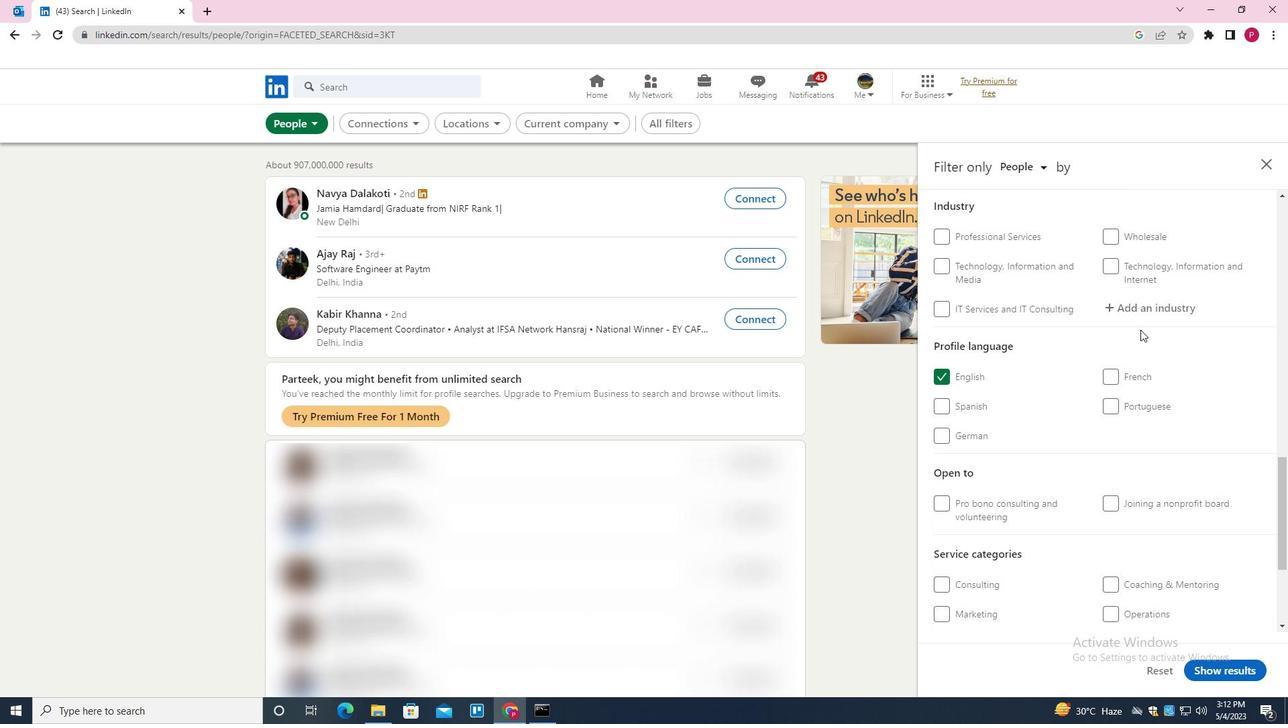 
Action: Mouse pressed left at (1154, 305)
Screenshot: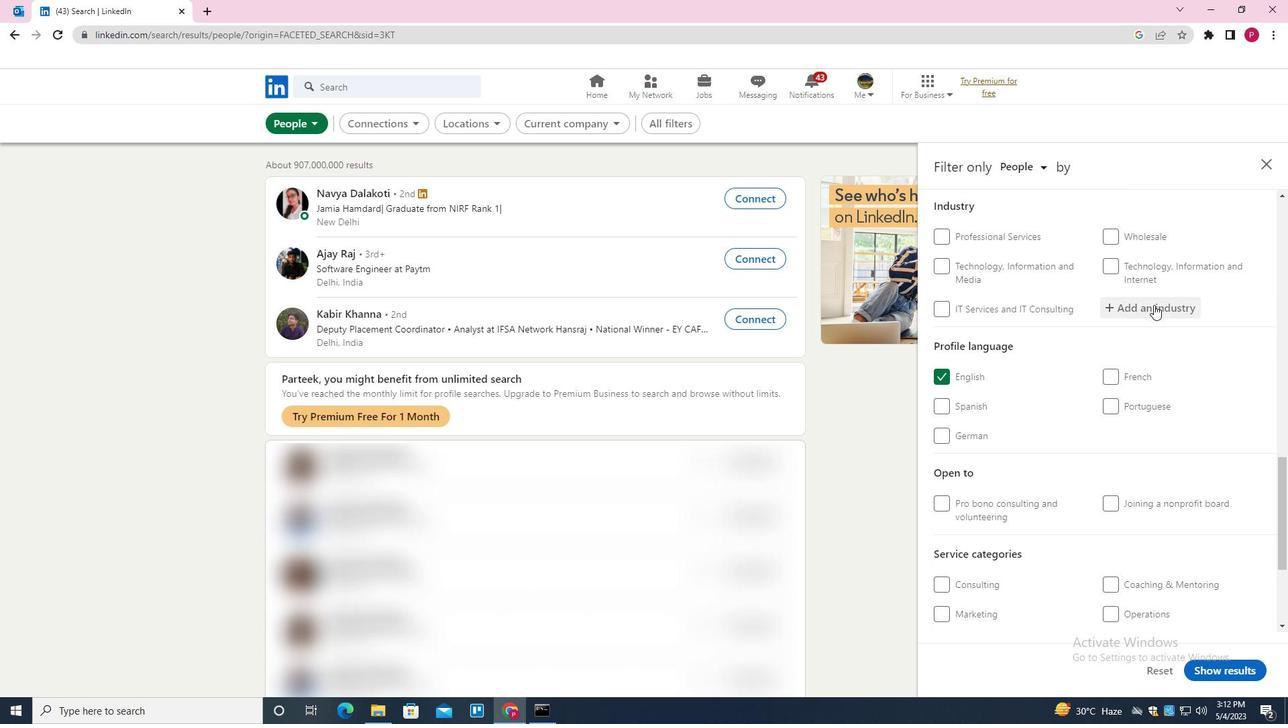 
Action: Key pressed <Key.shift>PACKAGING<Key.space>AND<Key.space><Key.shift>CONTAINERS<Key.space><Key.shift>MANUFACTURING<Key.down><Key.enter>
Screenshot: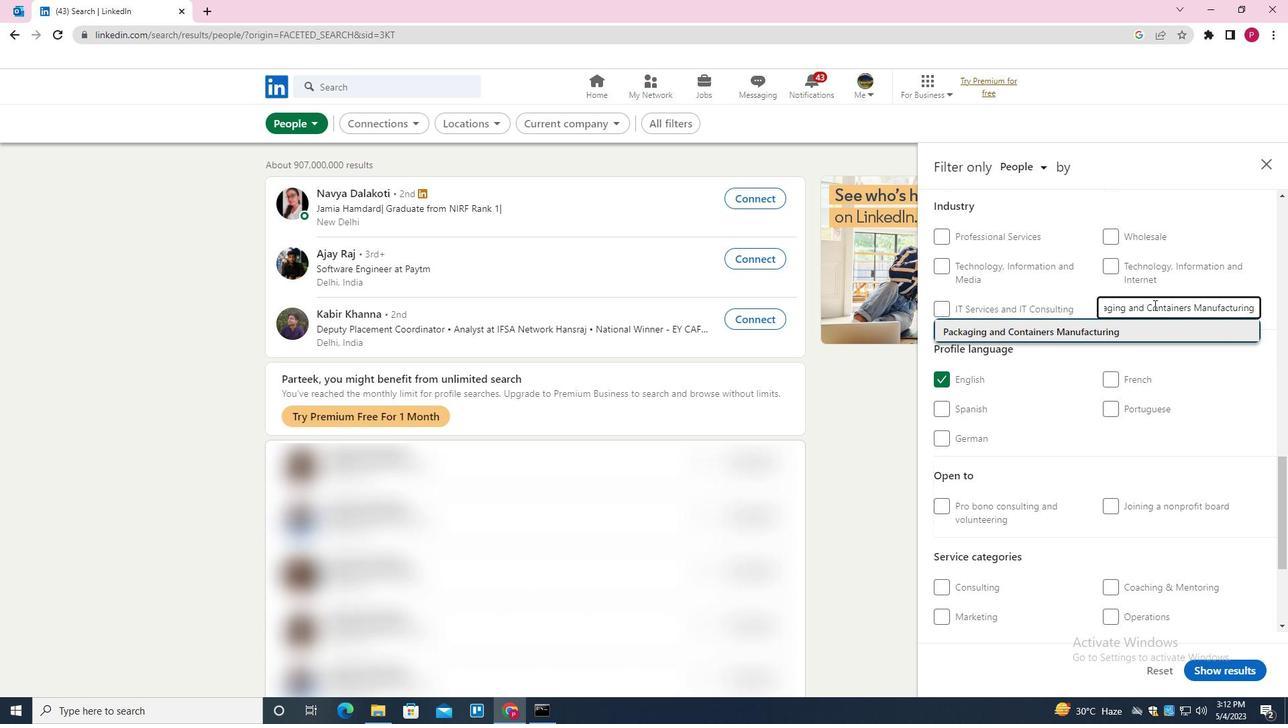 
Action: Mouse moved to (1091, 347)
Screenshot: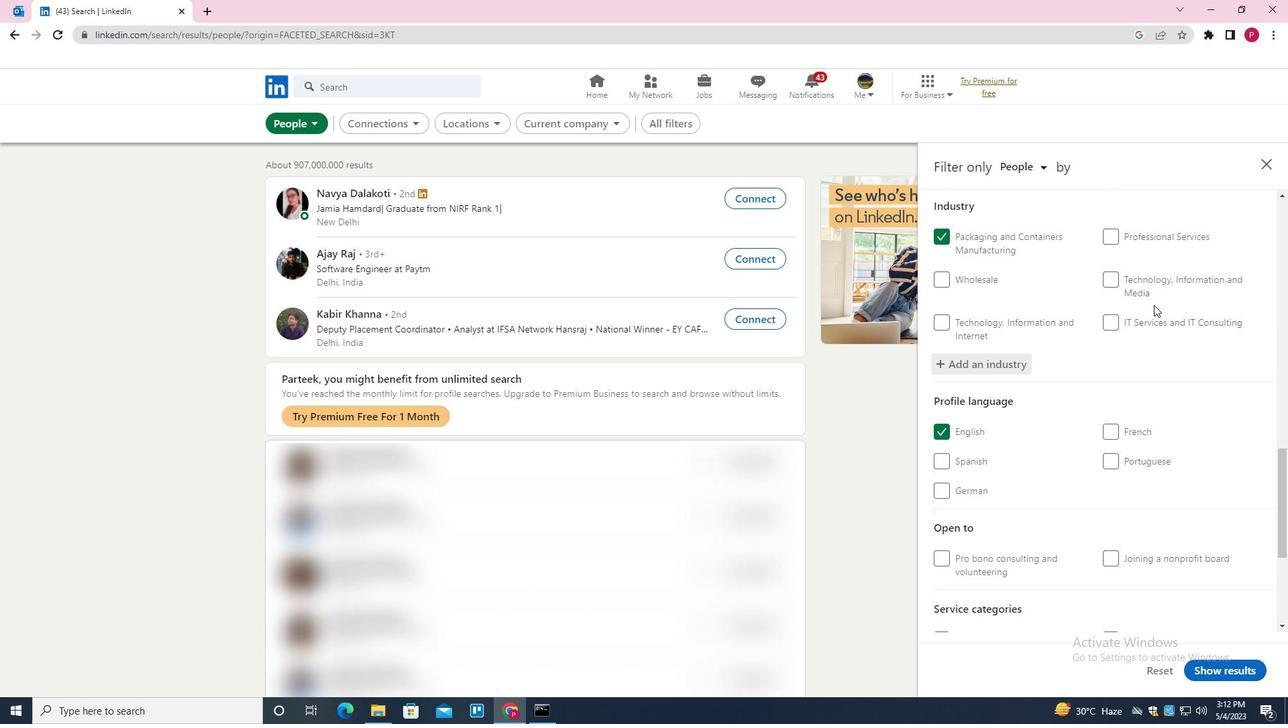 
Action: Mouse scrolled (1091, 346) with delta (0, 0)
Screenshot: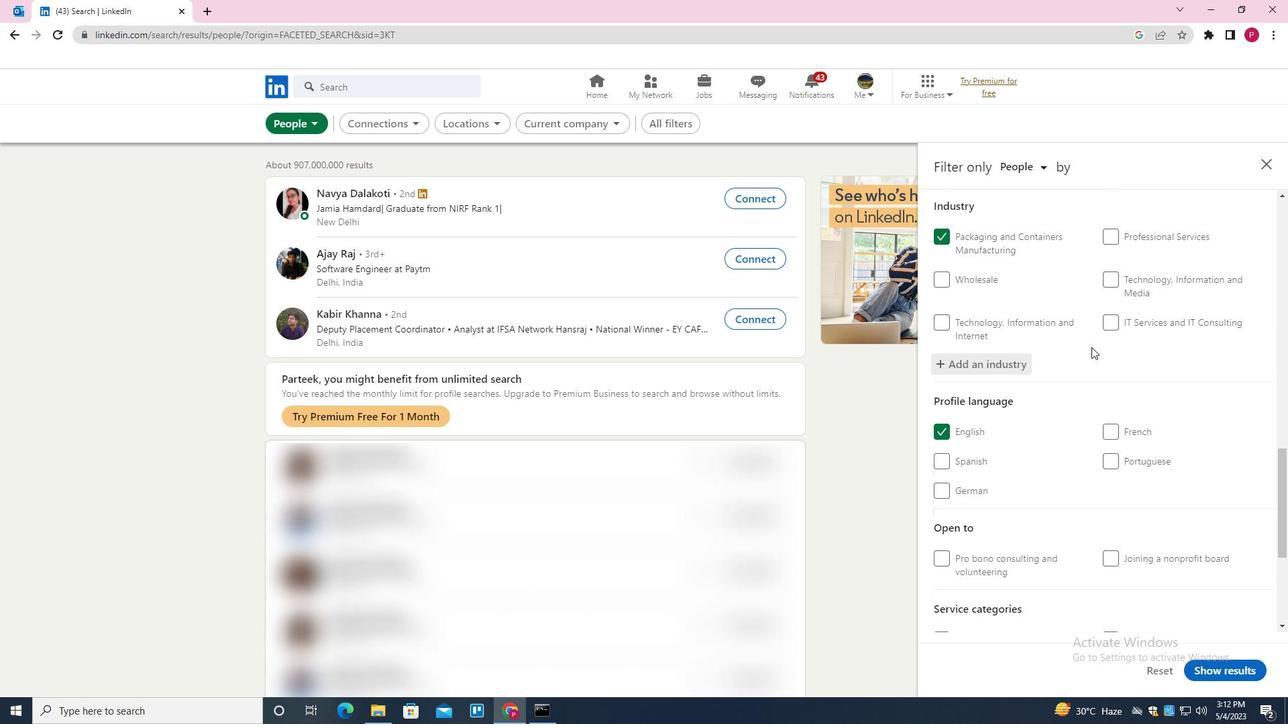 
Action: Mouse moved to (1091, 348)
Screenshot: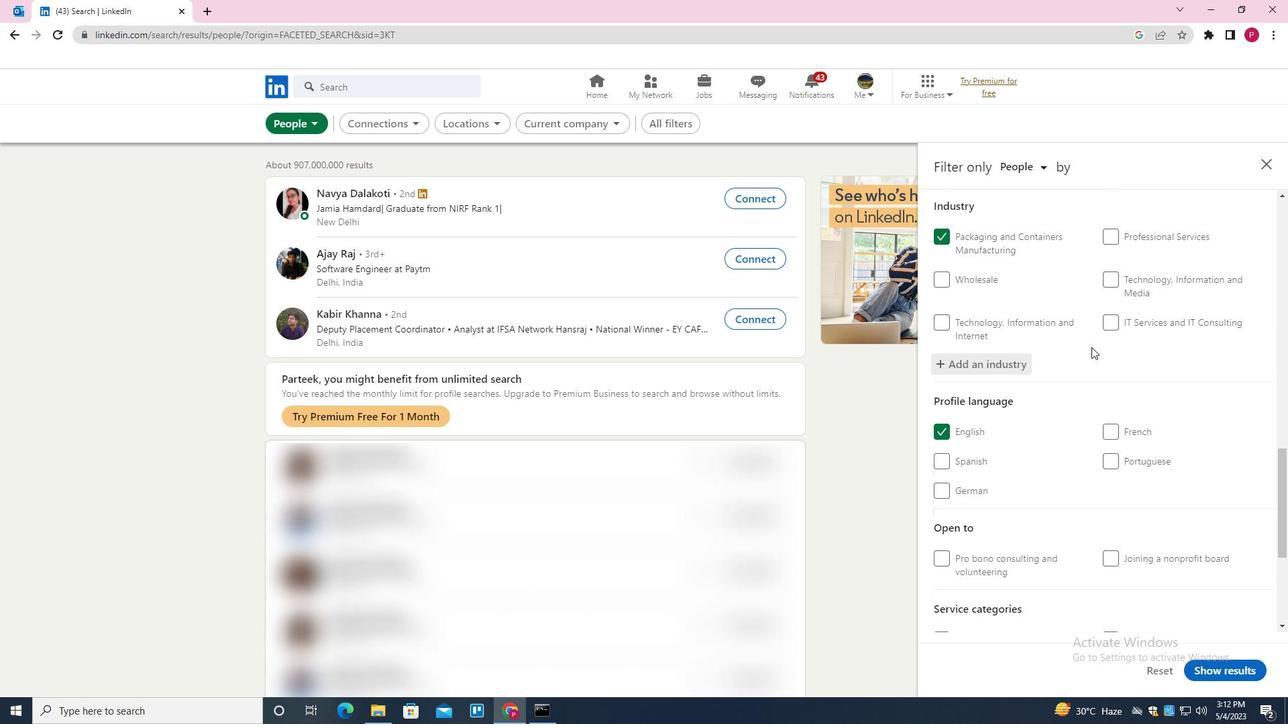 
Action: Mouse scrolled (1091, 347) with delta (0, 0)
Screenshot: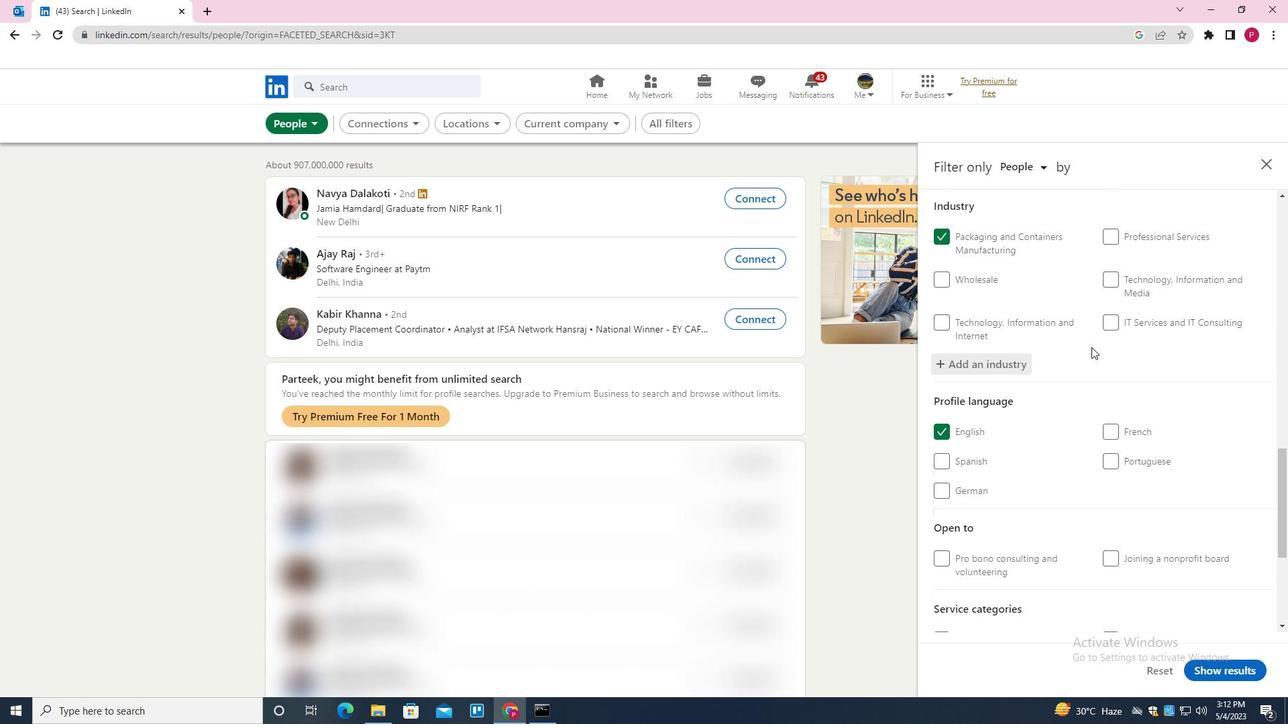 
Action: Mouse scrolled (1091, 347) with delta (0, 0)
Screenshot: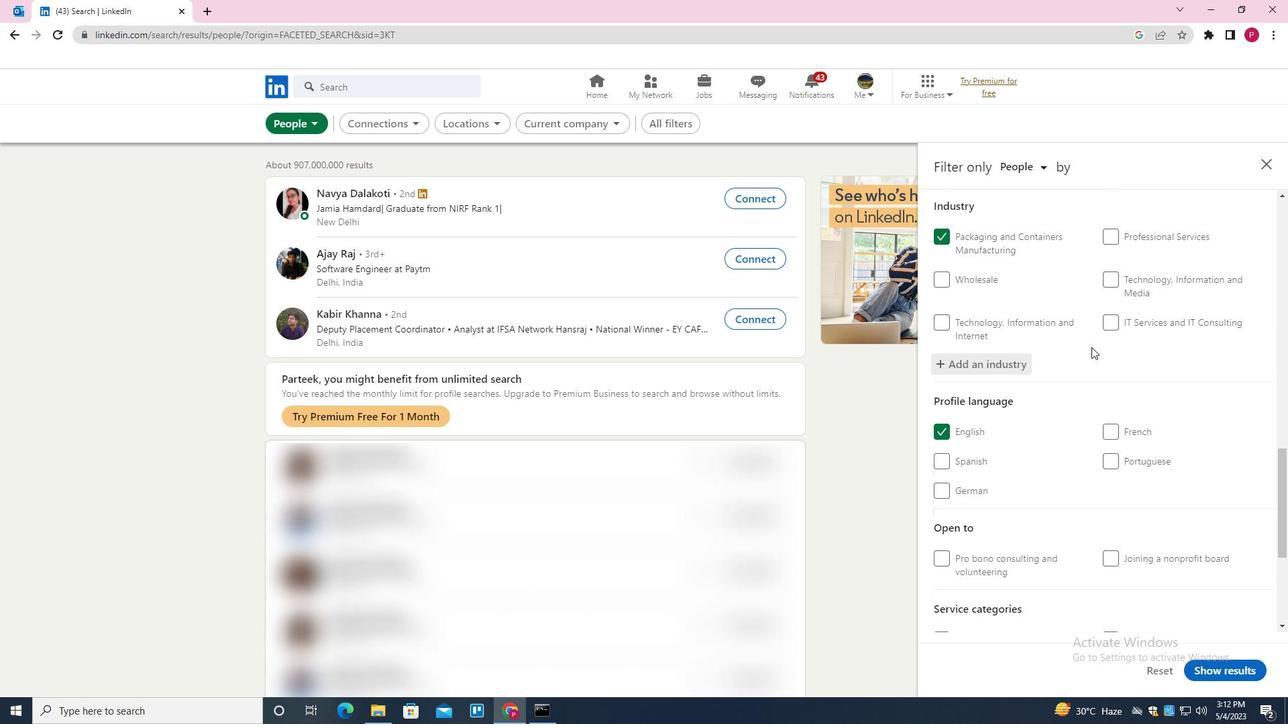 
Action: Mouse moved to (1091, 349)
Screenshot: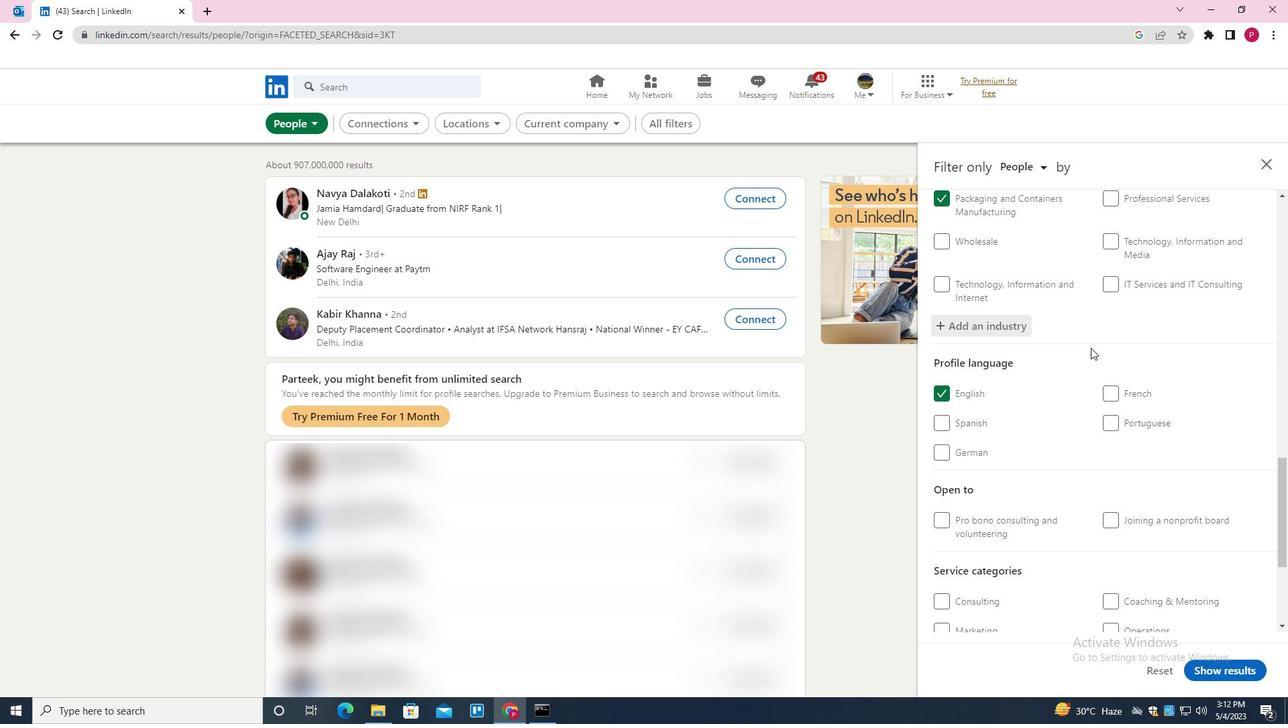 
Action: Mouse scrolled (1091, 348) with delta (0, 0)
Screenshot: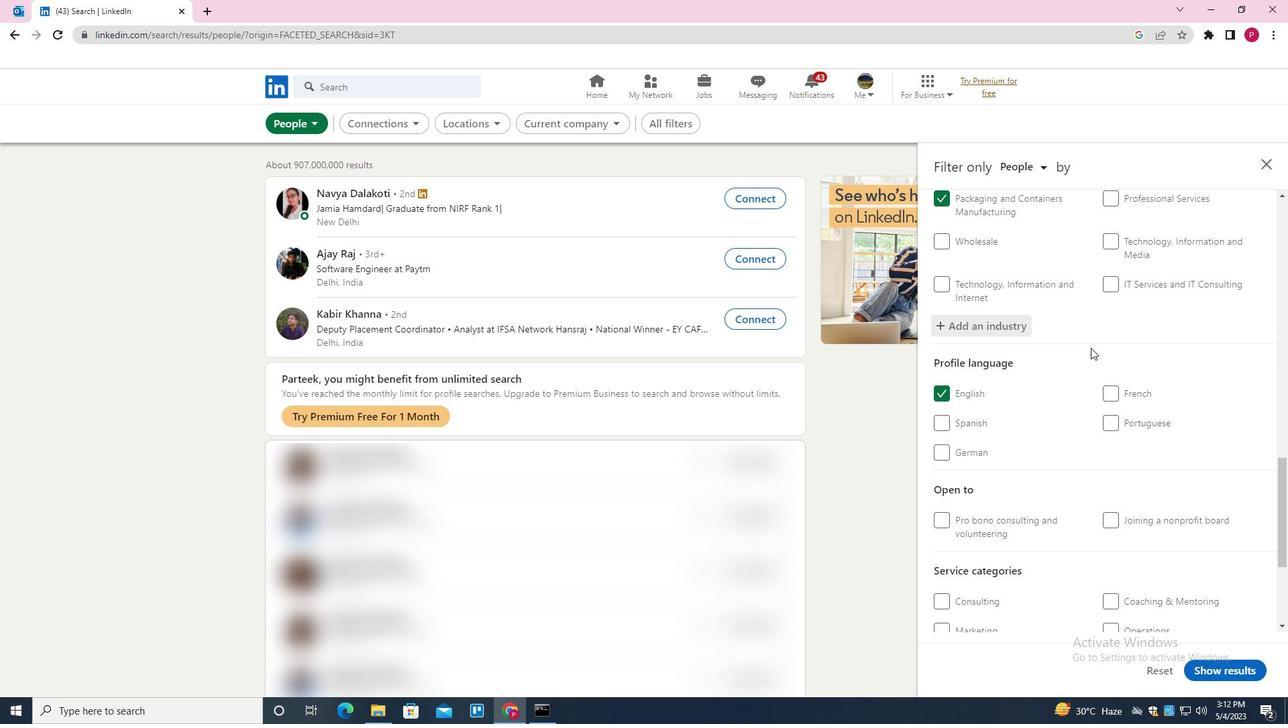 
Action: Mouse moved to (1137, 436)
Screenshot: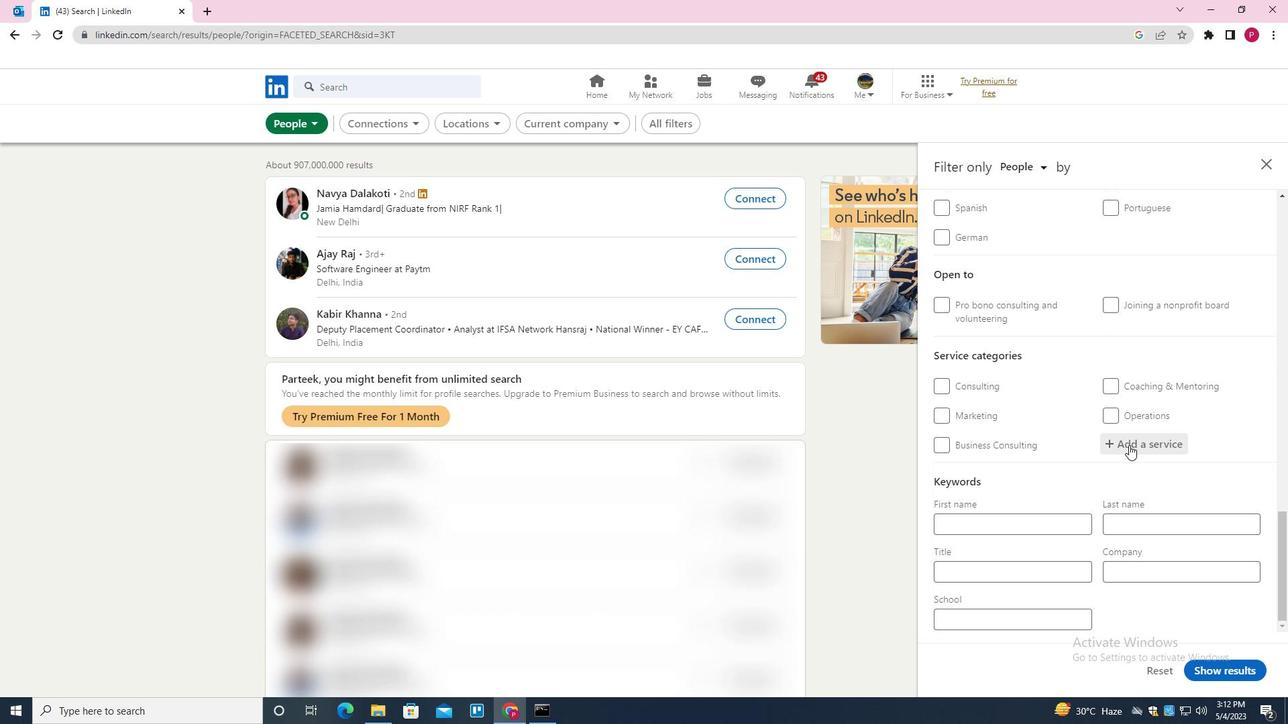 
Action: Mouse pressed left at (1137, 436)
Screenshot: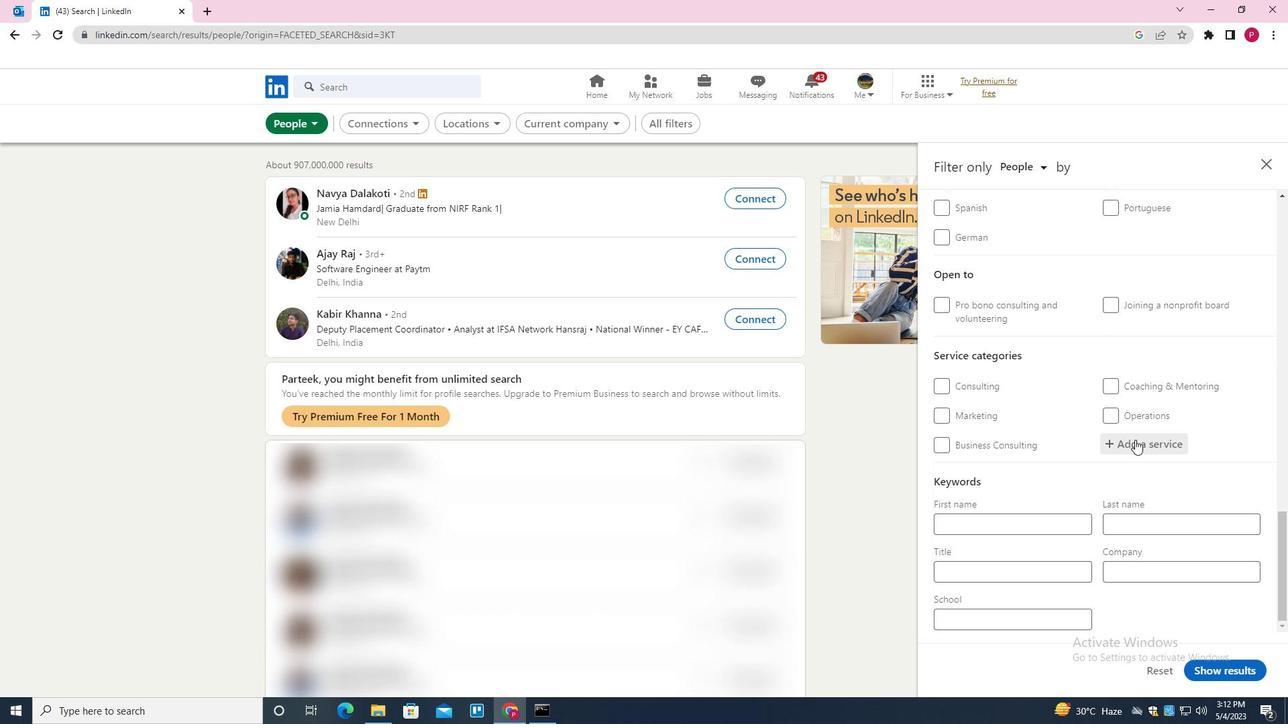 
Action: Mouse moved to (1137, 436)
Screenshot: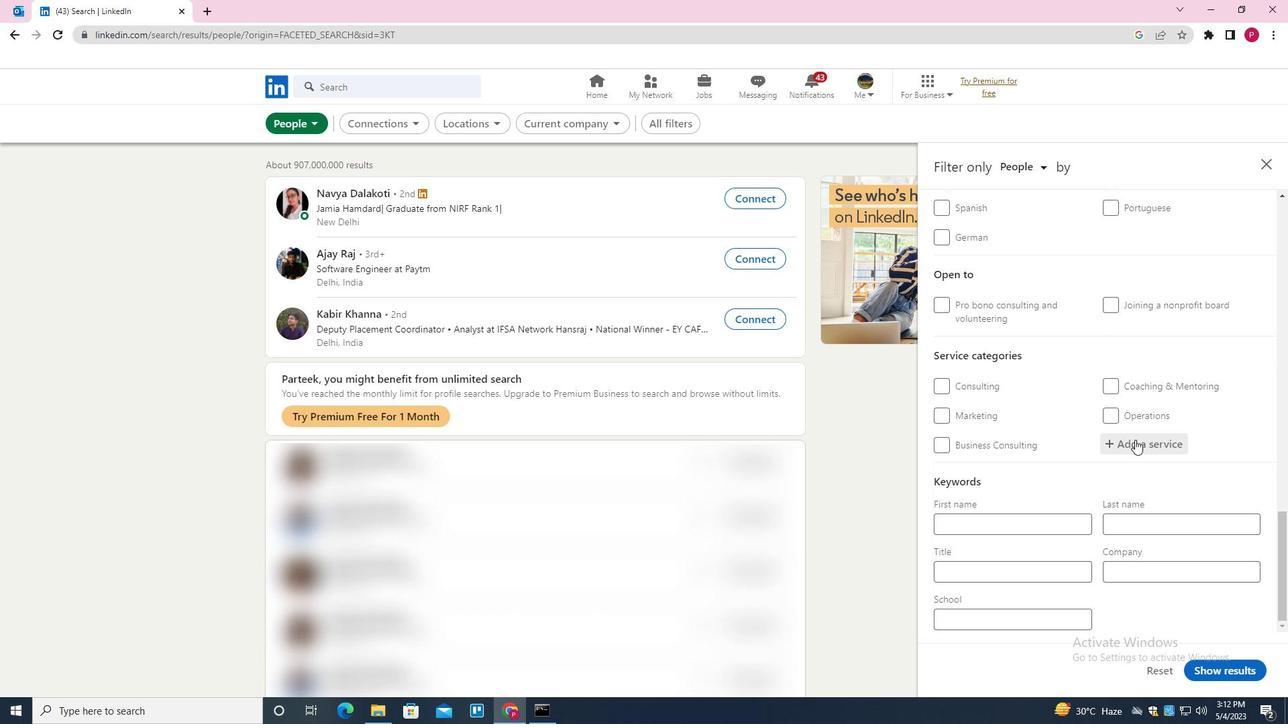 
Action: Key pressed <Key.shift>NEGOTIATU<Key.backspace>ION<Key.down><Key.enter>
Screenshot: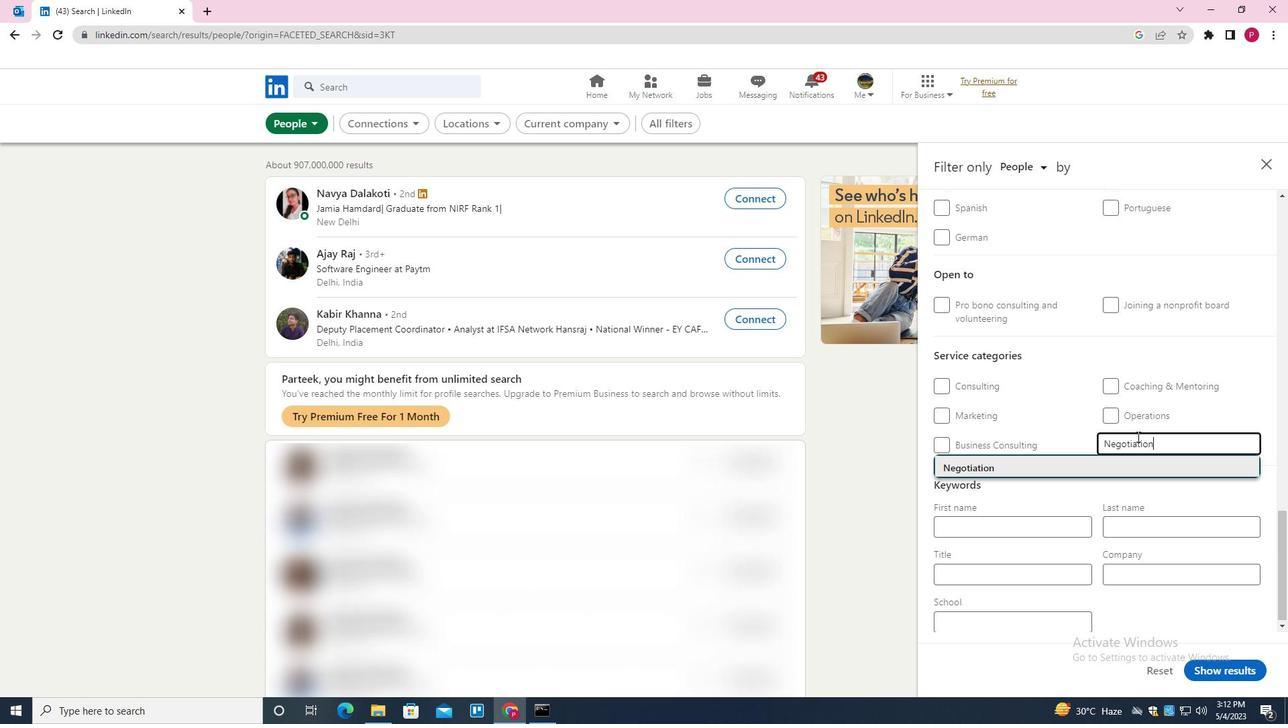 
Action: Mouse moved to (1133, 430)
Screenshot: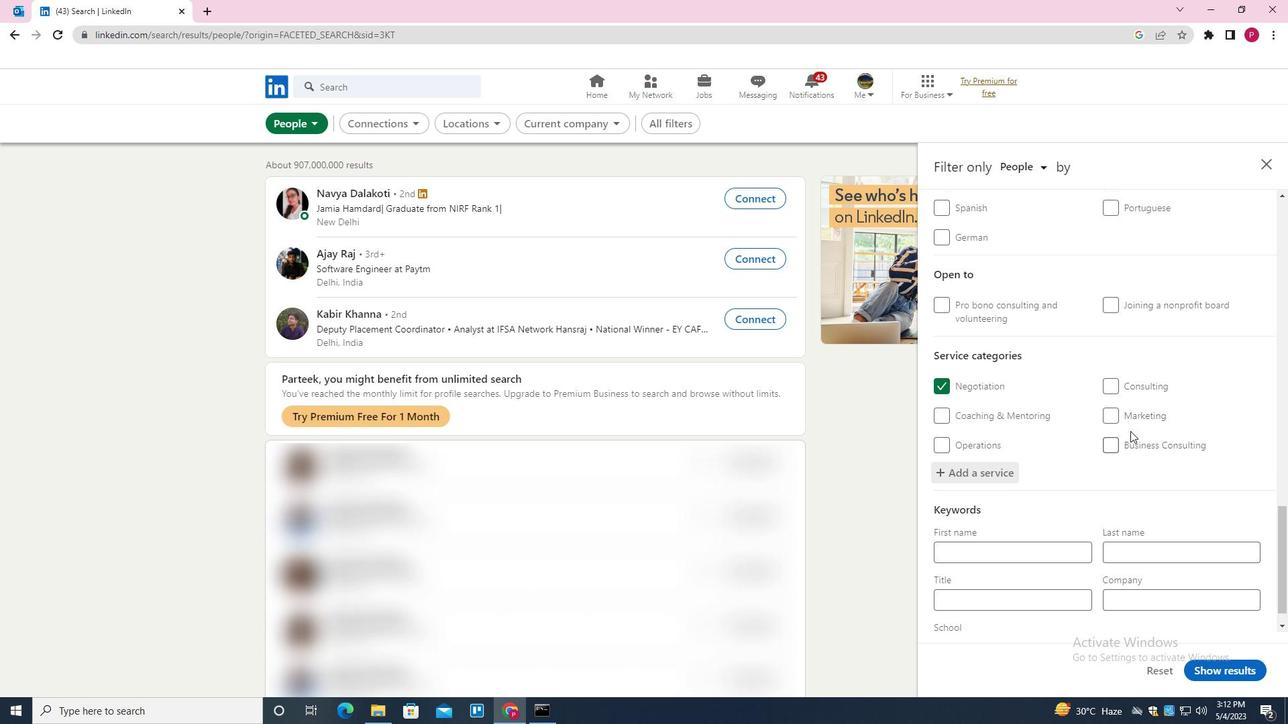 
Action: Mouse scrolled (1133, 430) with delta (0, 0)
Screenshot: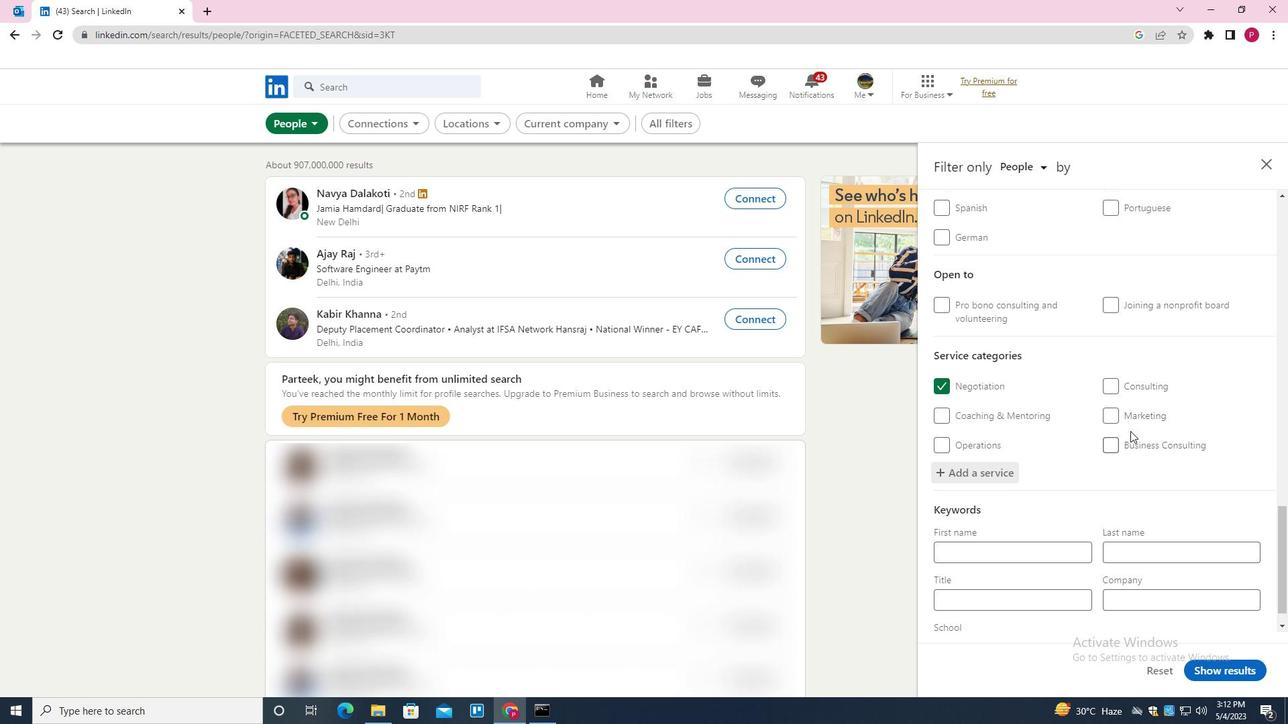 
Action: Mouse moved to (1133, 431)
Screenshot: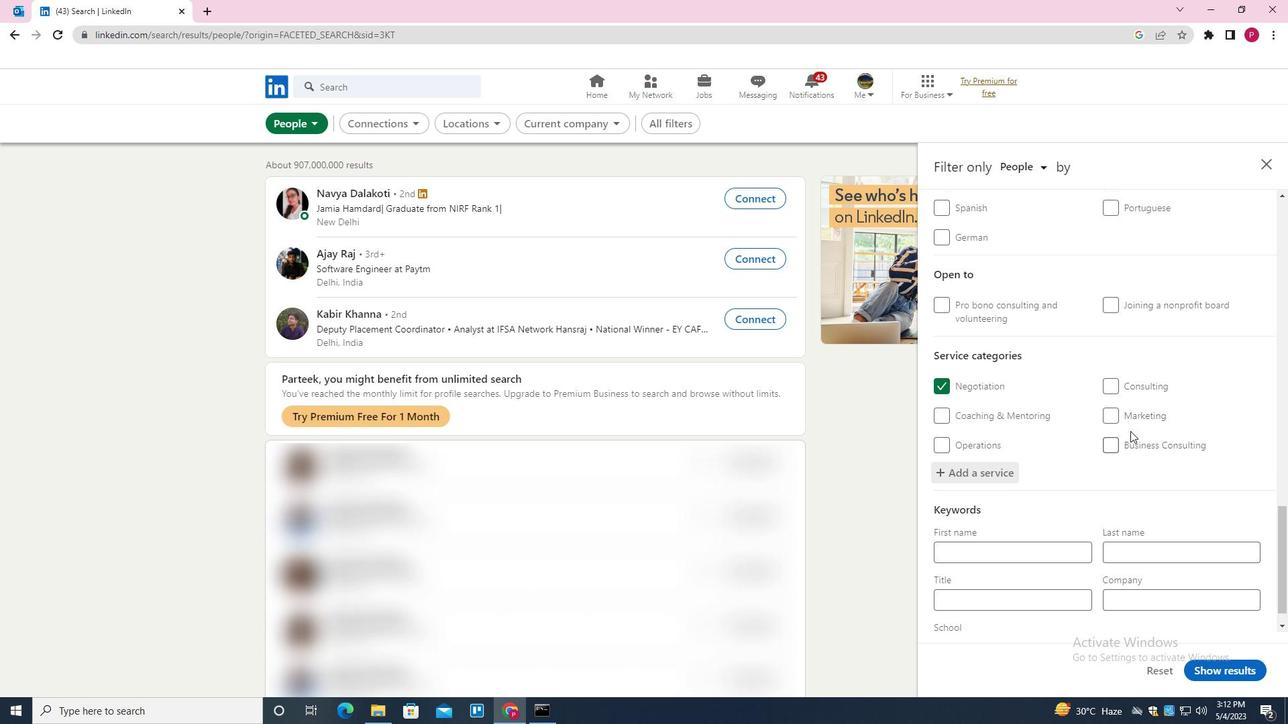
Action: Mouse scrolled (1133, 430) with delta (0, 0)
Screenshot: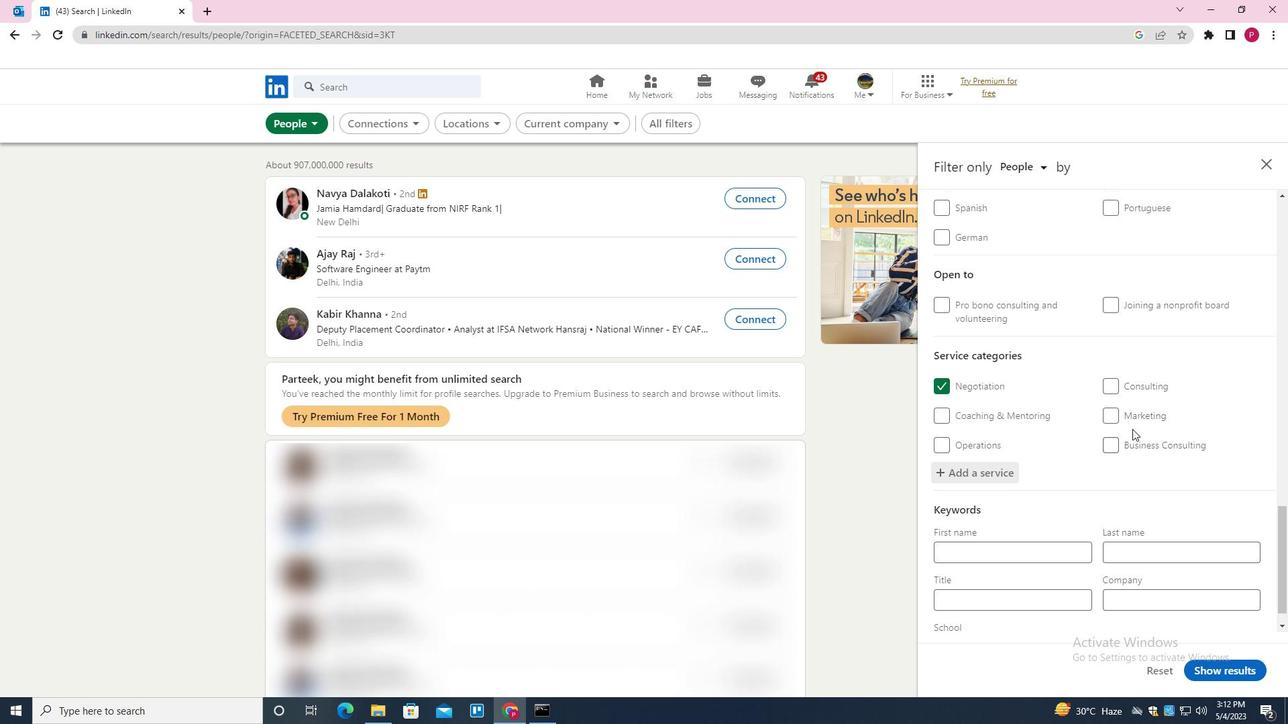 
Action: Mouse moved to (1133, 433)
Screenshot: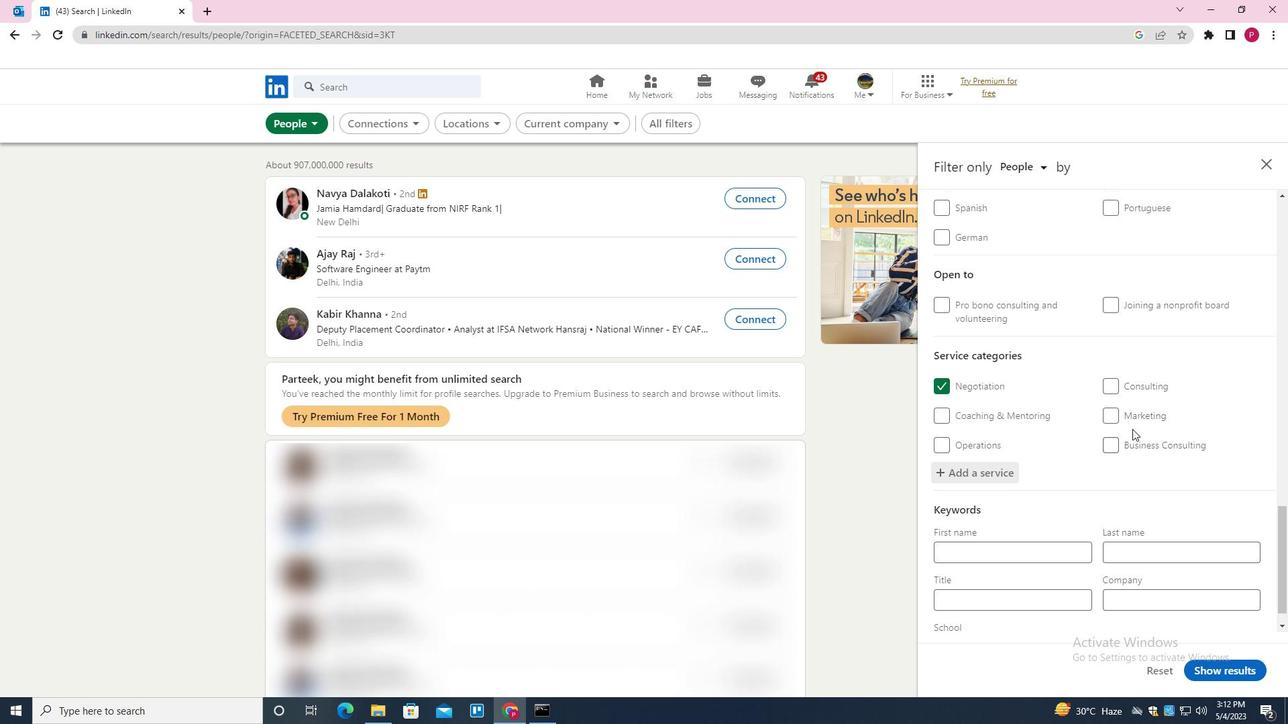 
Action: Mouse scrolled (1133, 432) with delta (0, 0)
Screenshot: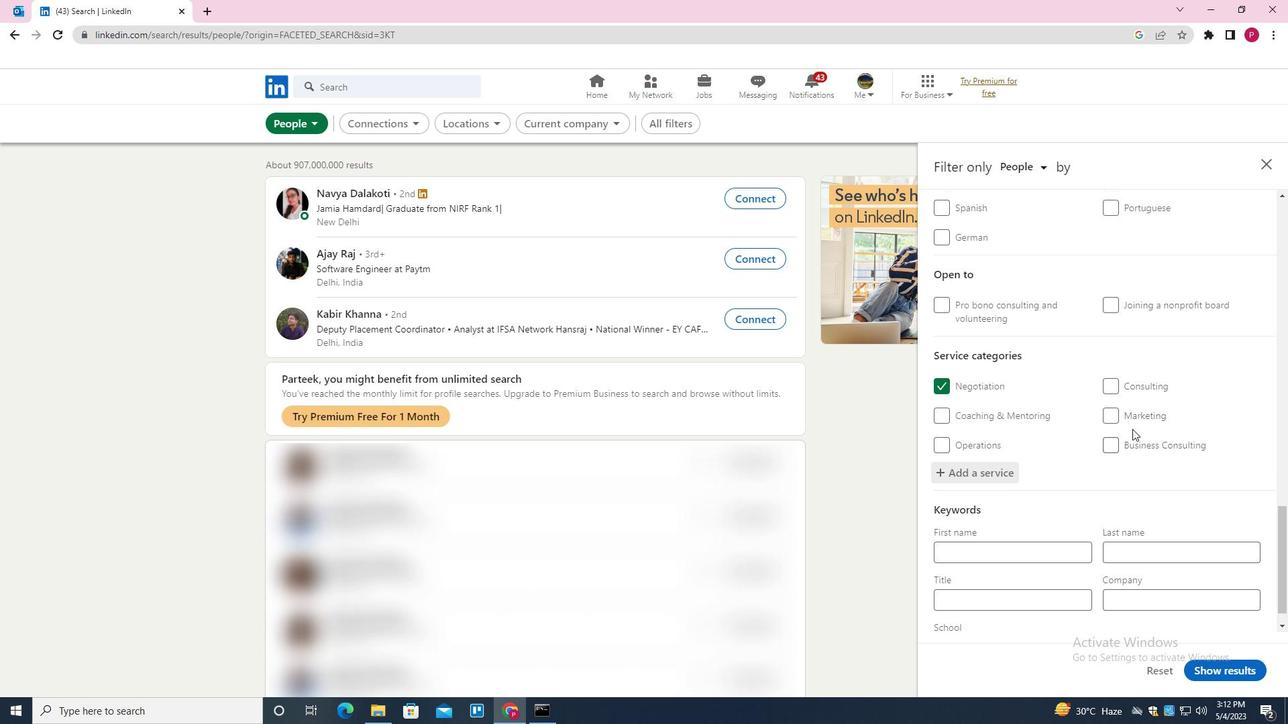 
Action: Mouse moved to (1132, 436)
Screenshot: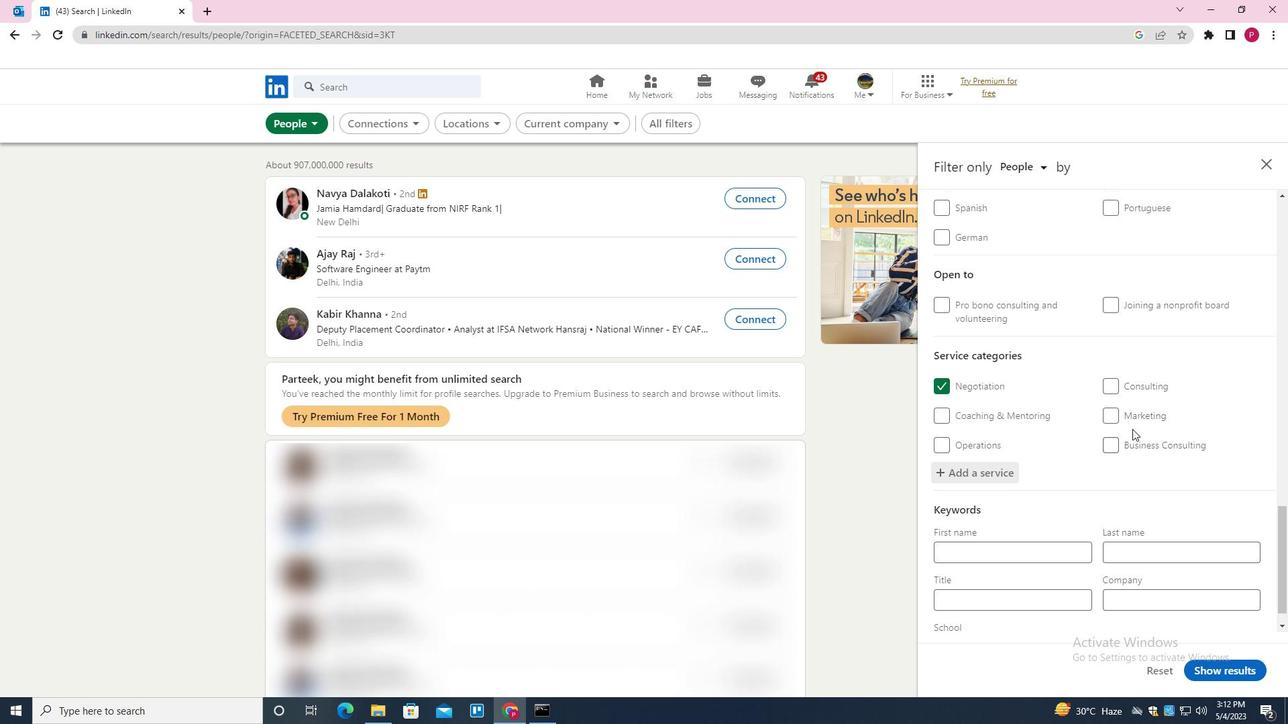 
Action: Mouse scrolled (1132, 435) with delta (0, 0)
Screenshot: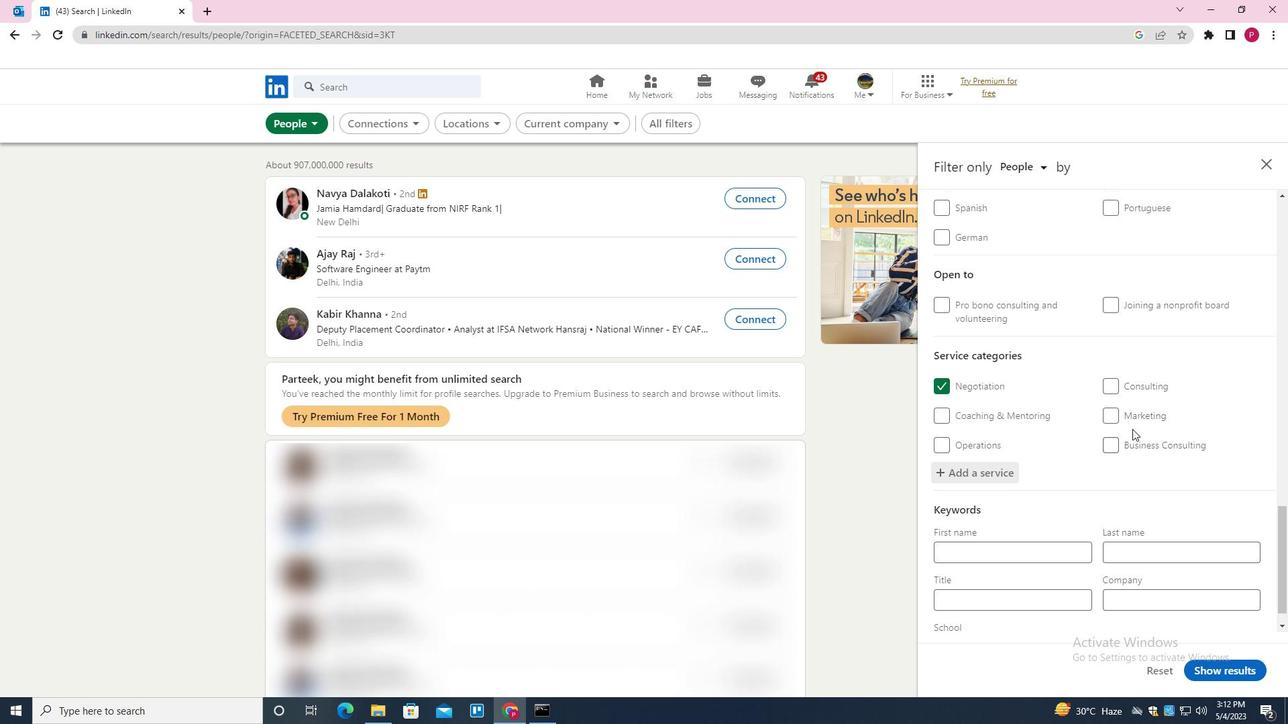 
Action: Mouse moved to (1131, 438)
Screenshot: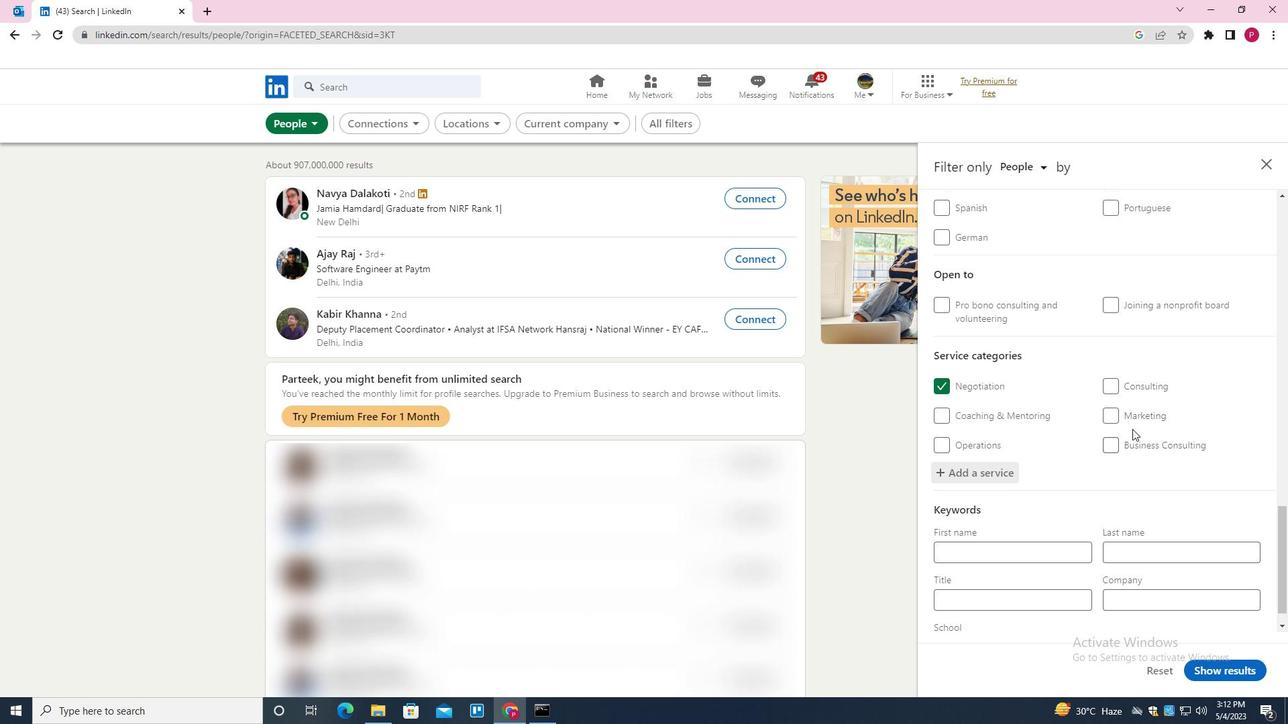 
Action: Mouse scrolled (1131, 438) with delta (0, 0)
Screenshot: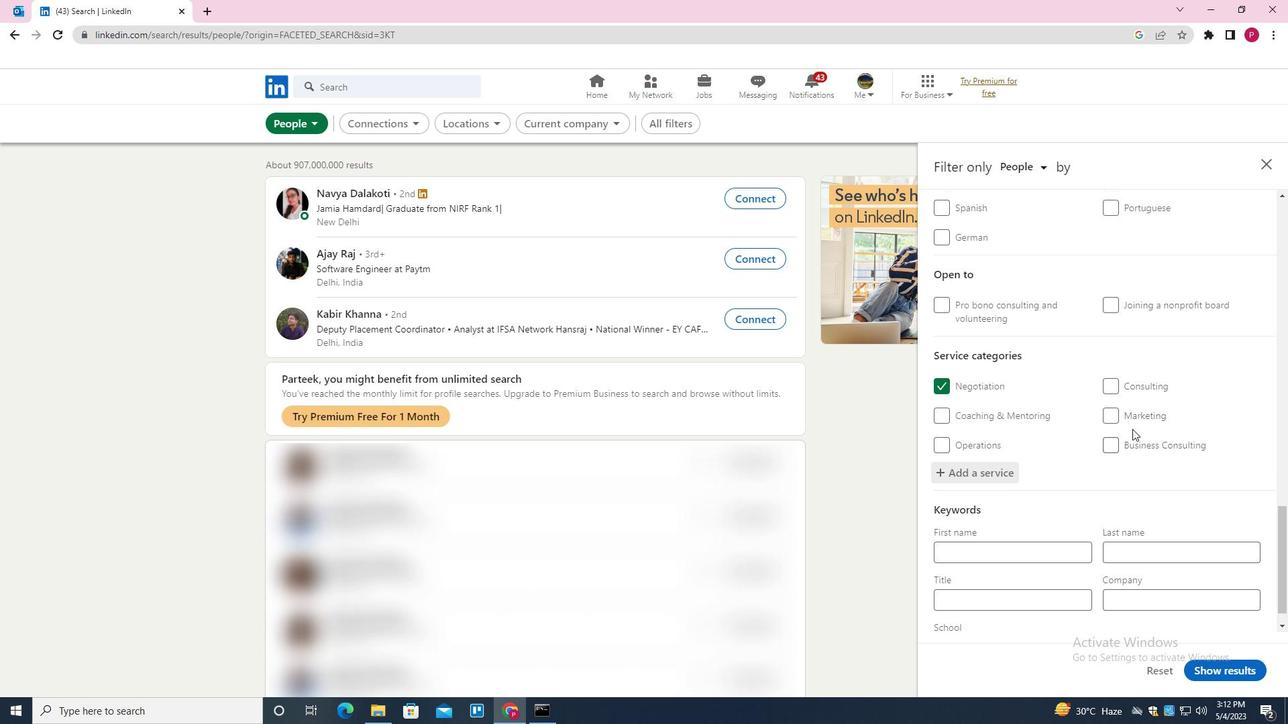 
Action: Mouse moved to (1057, 566)
Screenshot: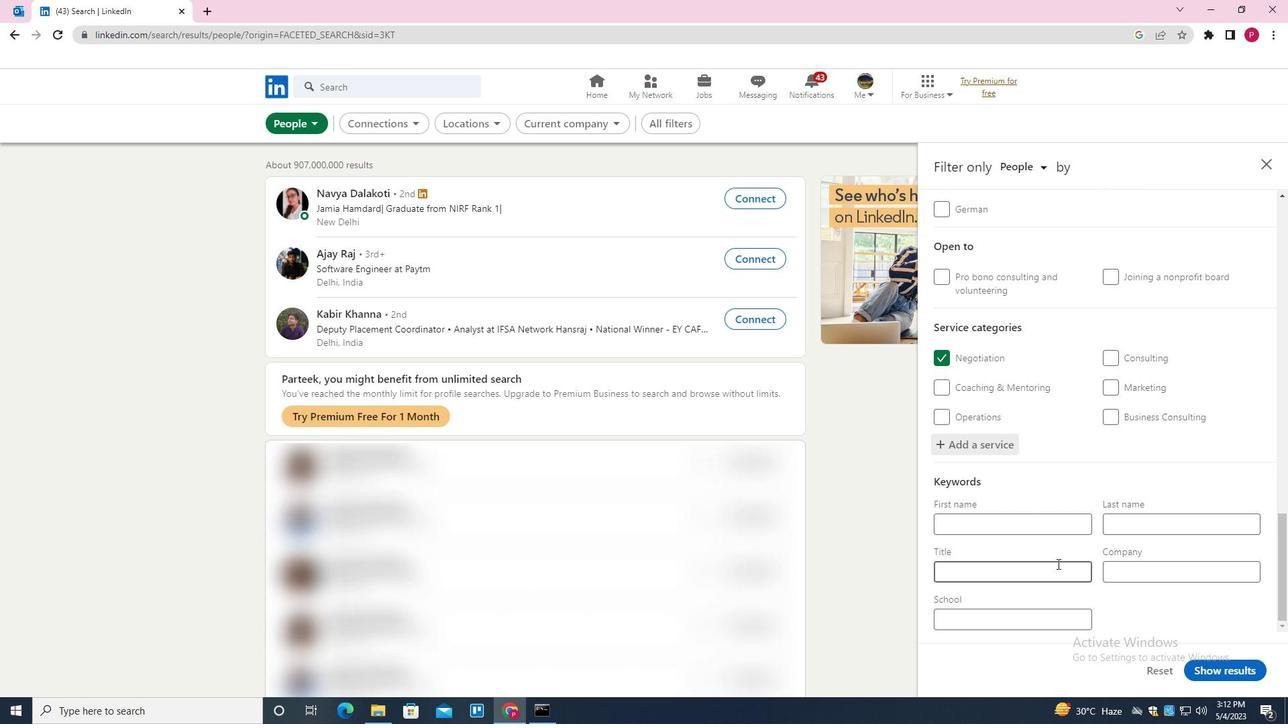
Action: Mouse pressed left at (1057, 566)
Screenshot: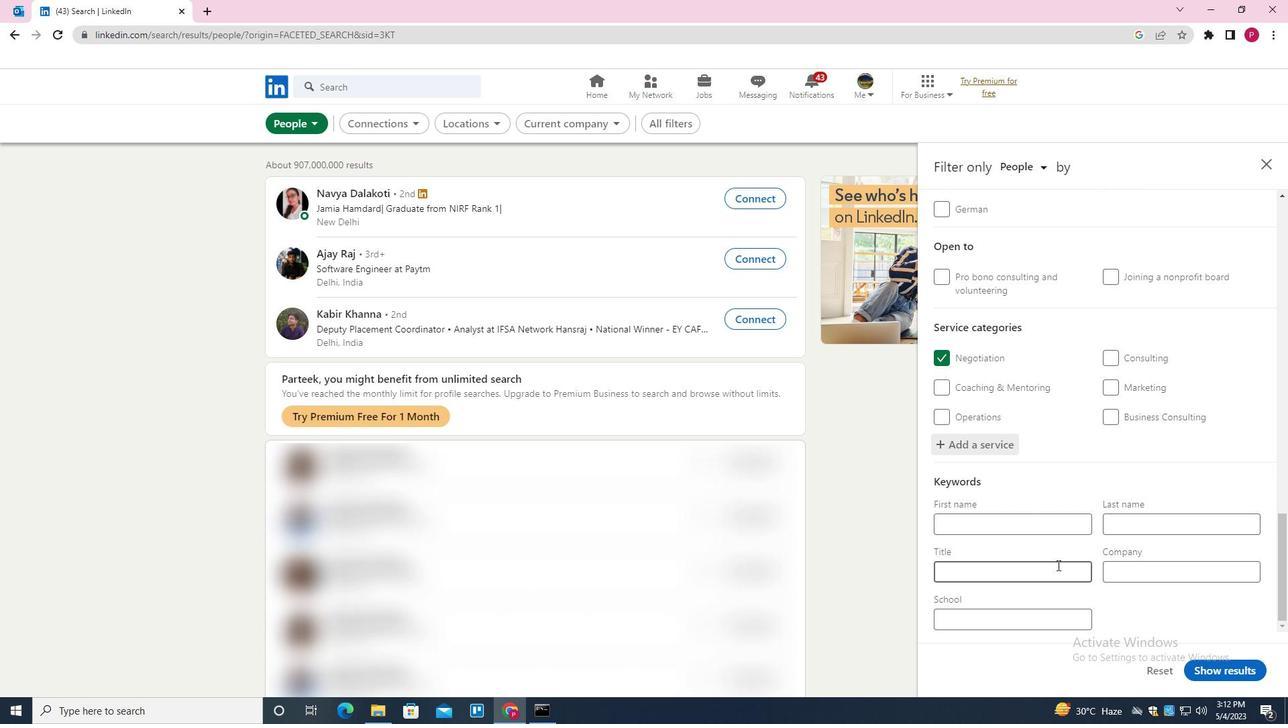 
Action: Key pressed <Key.shift><Key.shift><Key.shift><Key.shift><Key.shift><Key.shift><Key.shift><Key.shift><Key.shift><Key.shift><Key.shift><Key.shift><Key.shift><Key.shift><Key.shift><Key.shift><Key.shift><Key.shift><Key.shift><Key.shift><Key.shift><Key.shift><Key.shift><Key.shift><Key.shift><Key.shift><Key.shift><Key.shift><Key.shift>HVAC<Key.alt_gr>
Screenshot: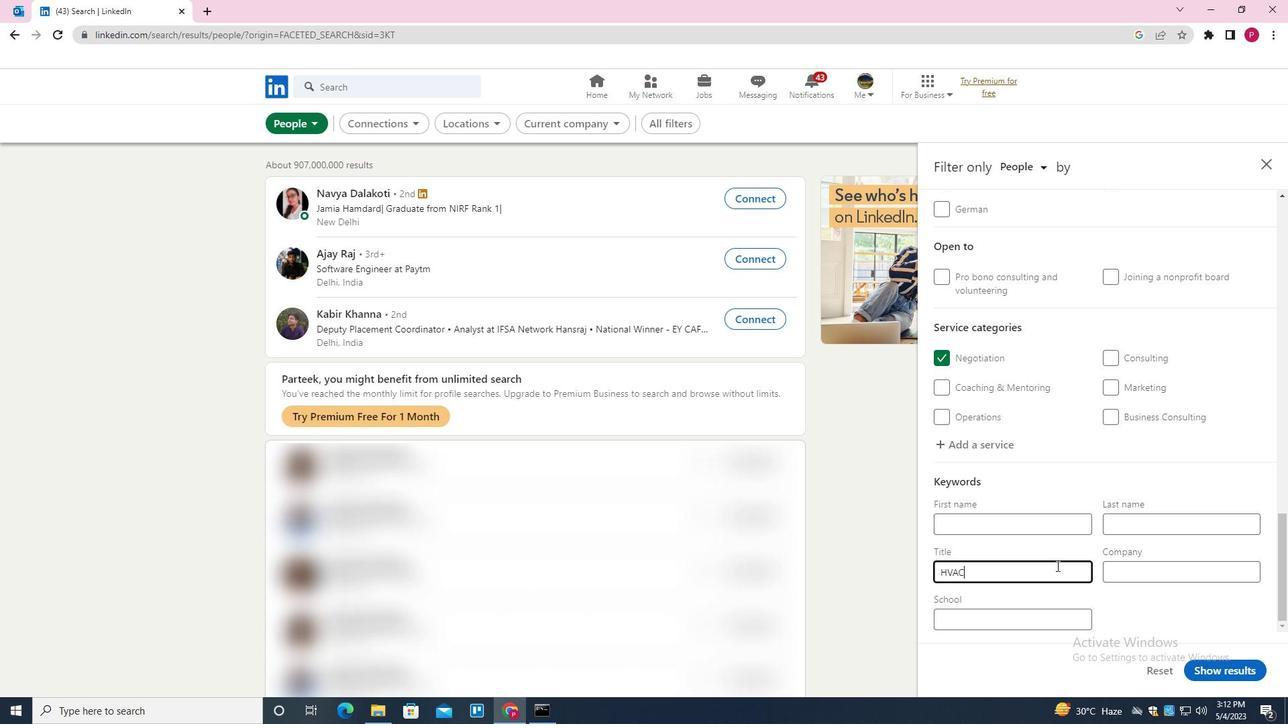 
Action: Mouse moved to (1026, 569)
Screenshot: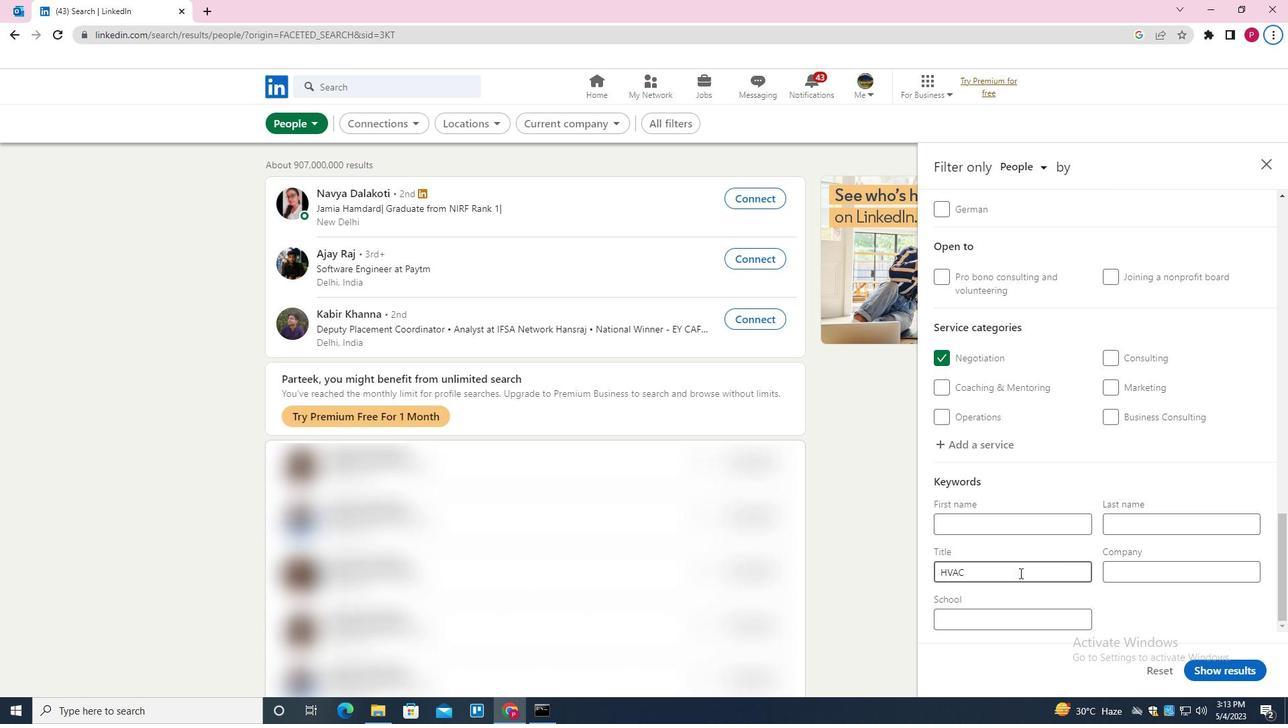 
Action: Mouse pressed left at (1026, 569)
Screenshot: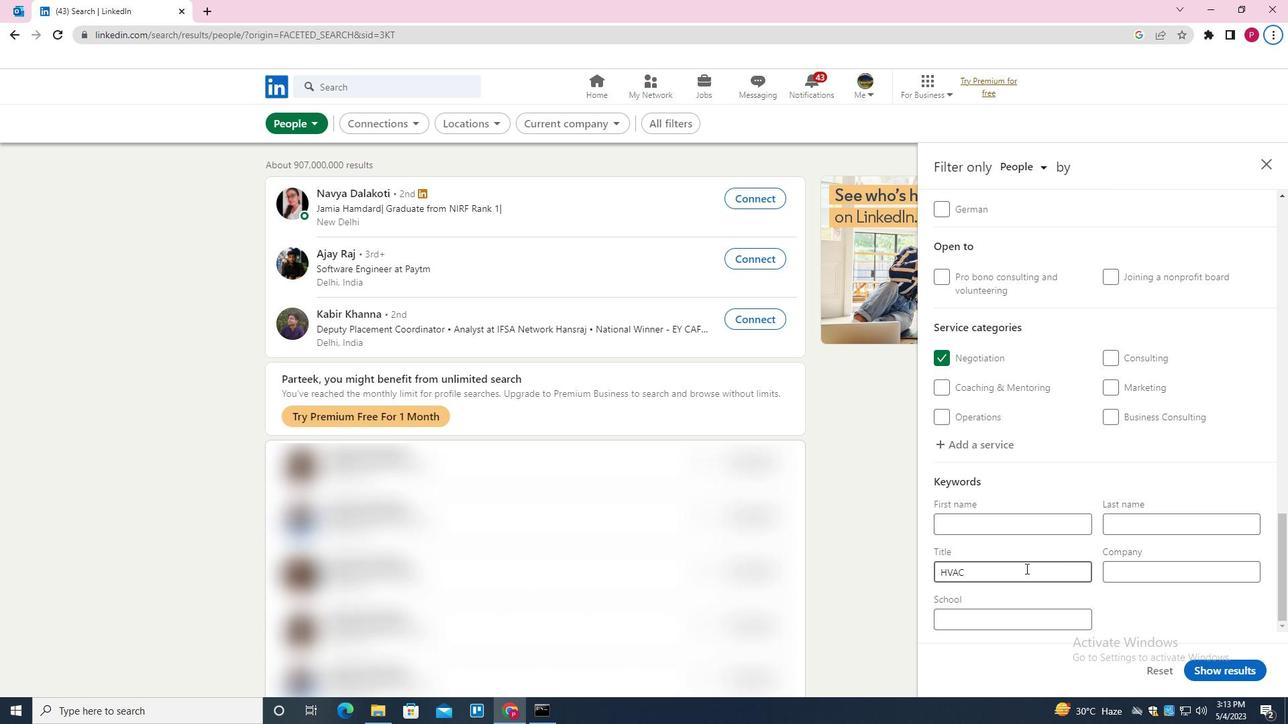 
Action: Key pressed <Key.space><Key.shift>TECHNICIAN
Screenshot: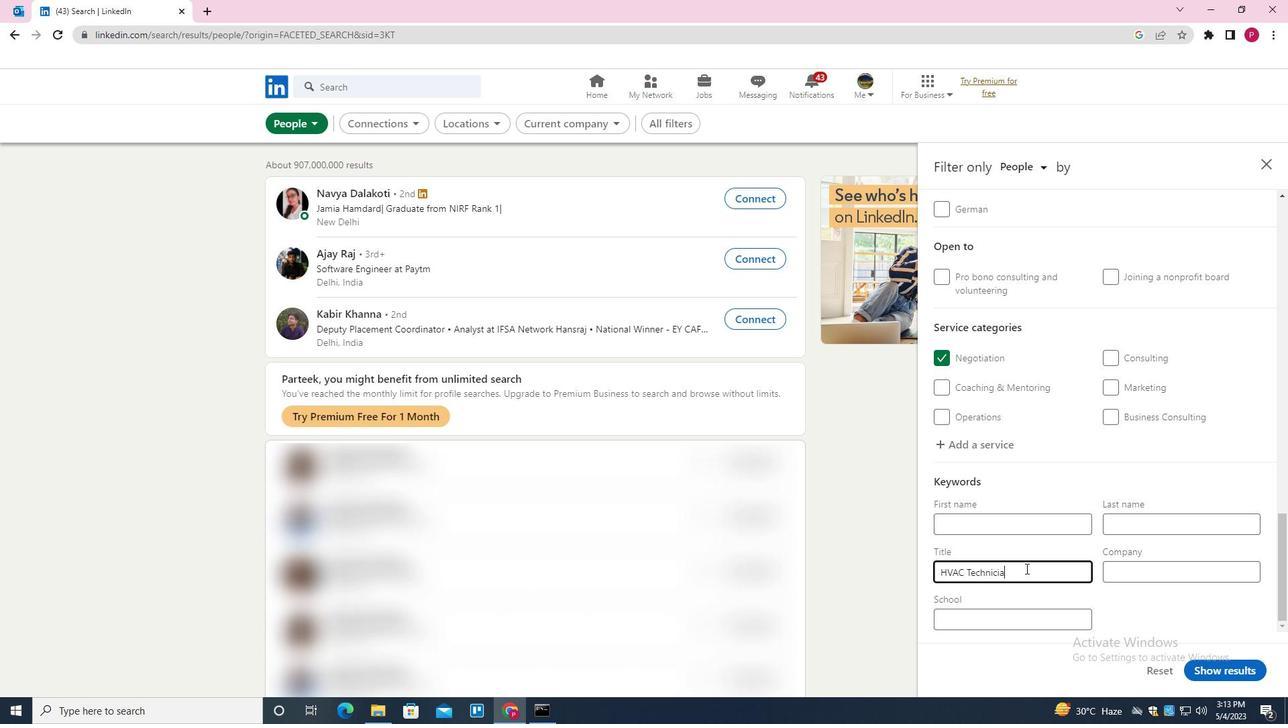 
Action: Mouse moved to (1204, 667)
Screenshot: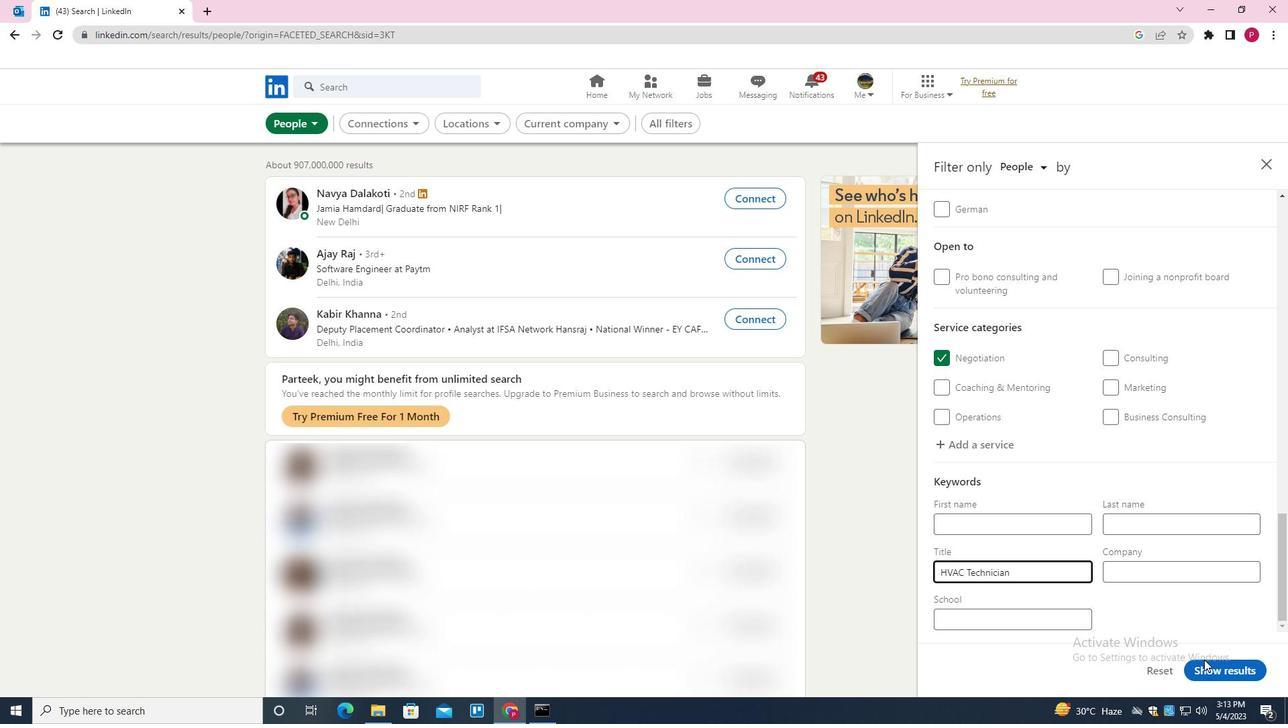 
Action: Mouse pressed left at (1204, 667)
Screenshot: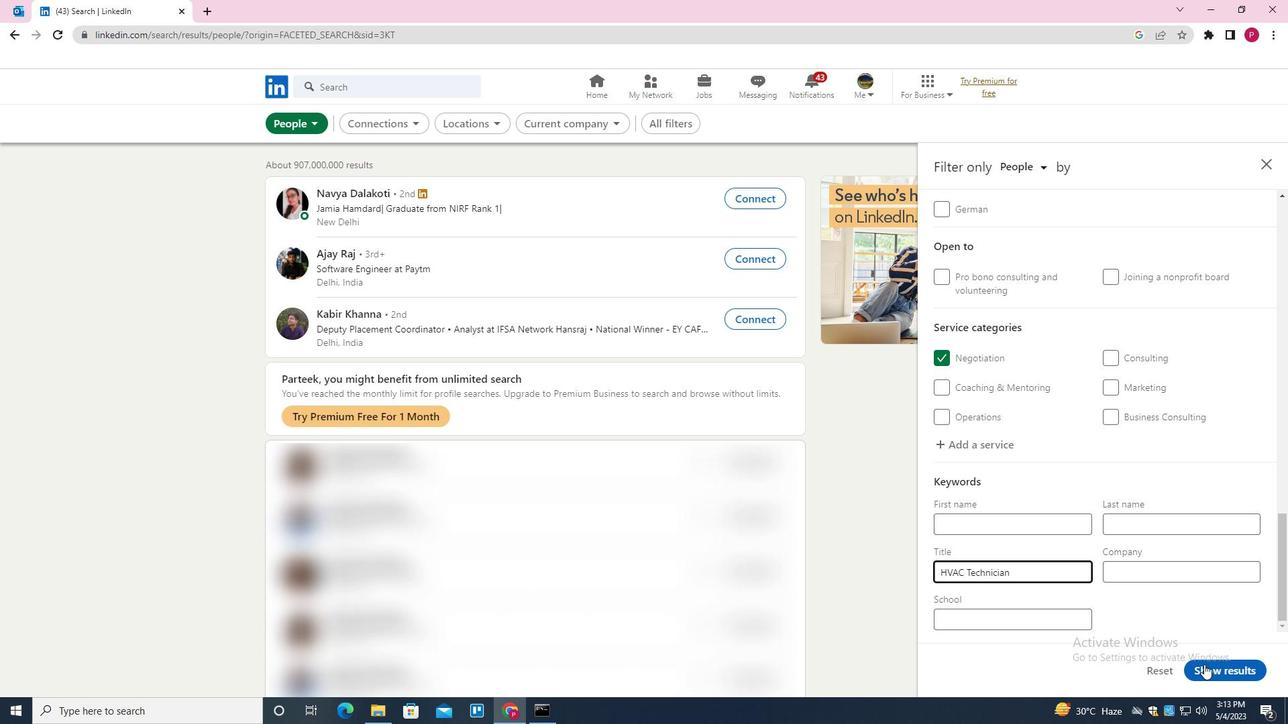 
Action: Mouse moved to (961, 458)
Screenshot: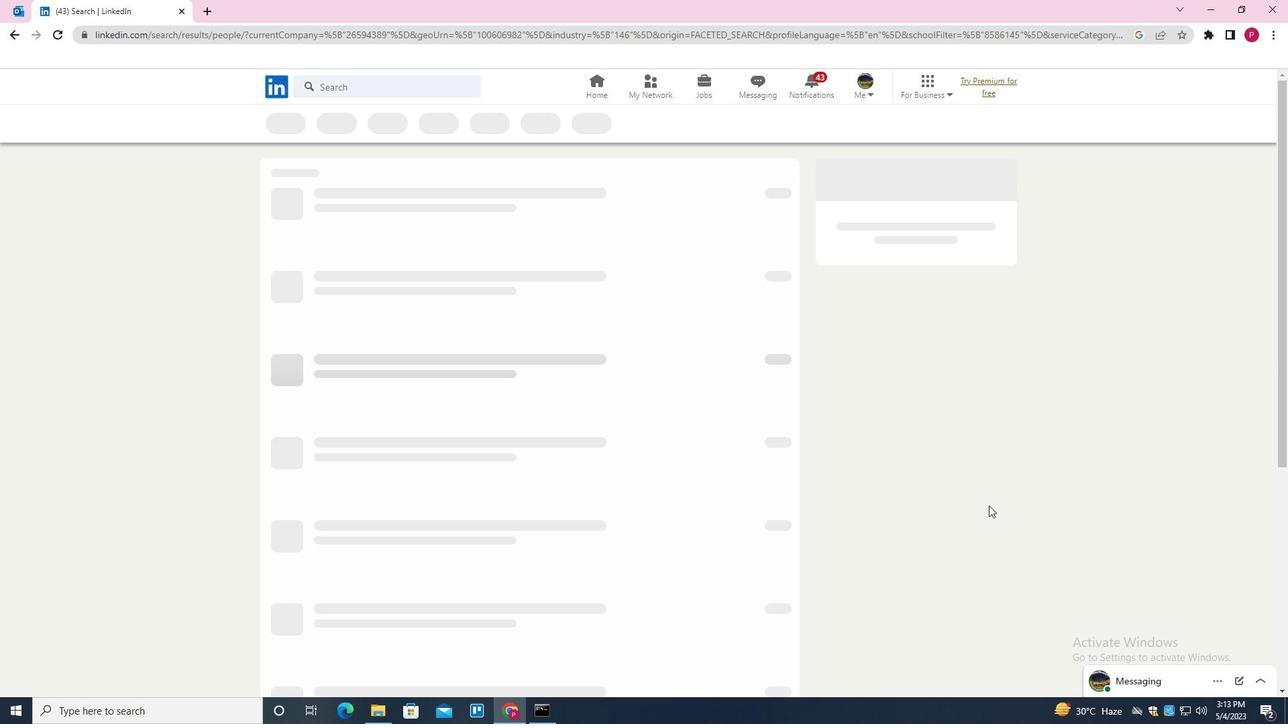 
